 Task: Find connections with filter location Marienthal with filter topic #Jobvacancywith filter profile language German with filter current company LUXASIA with filter school Lingayas University, Faridabad with filter industry Robot Manufacturing with filter service category Executive Coaching with filter keywords title Assistant Golf Professional
Action: Mouse moved to (225, 315)
Screenshot: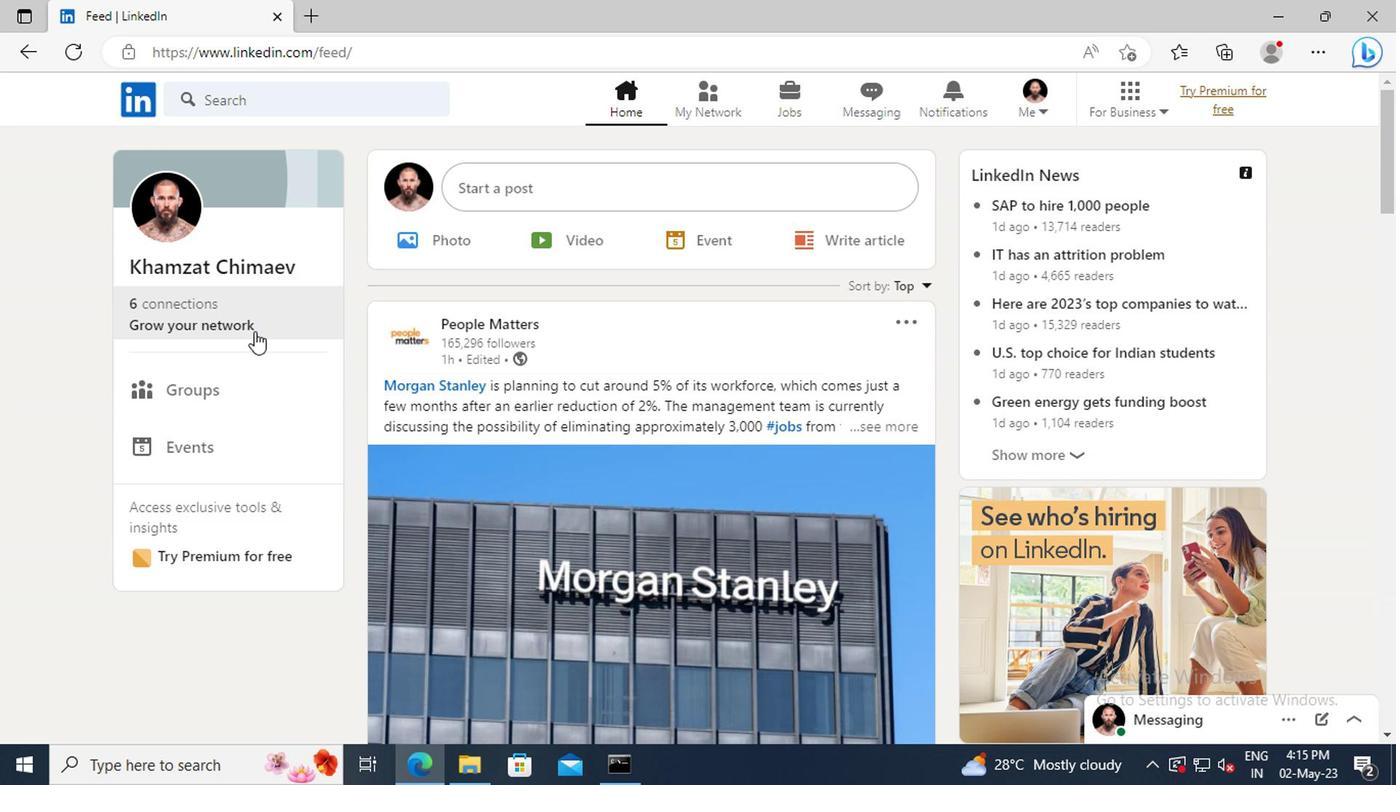 
Action: Mouse pressed left at (225, 315)
Screenshot: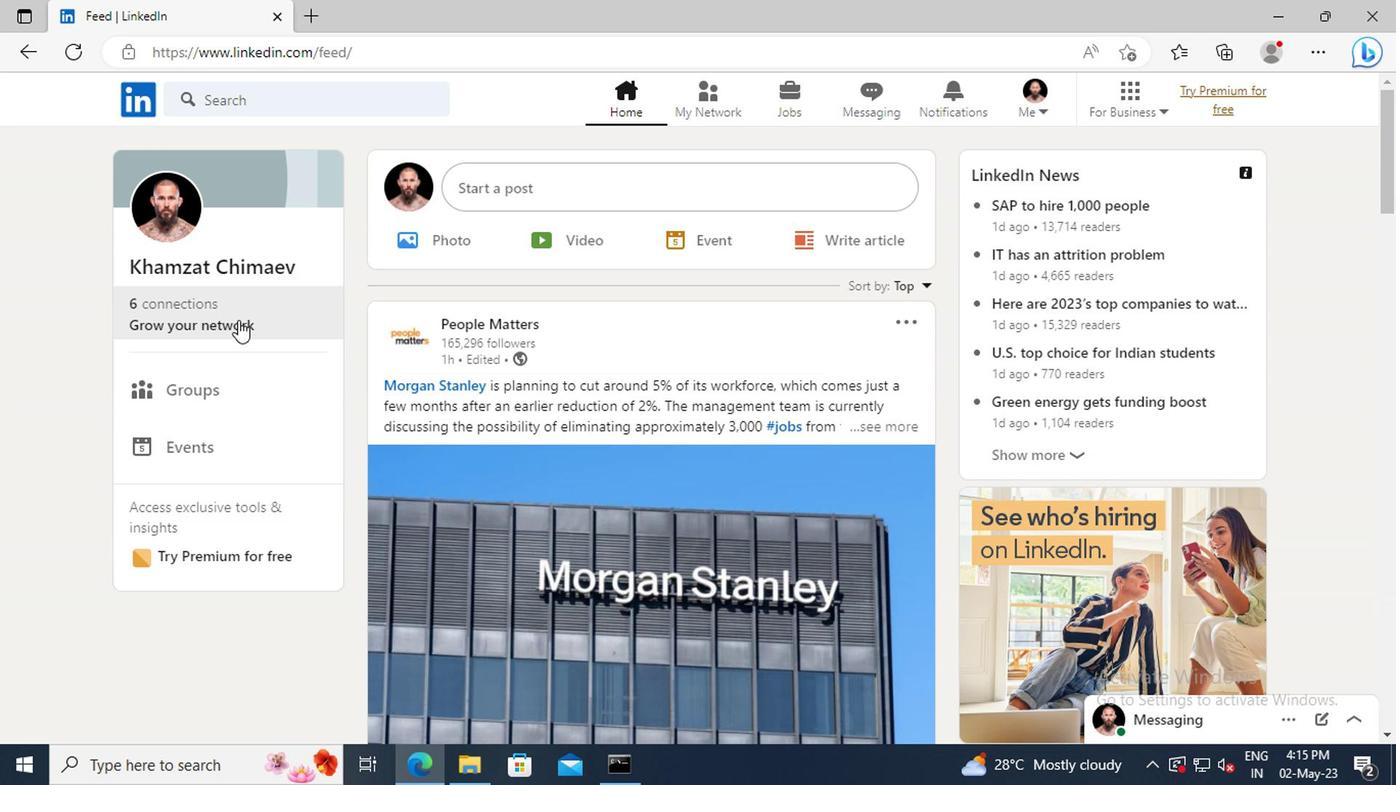 
Action: Mouse moved to (211, 215)
Screenshot: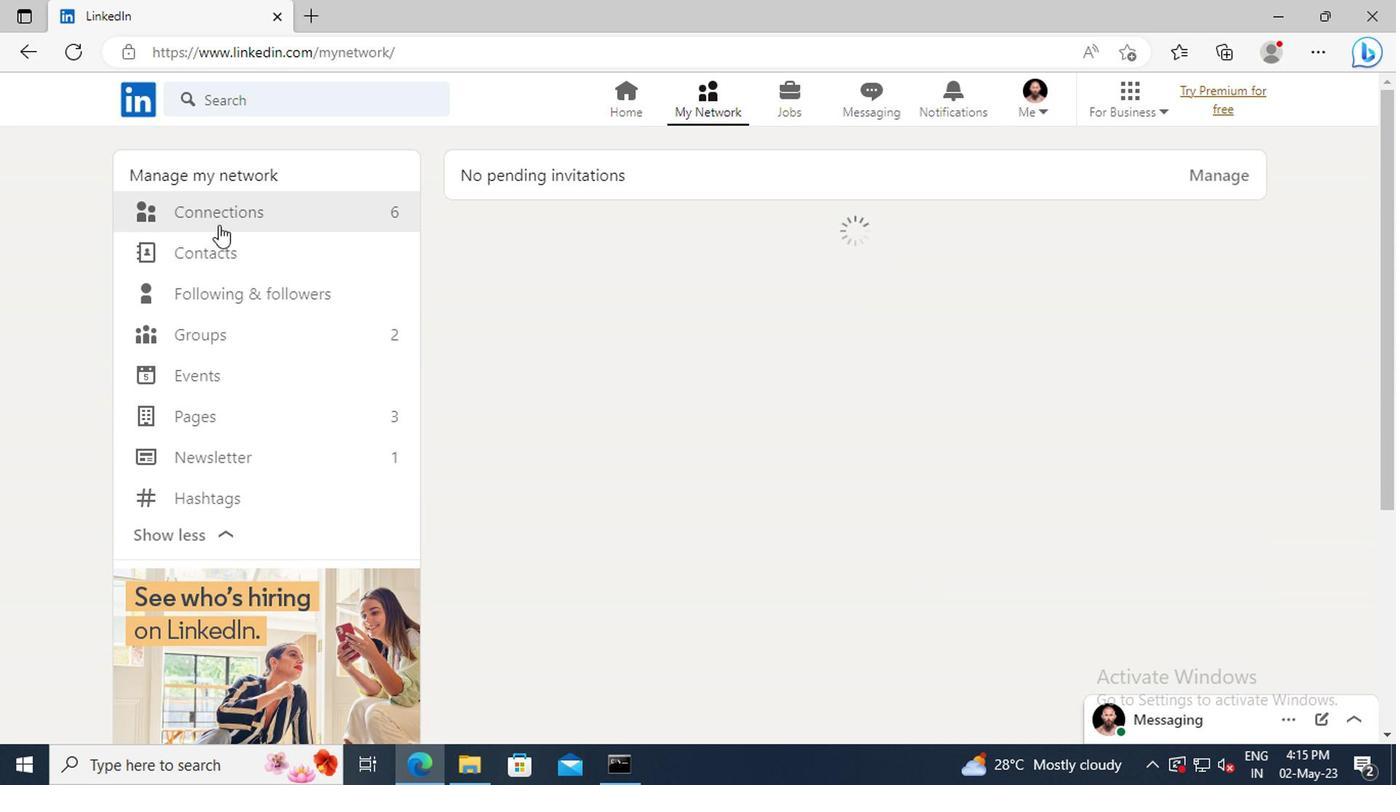 
Action: Mouse pressed left at (211, 215)
Screenshot: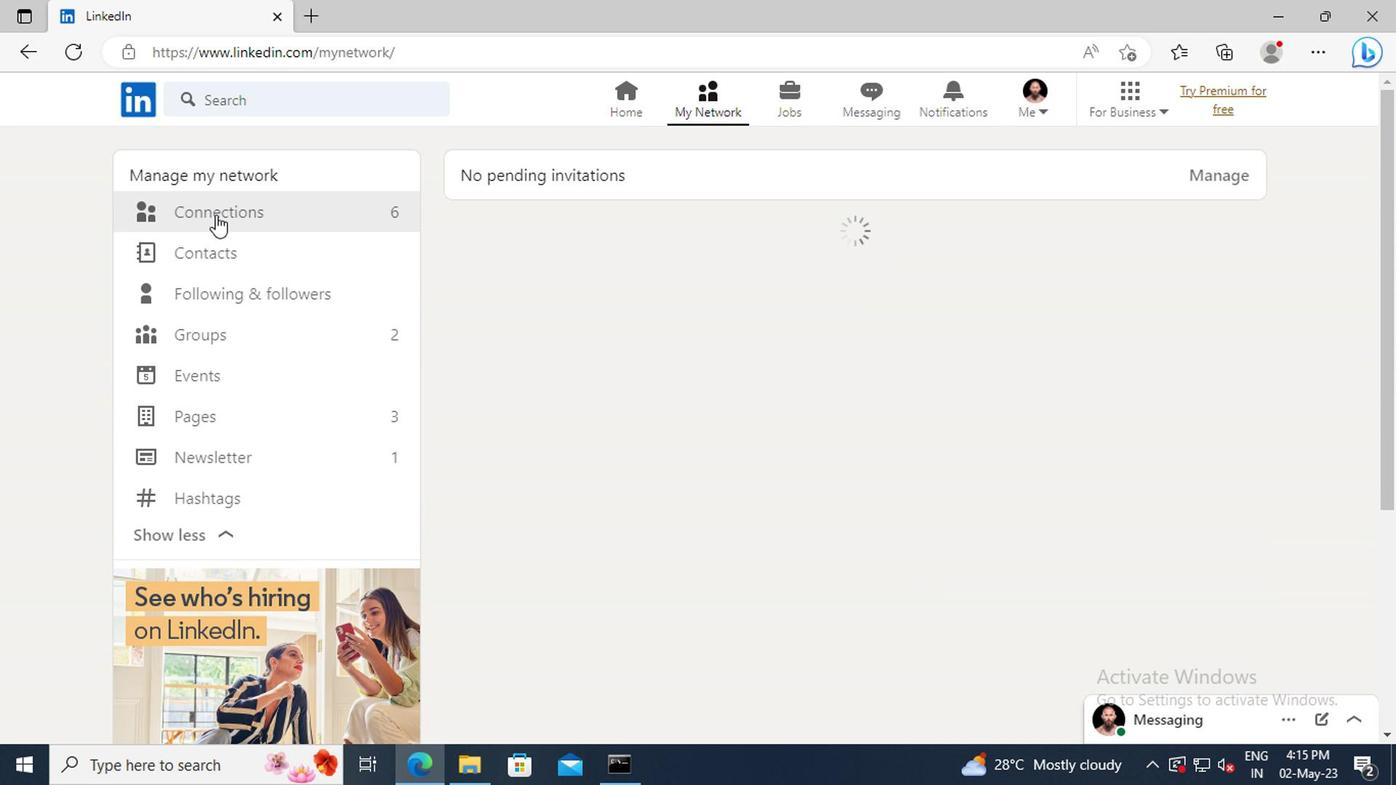 
Action: Mouse moved to (821, 223)
Screenshot: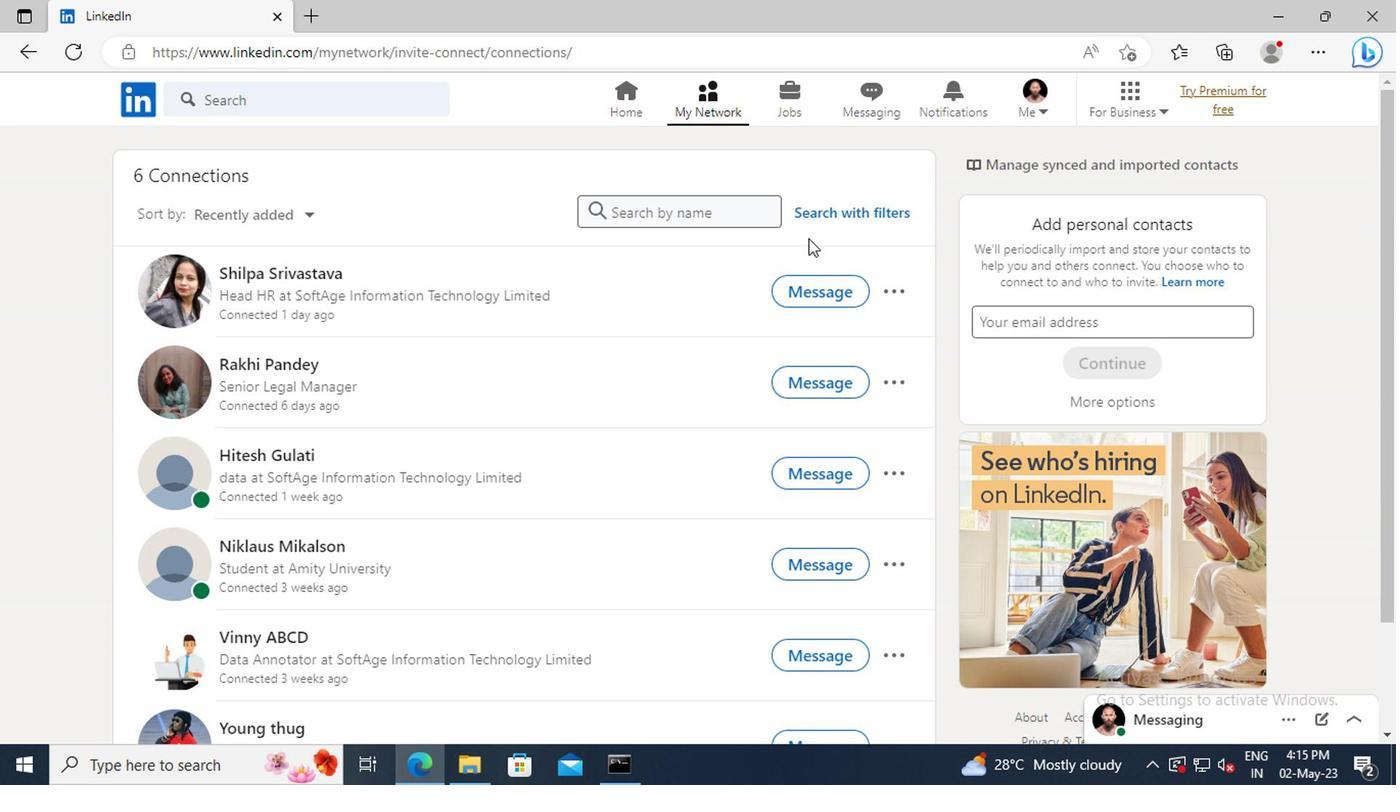 
Action: Mouse pressed left at (821, 223)
Screenshot: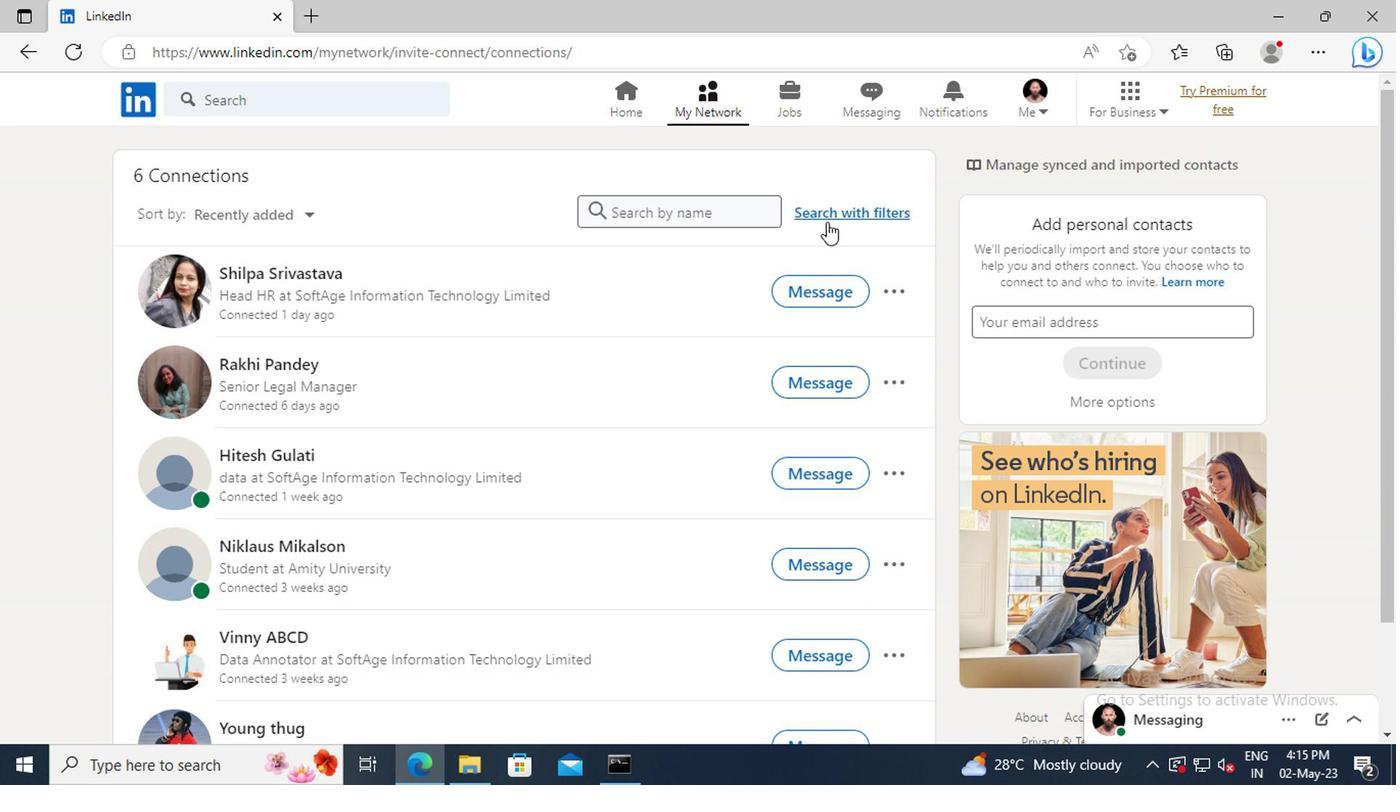 
Action: Mouse moved to (772, 165)
Screenshot: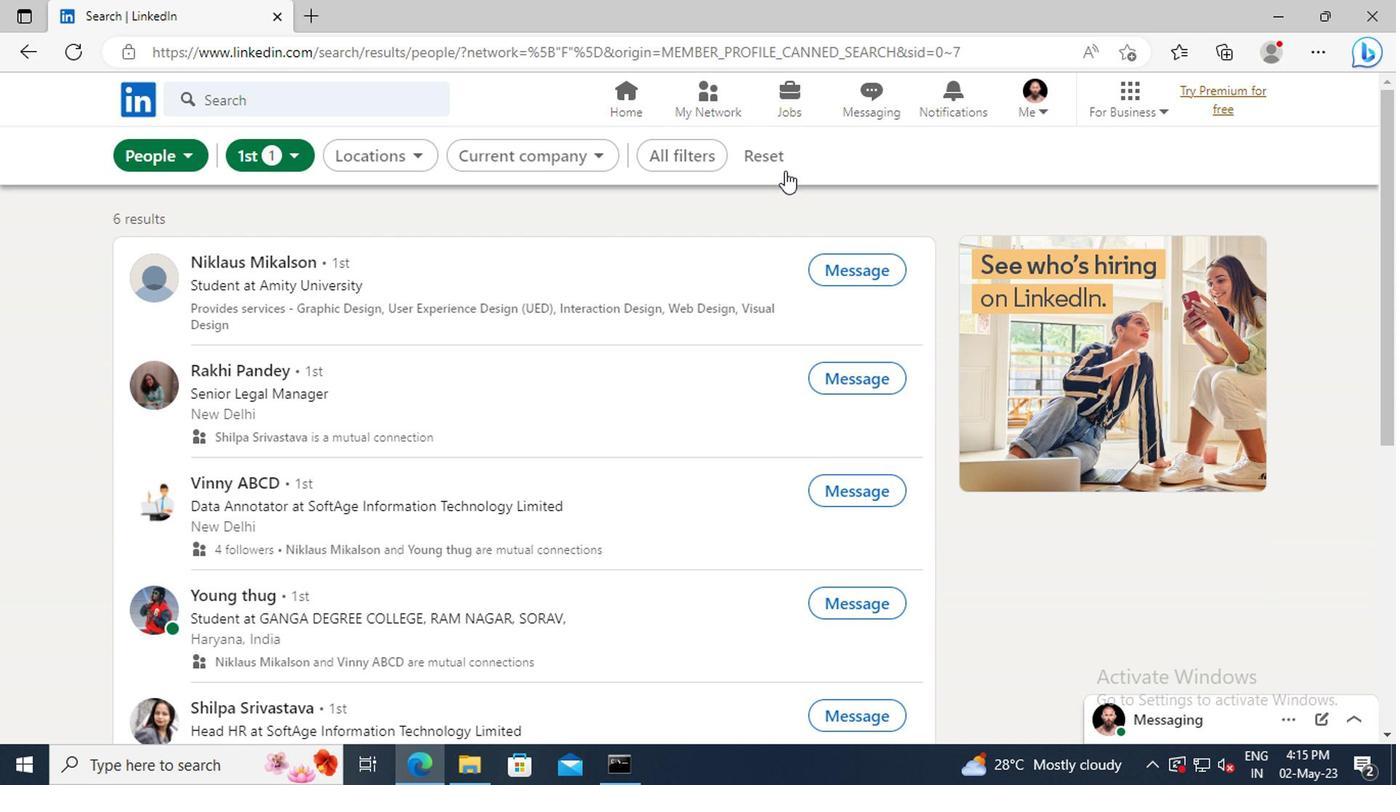 
Action: Mouse pressed left at (772, 165)
Screenshot: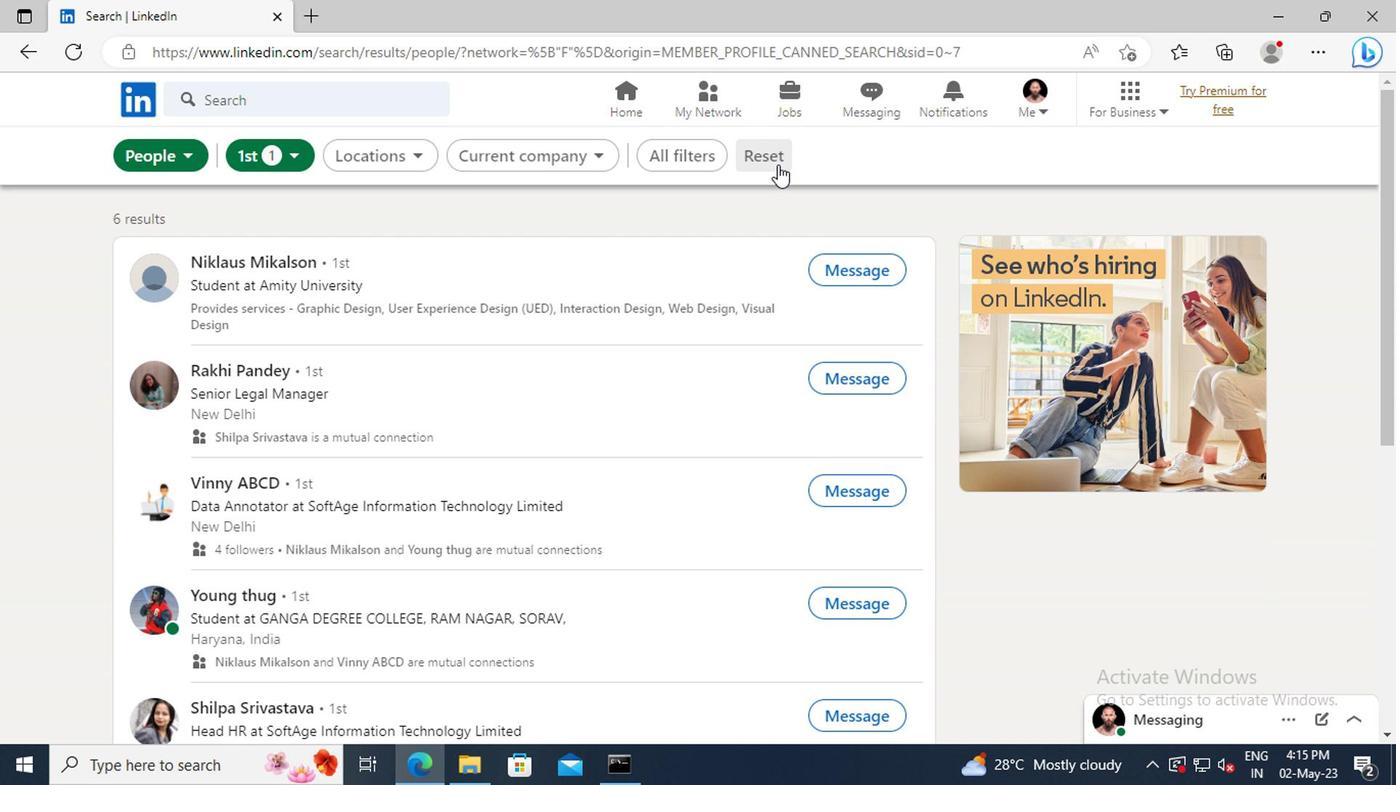 
Action: Mouse moved to (727, 160)
Screenshot: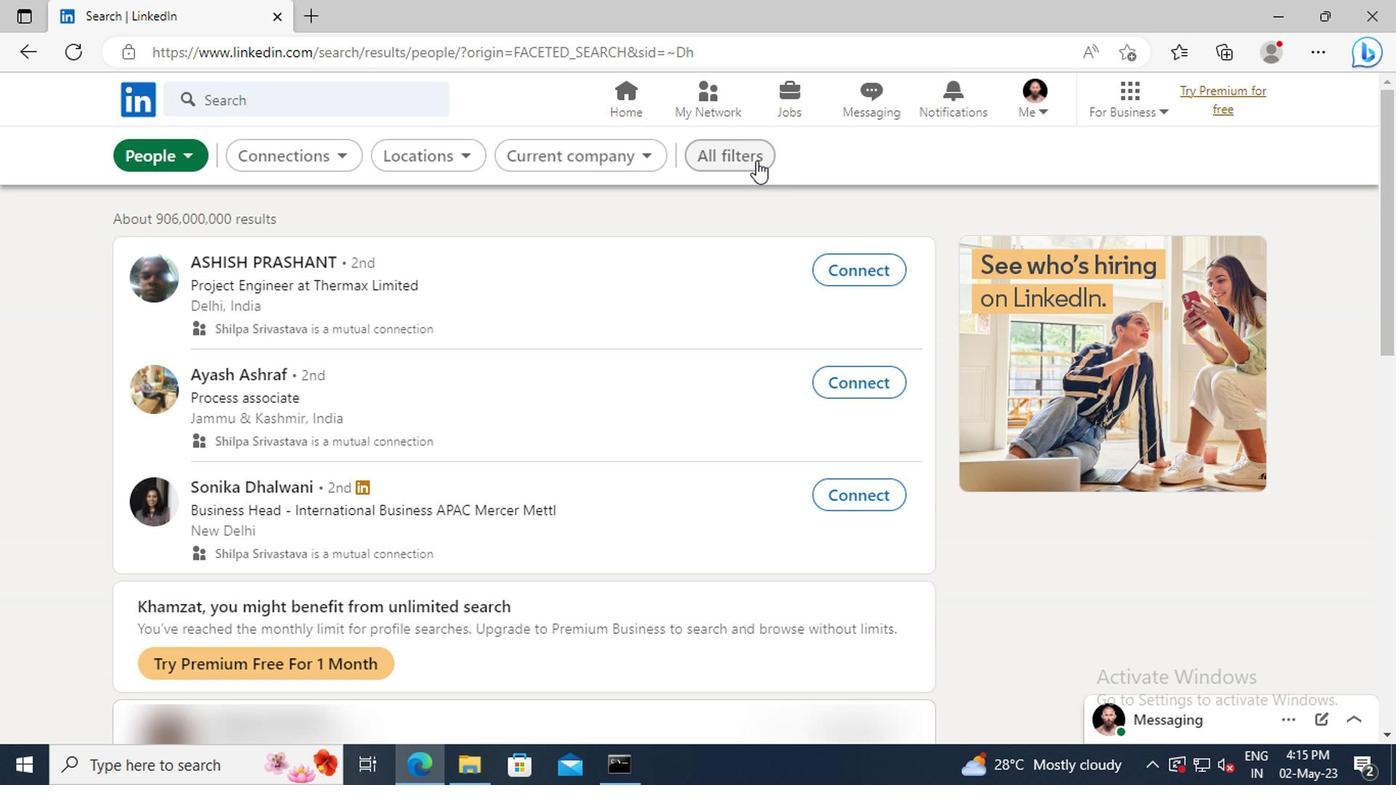 
Action: Mouse pressed left at (727, 160)
Screenshot: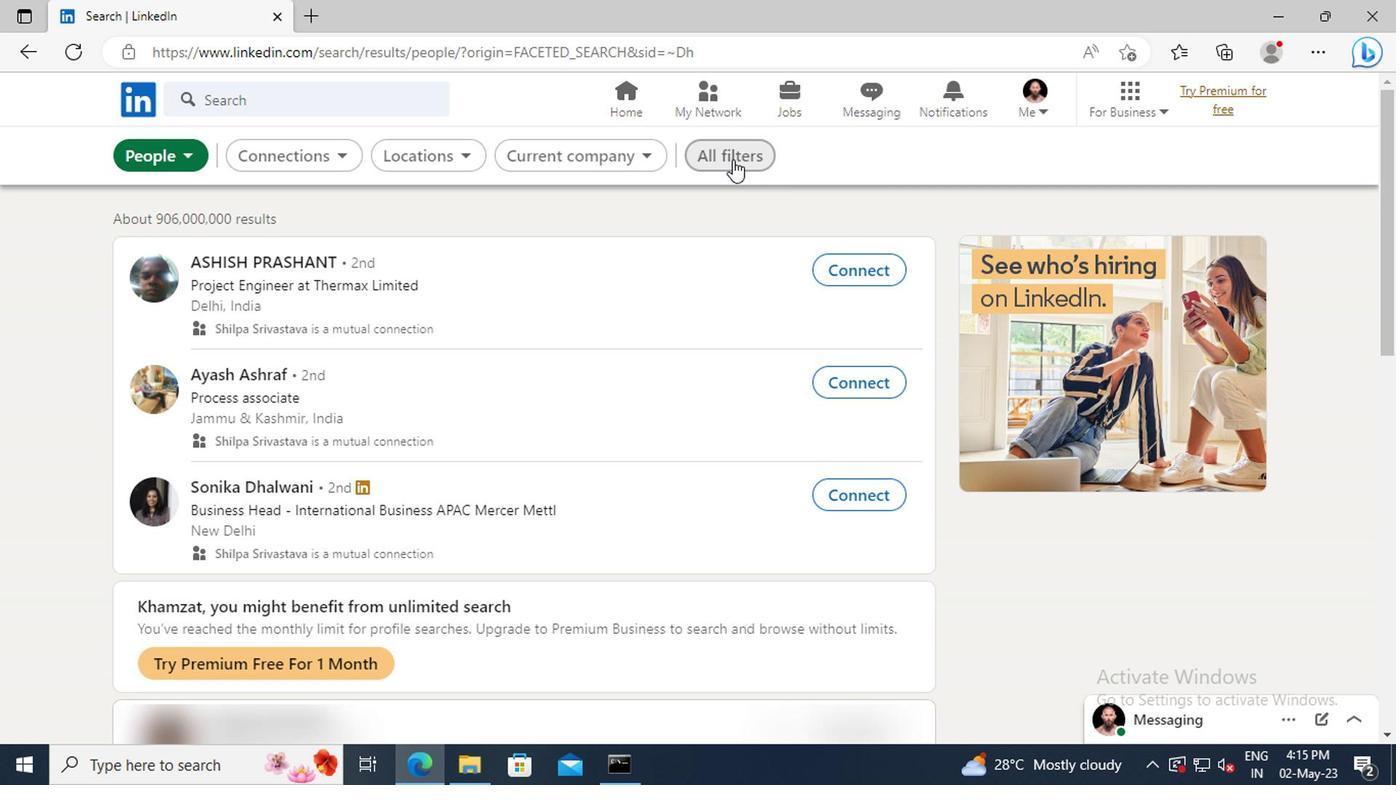 
Action: Mouse moved to (1134, 375)
Screenshot: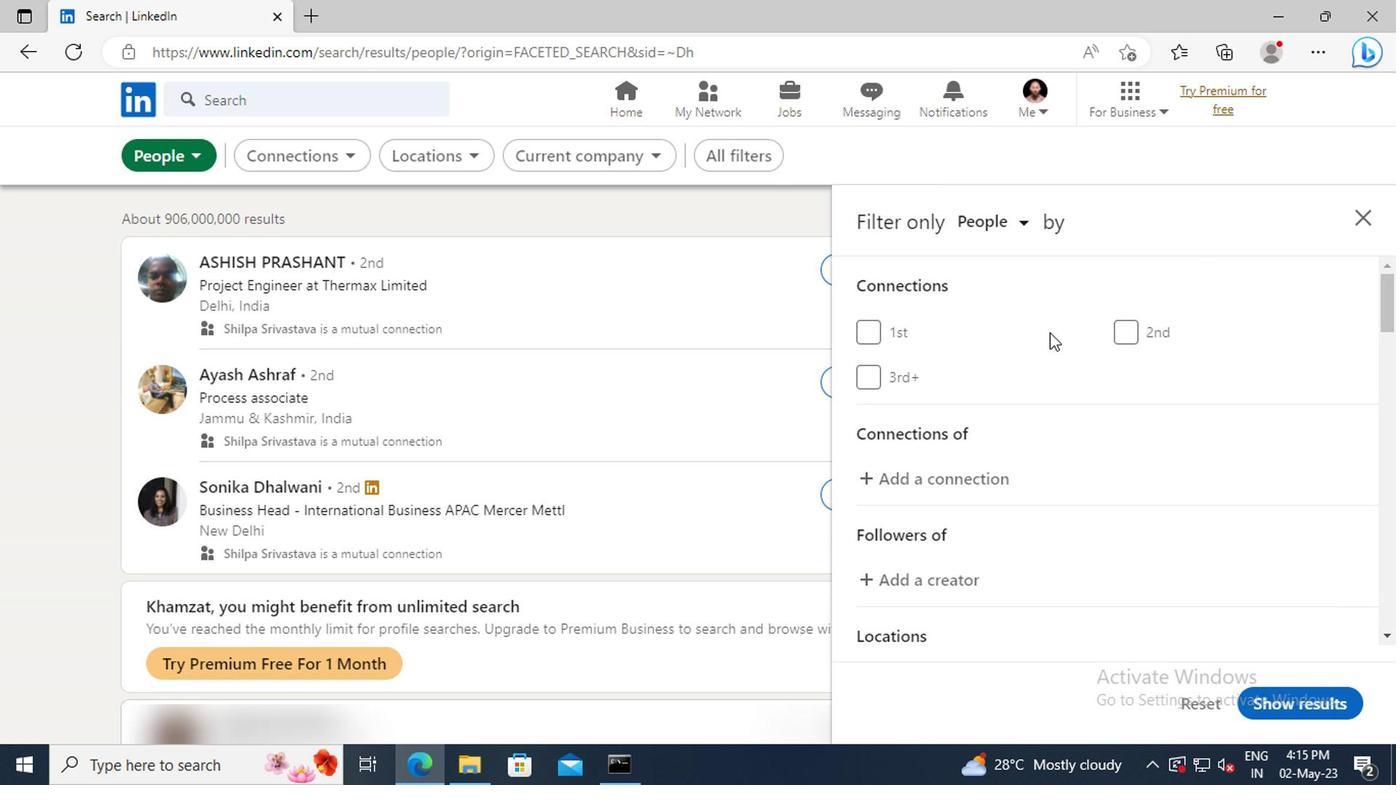 
Action: Mouse scrolled (1134, 374) with delta (0, -1)
Screenshot: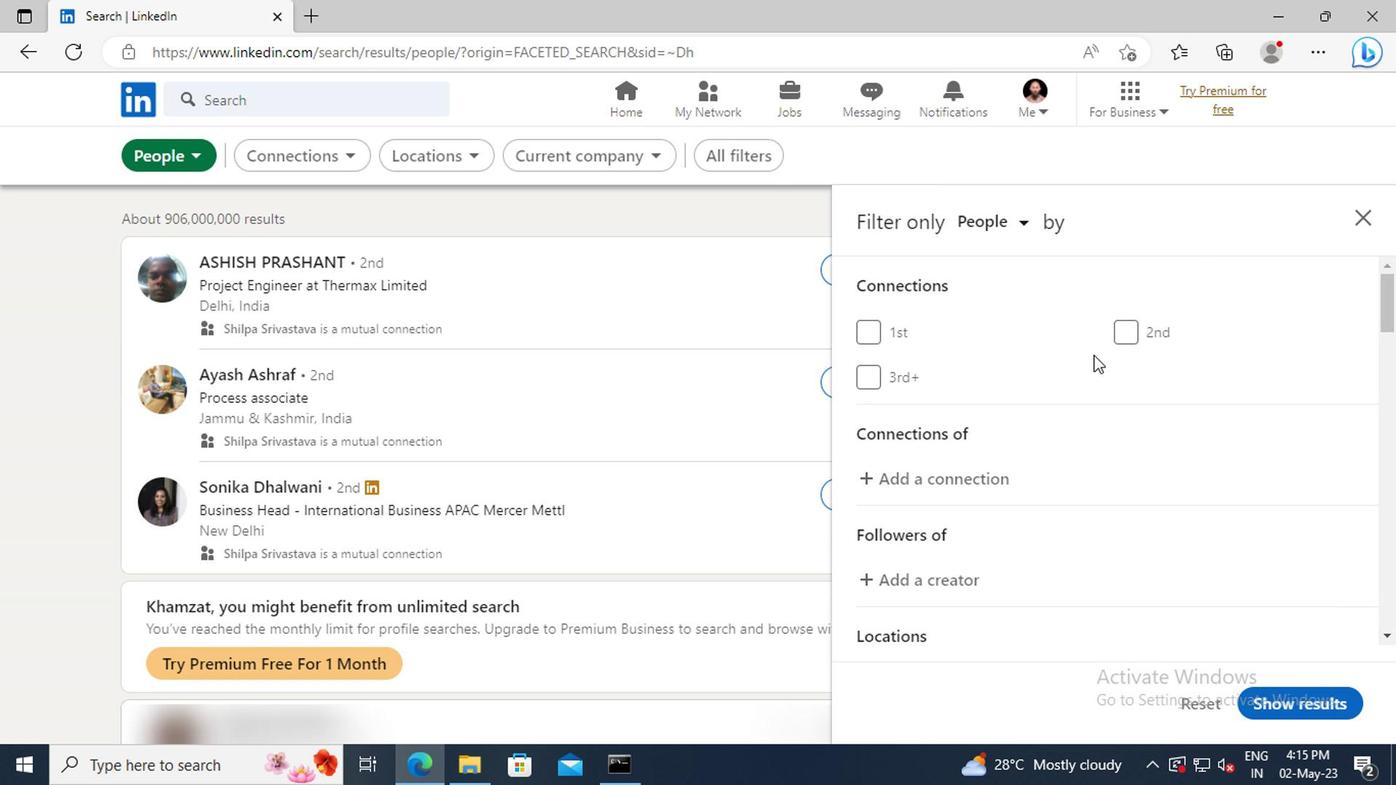 
Action: Mouse scrolled (1134, 374) with delta (0, -1)
Screenshot: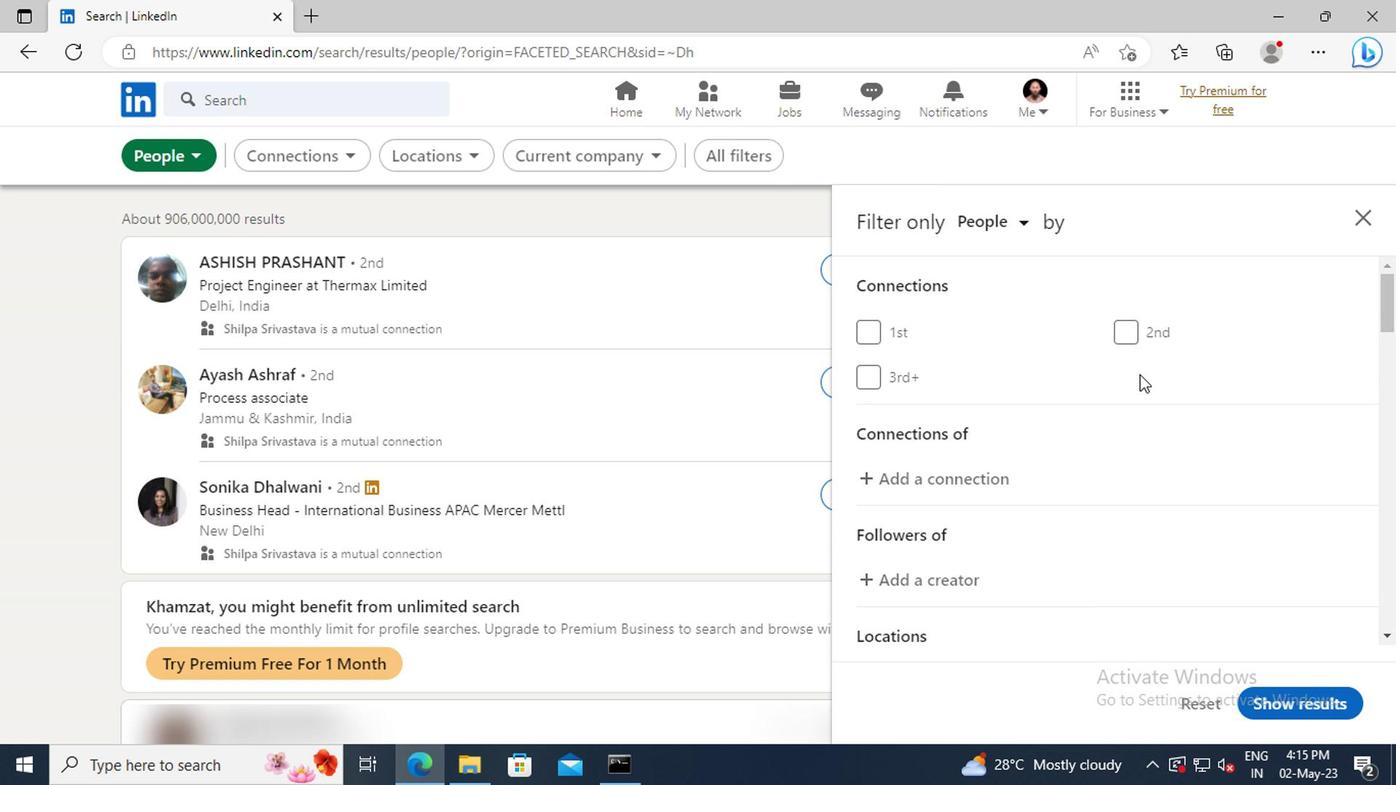 
Action: Mouse scrolled (1134, 374) with delta (0, -1)
Screenshot: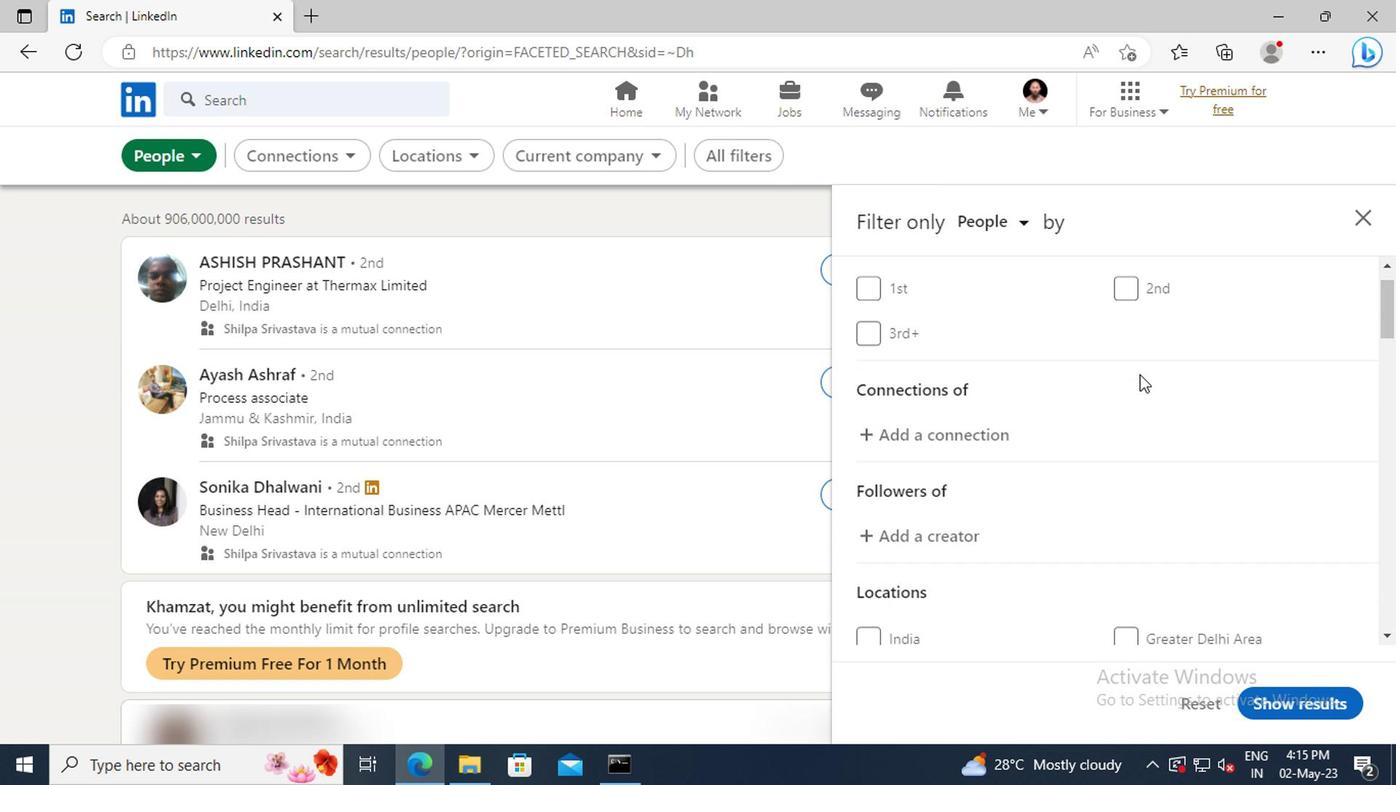 
Action: Mouse scrolled (1134, 374) with delta (0, -1)
Screenshot: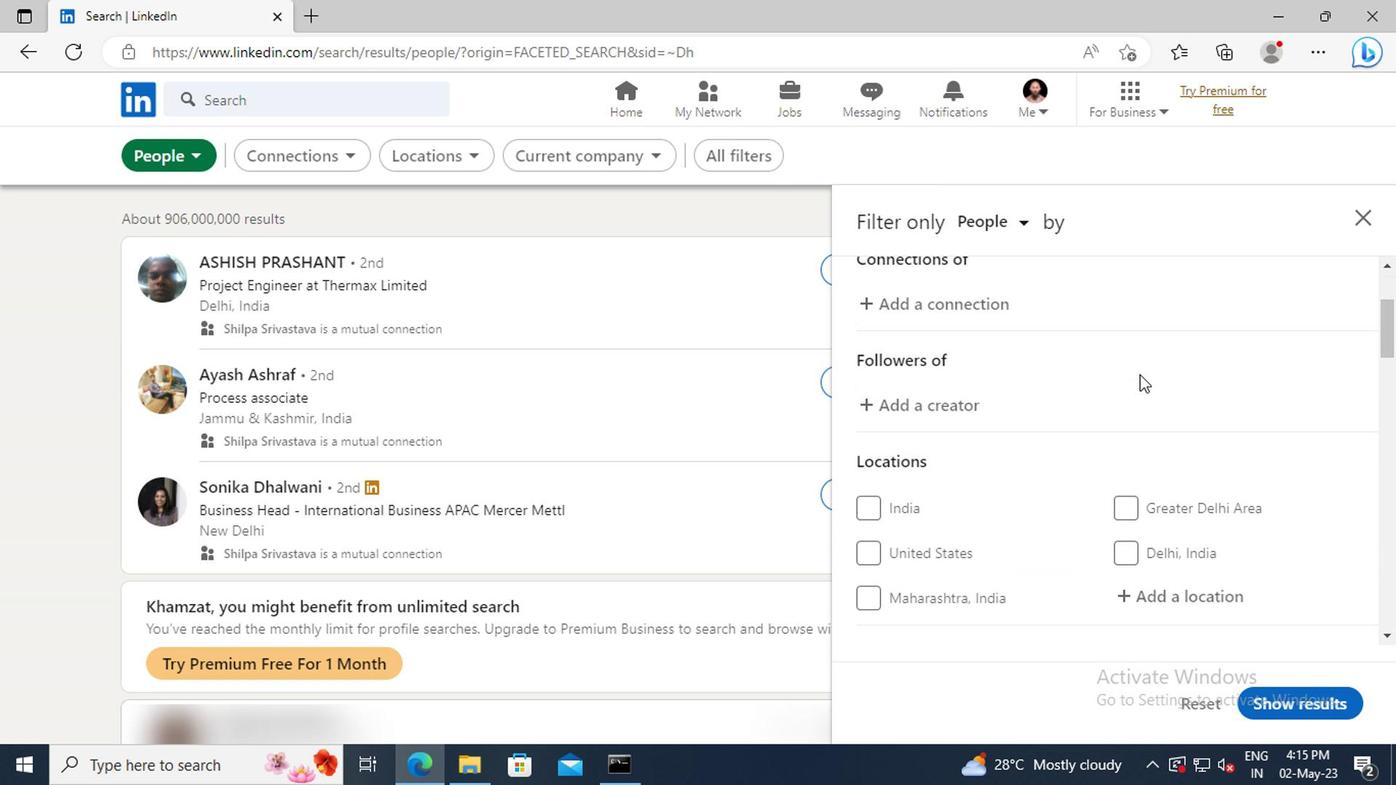 
Action: Mouse scrolled (1134, 374) with delta (0, -1)
Screenshot: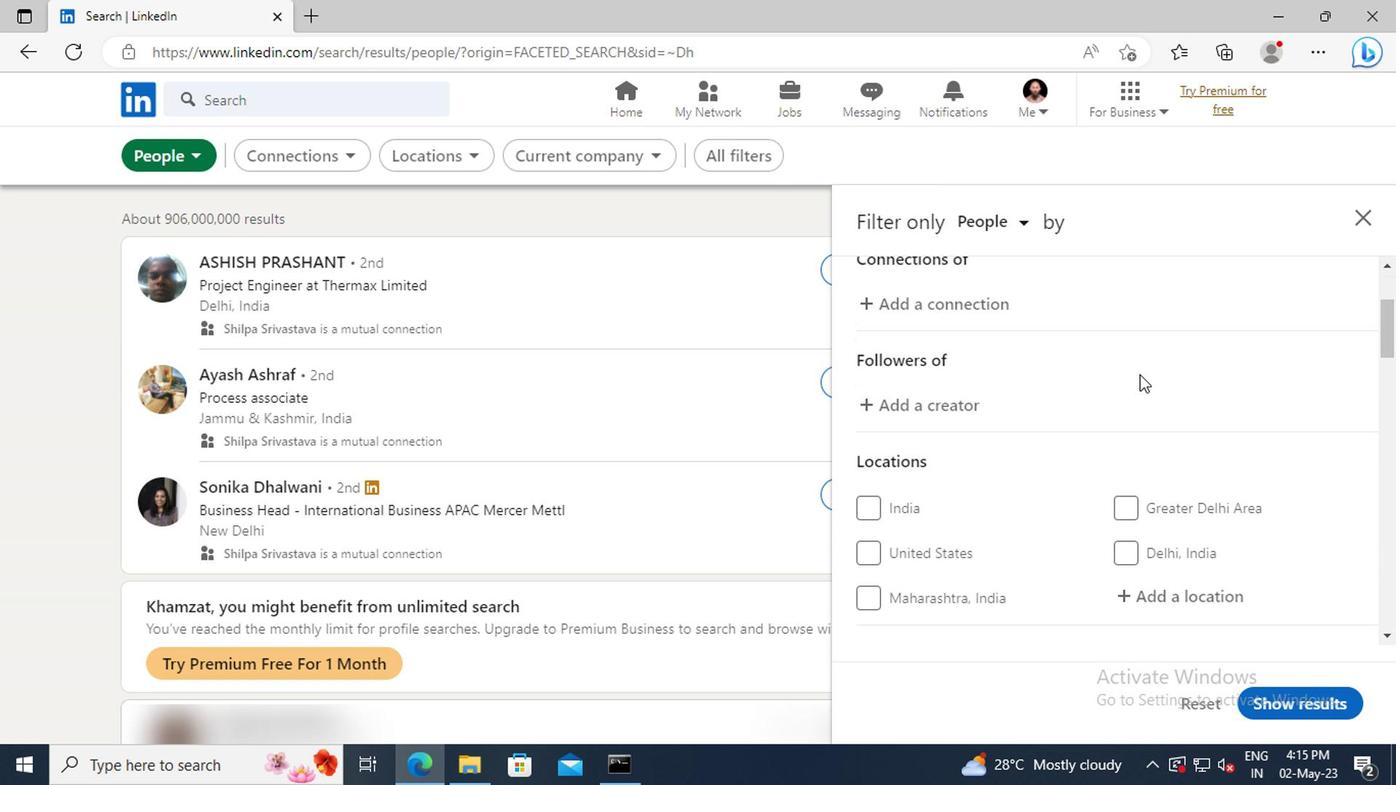 
Action: Mouse moved to (1144, 479)
Screenshot: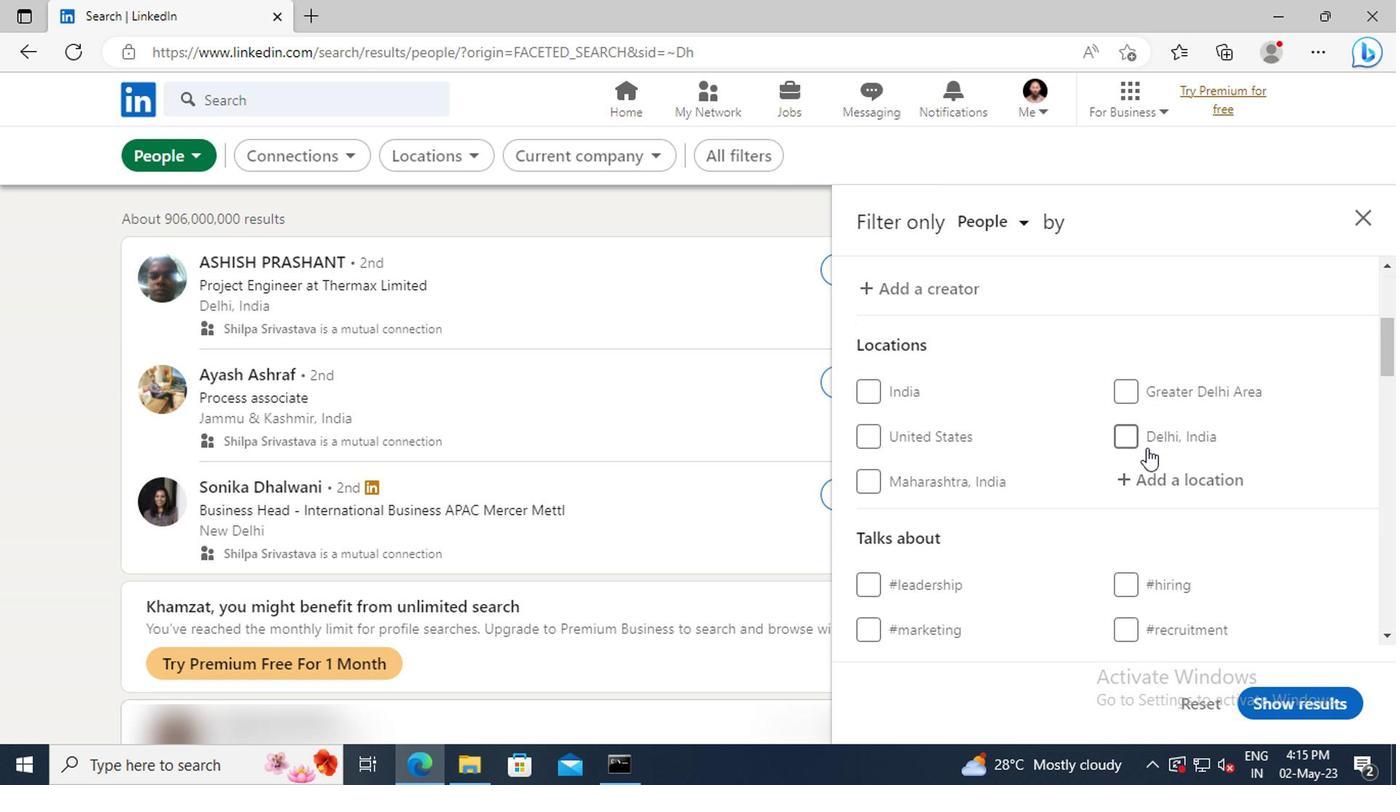 
Action: Mouse pressed left at (1144, 479)
Screenshot: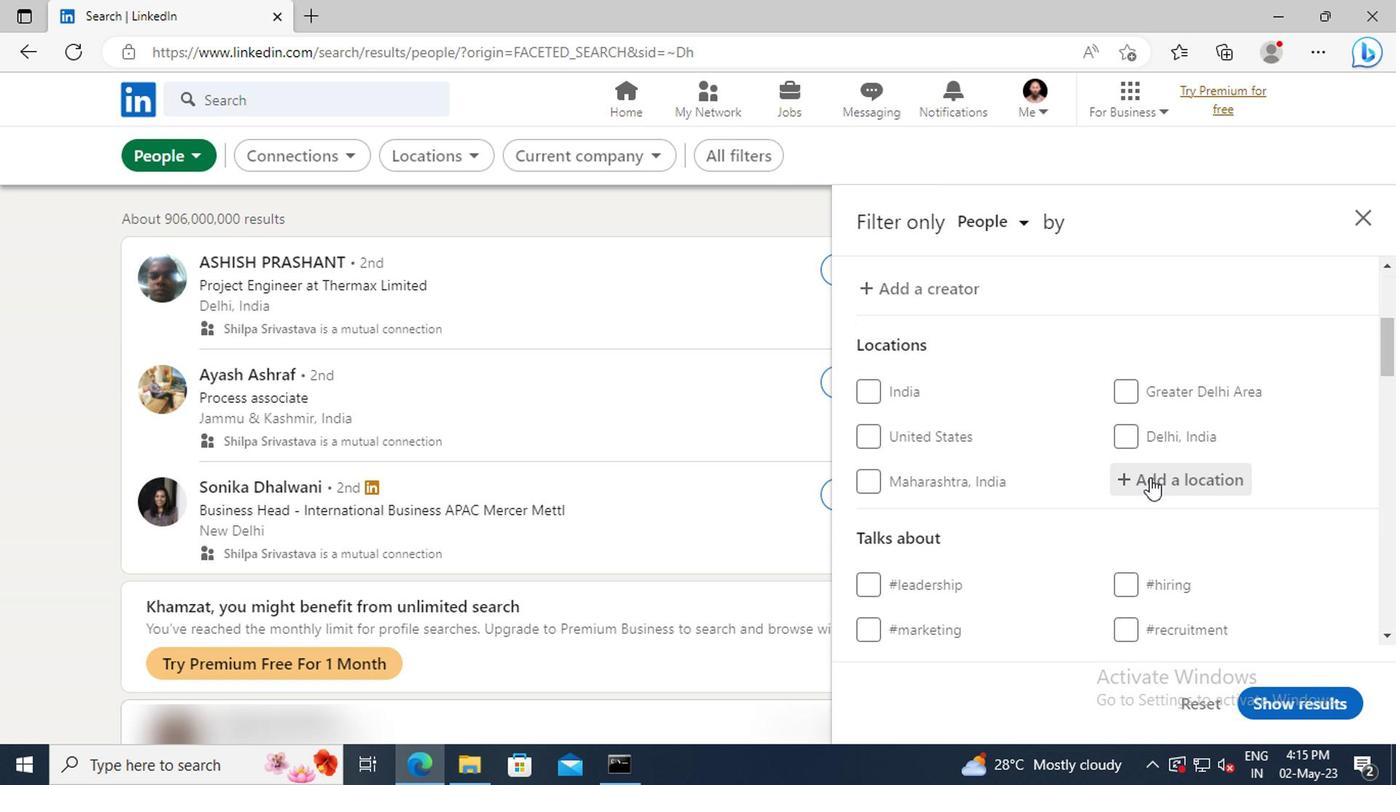 
Action: Key pressed <Key.shift>MARIENTH
Screenshot: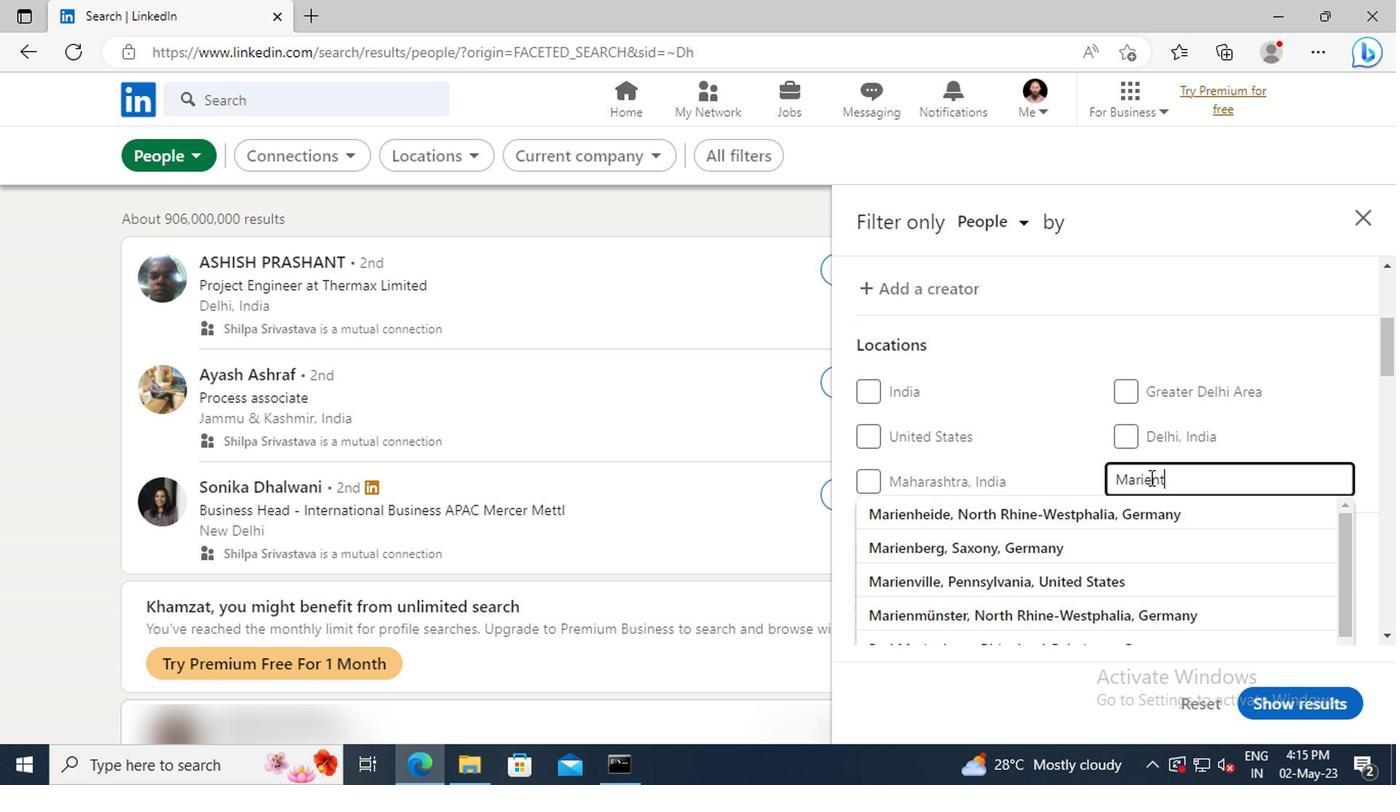
Action: Mouse moved to (1161, 499)
Screenshot: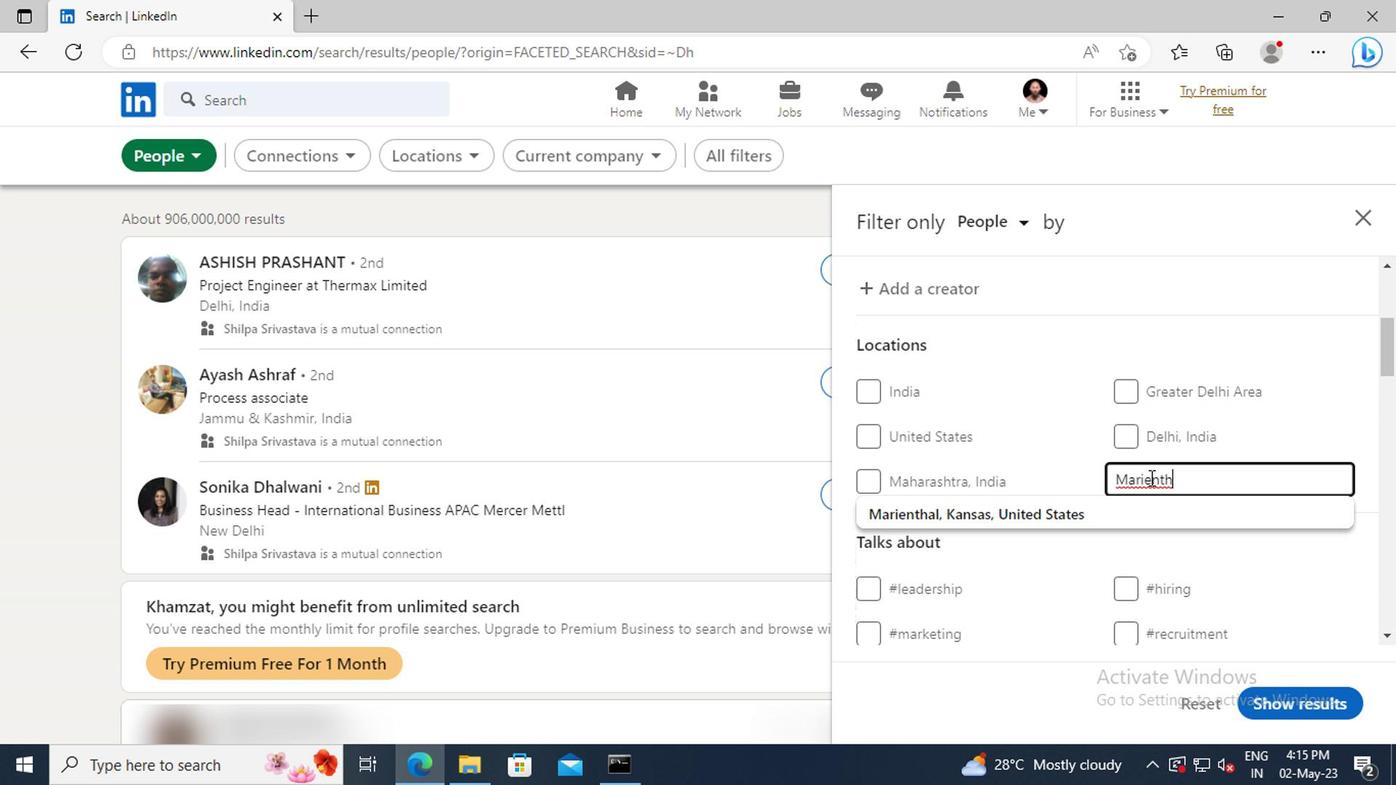 
Action: Mouse pressed left at (1161, 499)
Screenshot: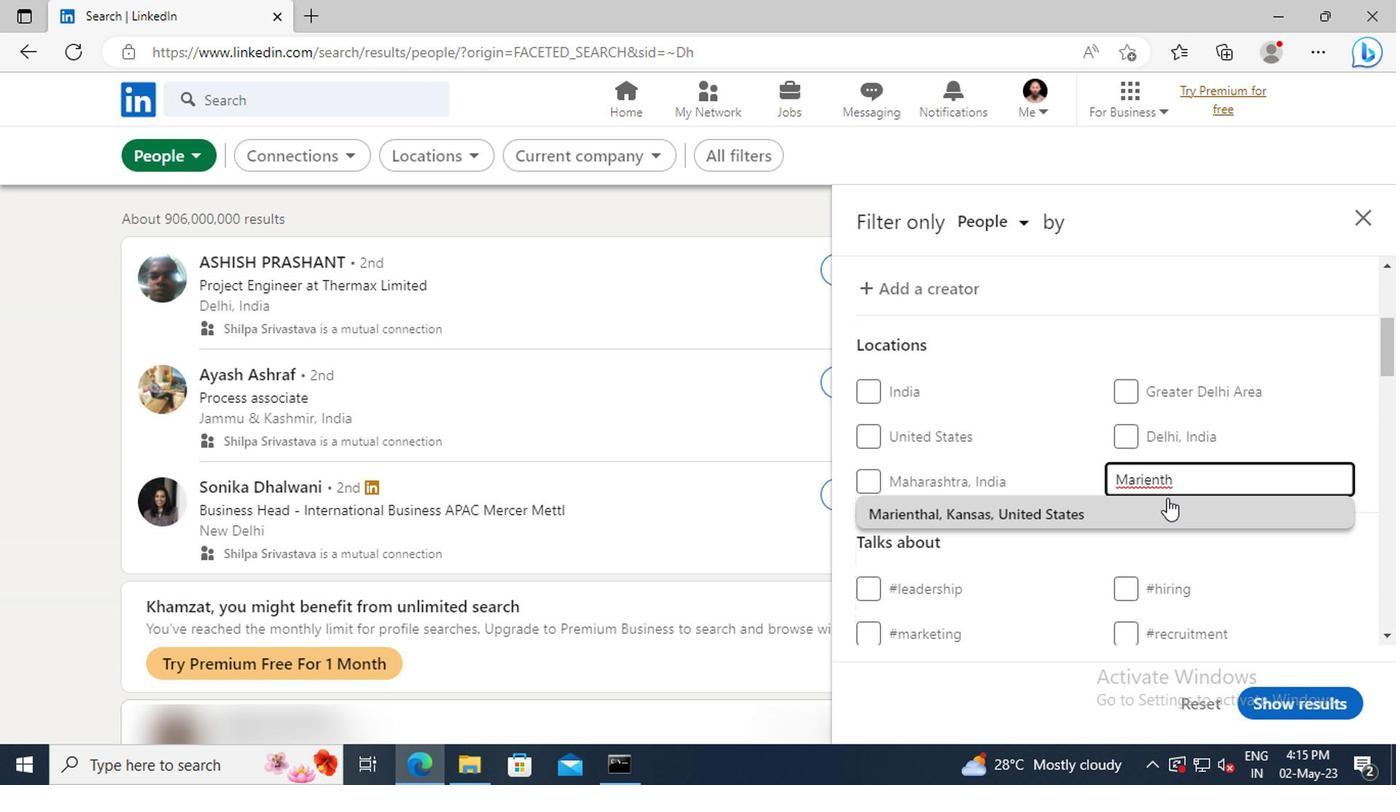 
Action: Mouse scrolled (1161, 498) with delta (0, -1)
Screenshot: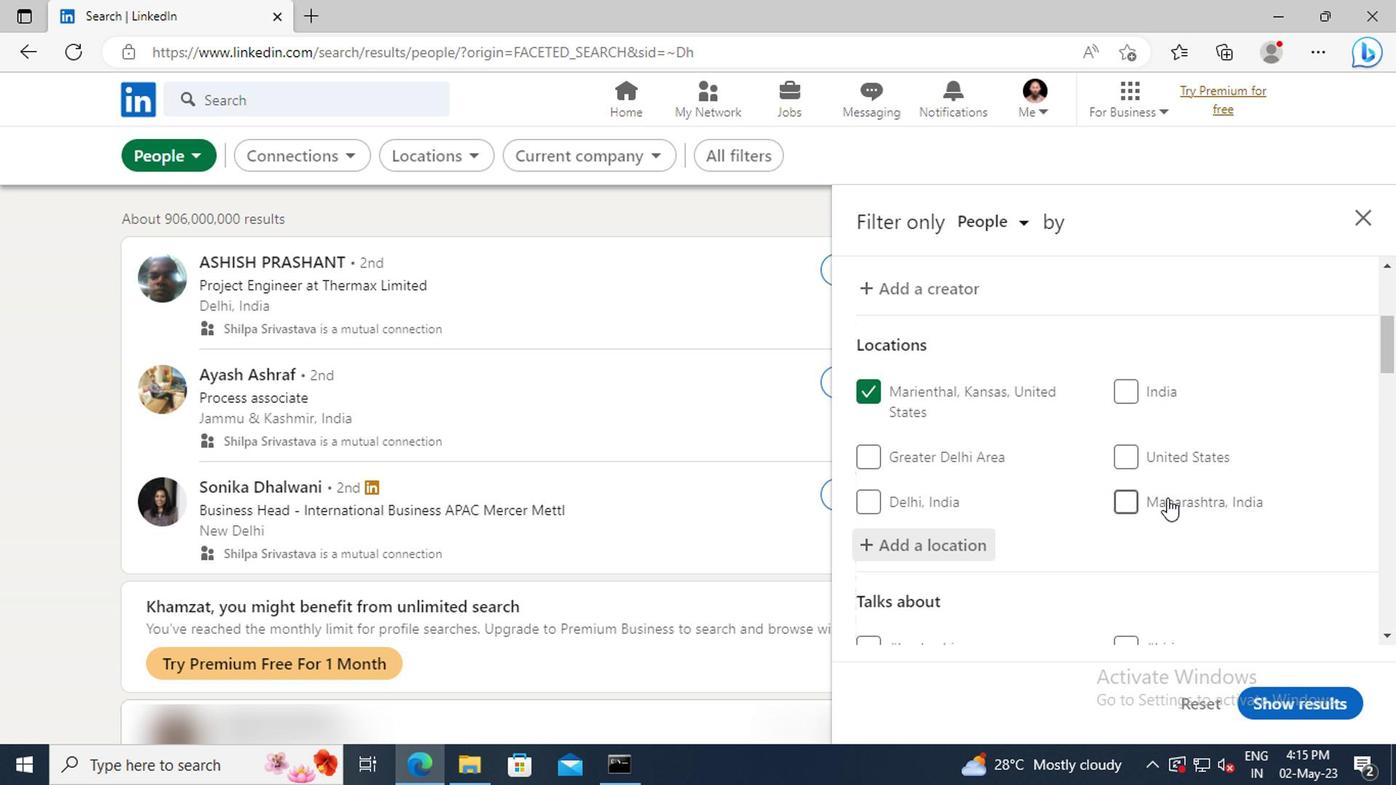 
Action: Mouse scrolled (1161, 498) with delta (0, -1)
Screenshot: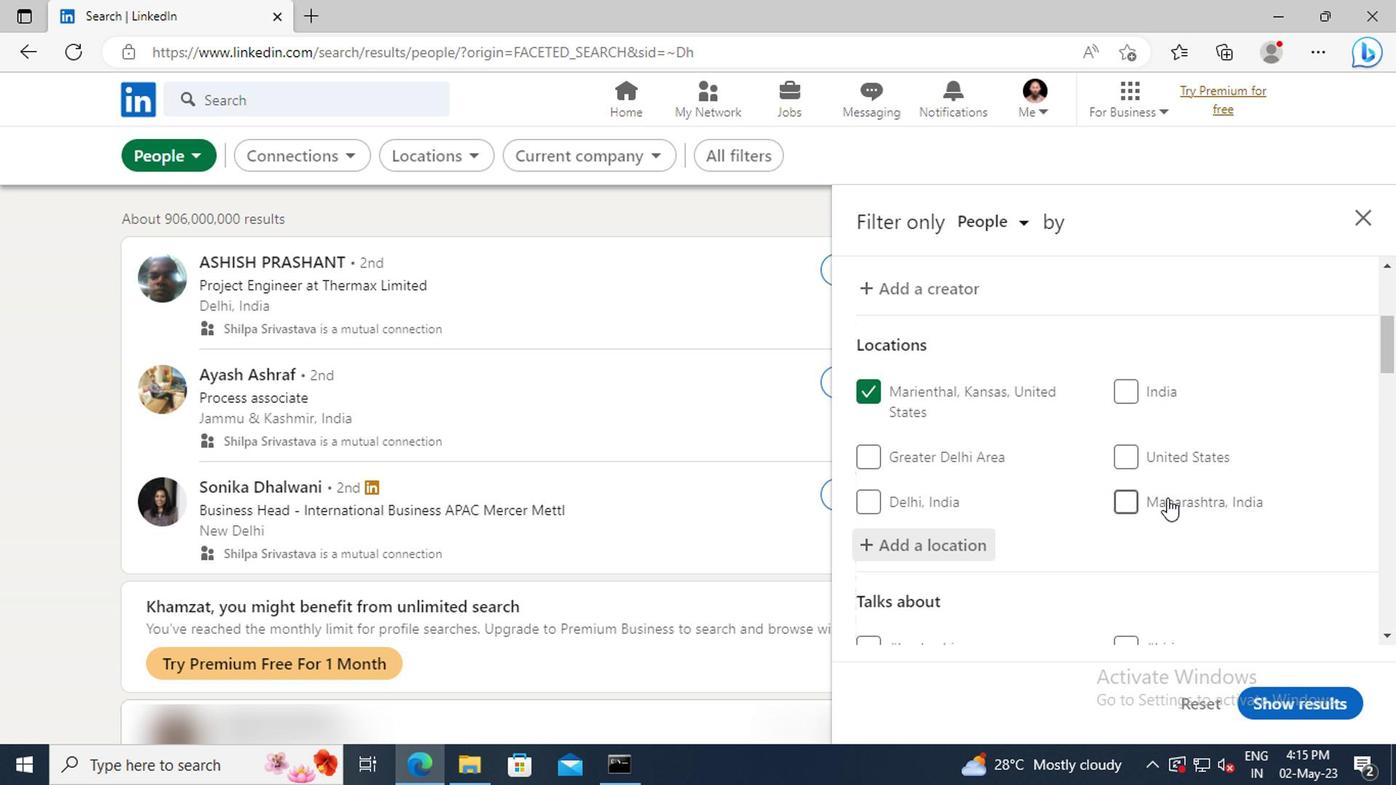 
Action: Mouse moved to (1153, 475)
Screenshot: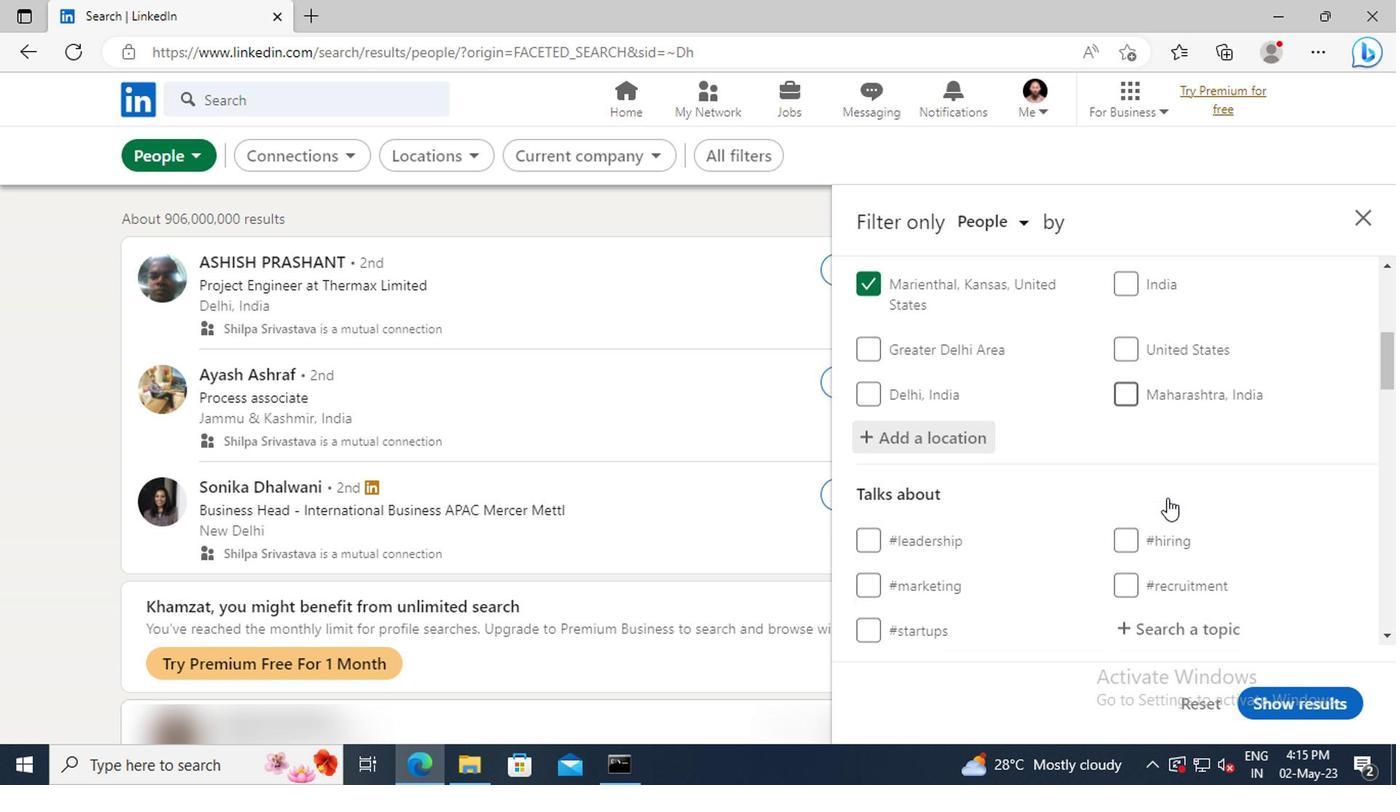 
Action: Mouse scrolled (1153, 474) with delta (0, 0)
Screenshot: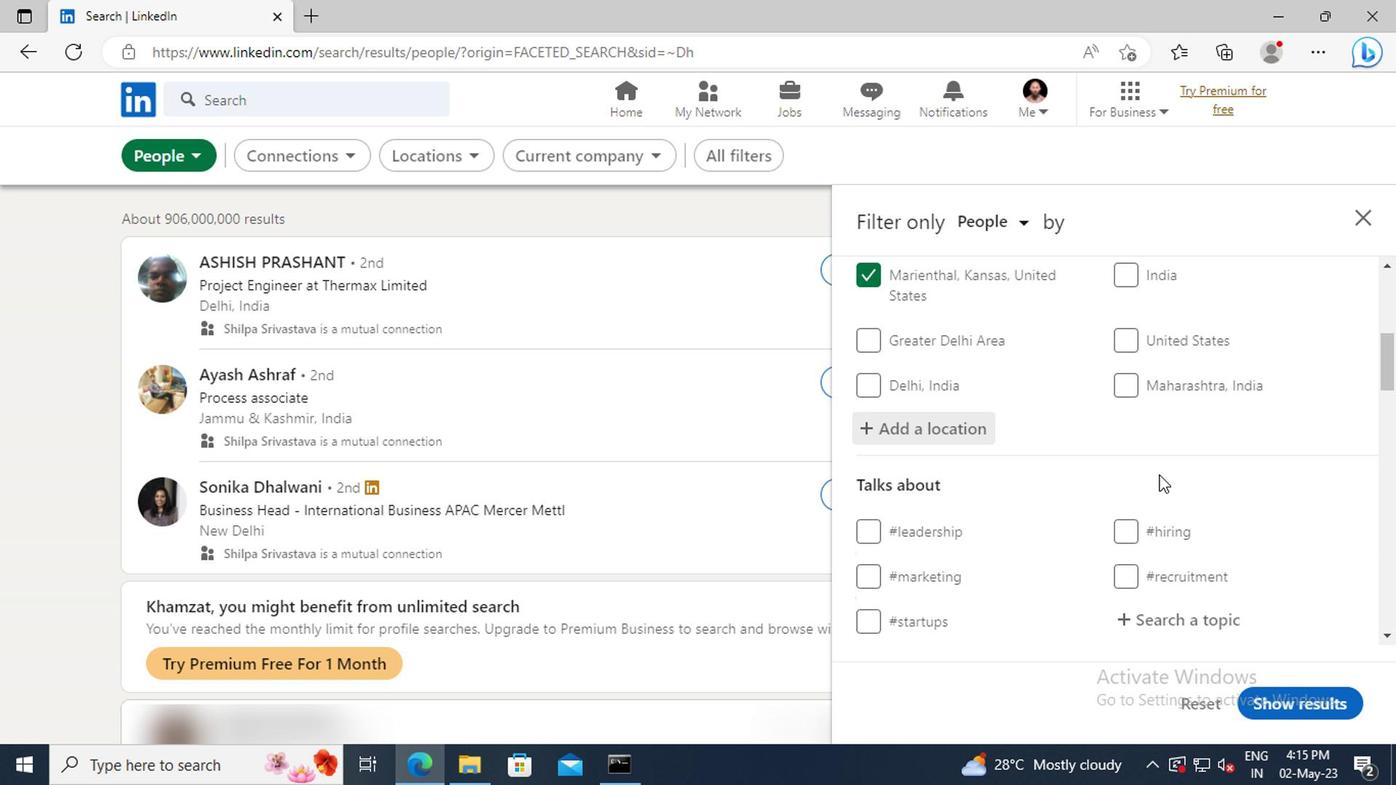 
Action: Mouse scrolled (1153, 474) with delta (0, 0)
Screenshot: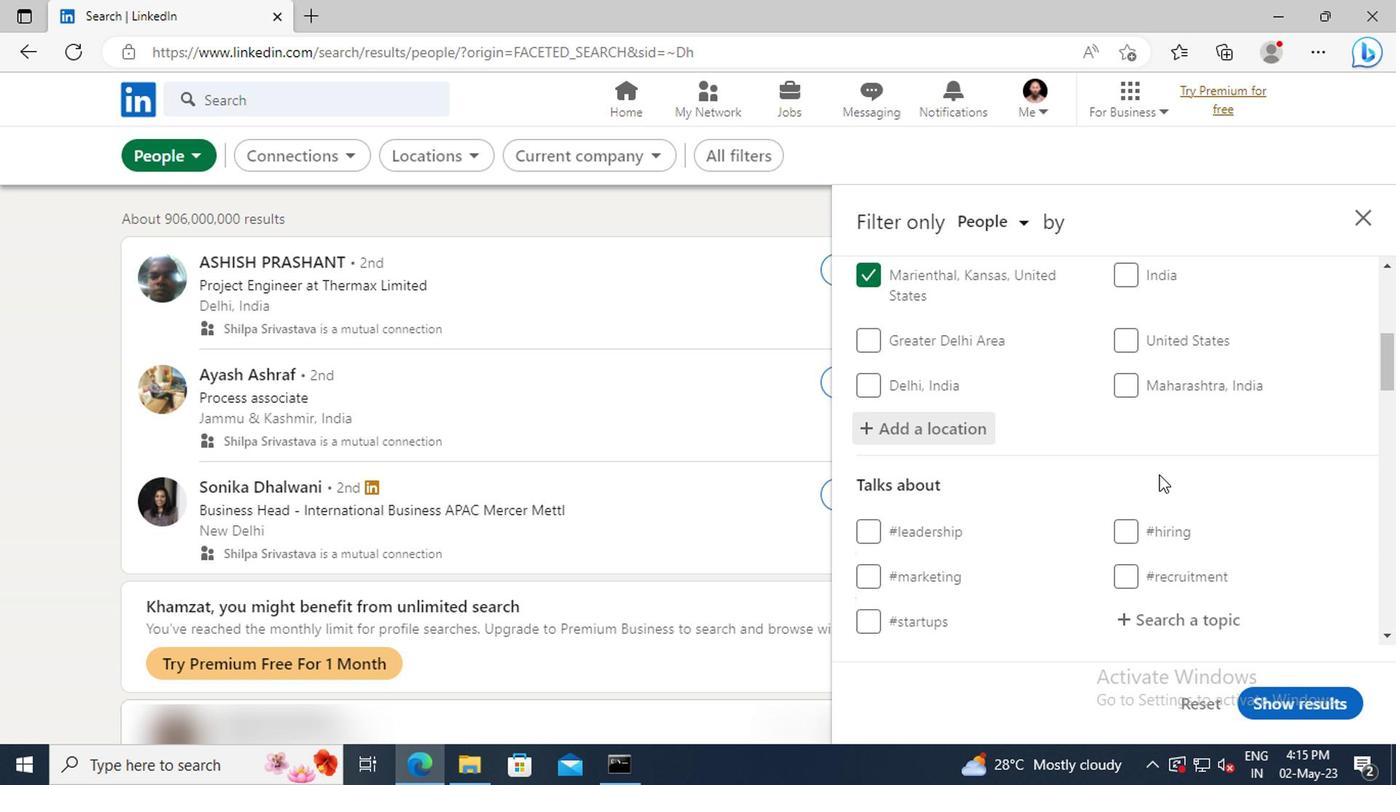 
Action: Mouse moved to (1155, 510)
Screenshot: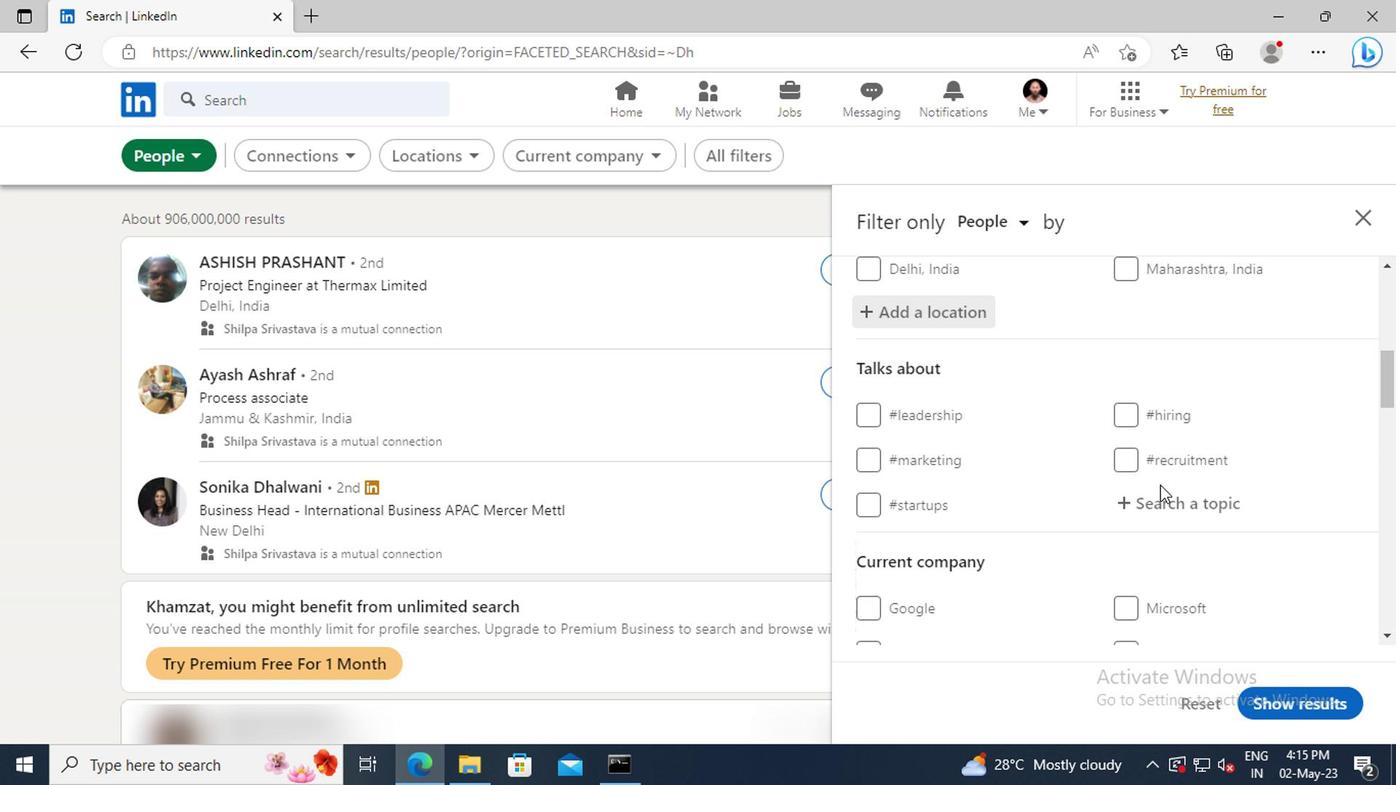 
Action: Mouse pressed left at (1155, 510)
Screenshot: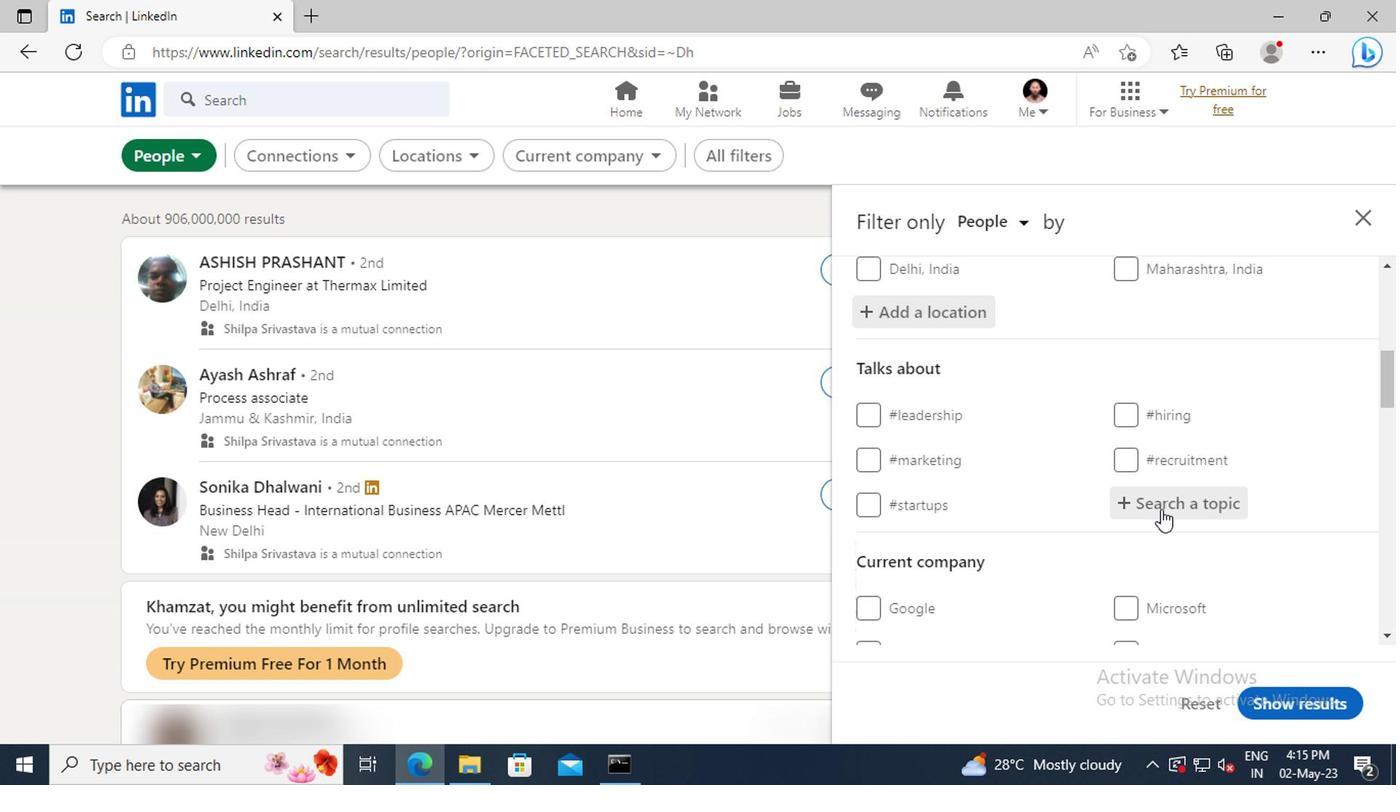 
Action: Key pressed <Key.shift>JOBVAC
Screenshot: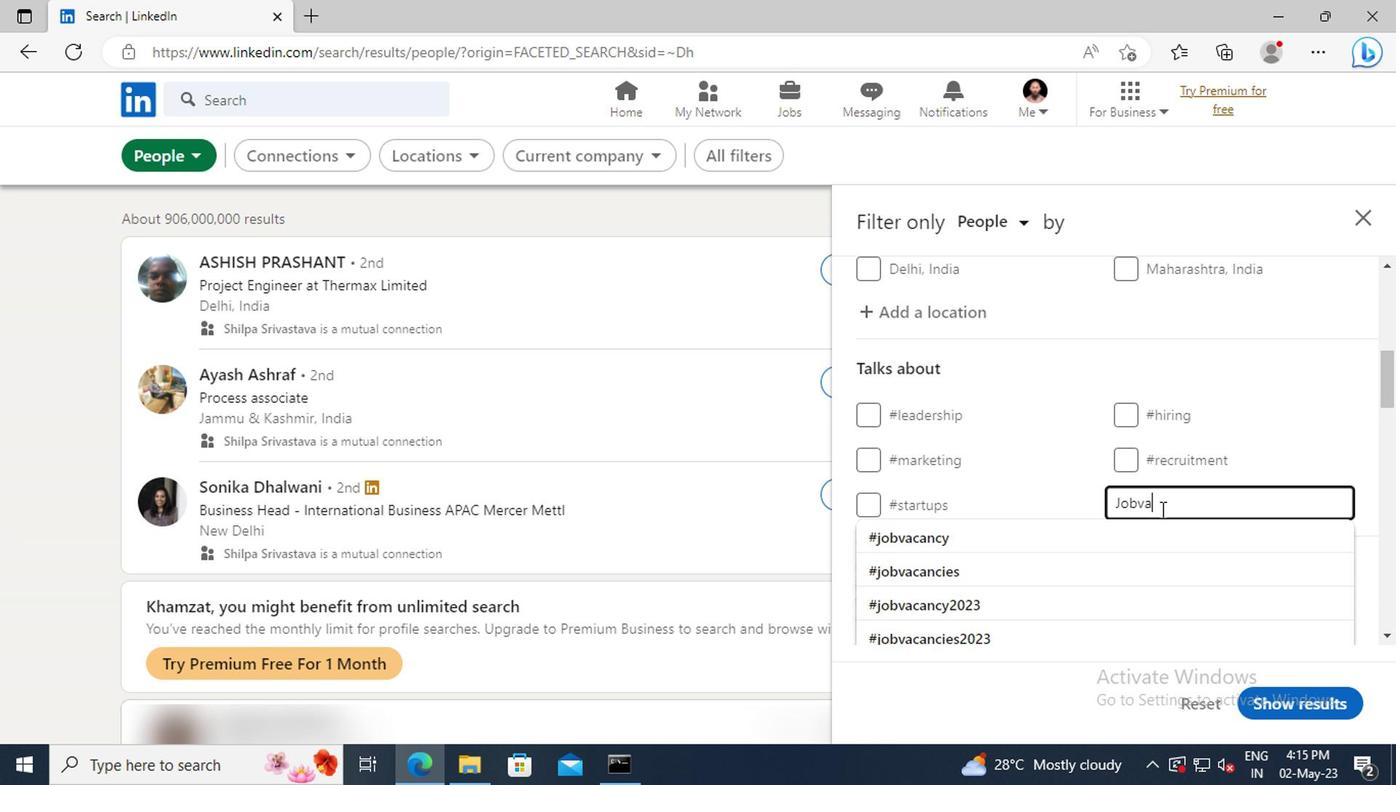 
Action: Mouse moved to (1155, 530)
Screenshot: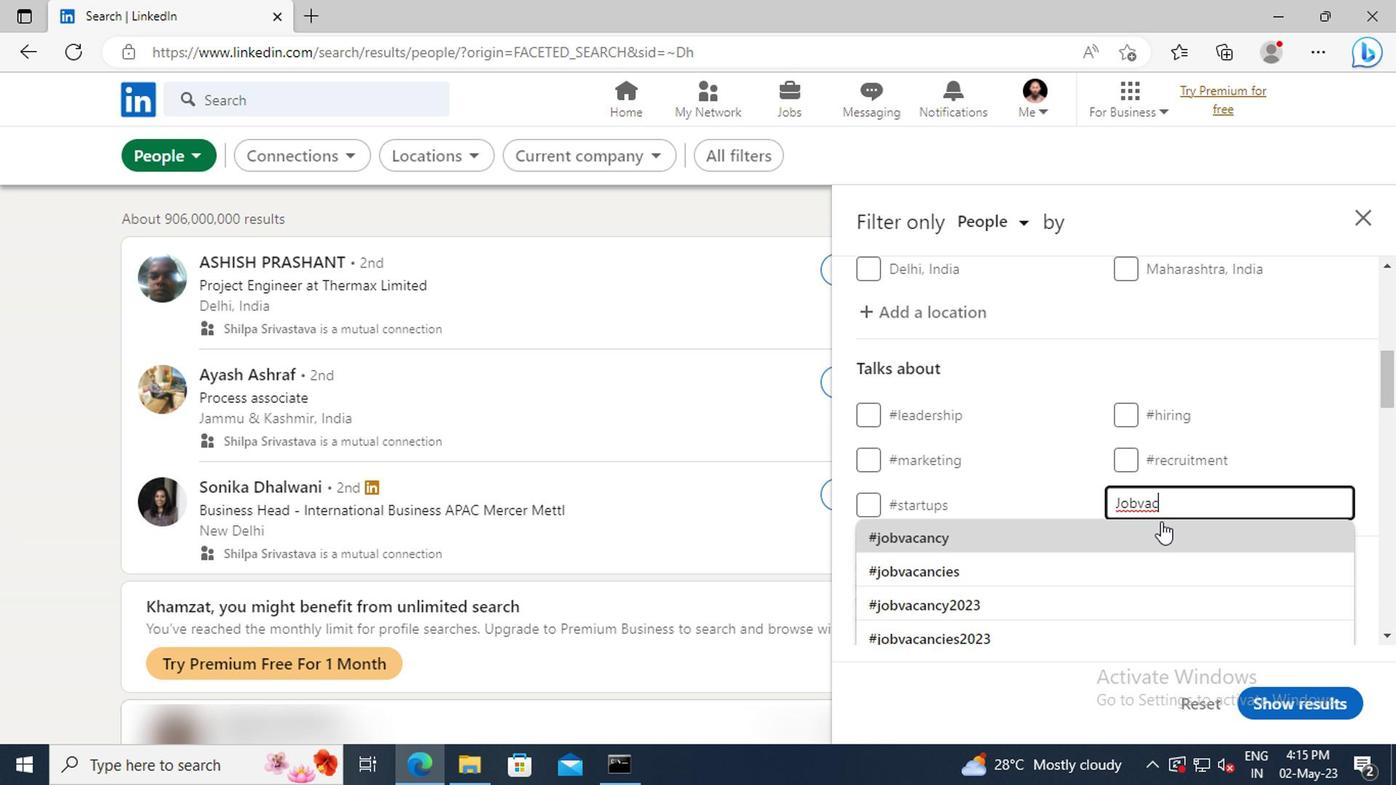 
Action: Mouse pressed left at (1155, 530)
Screenshot: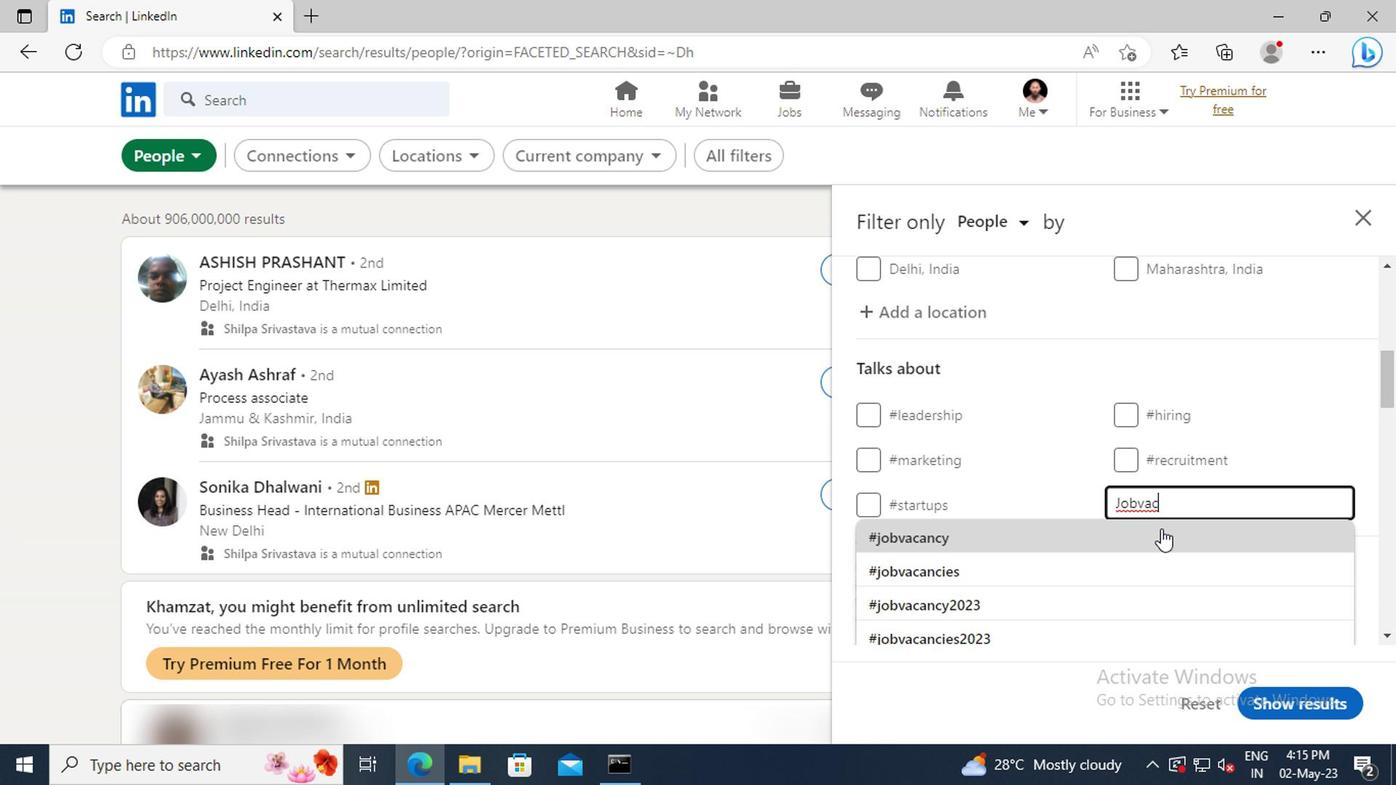 
Action: Mouse scrolled (1155, 530) with delta (0, 0)
Screenshot: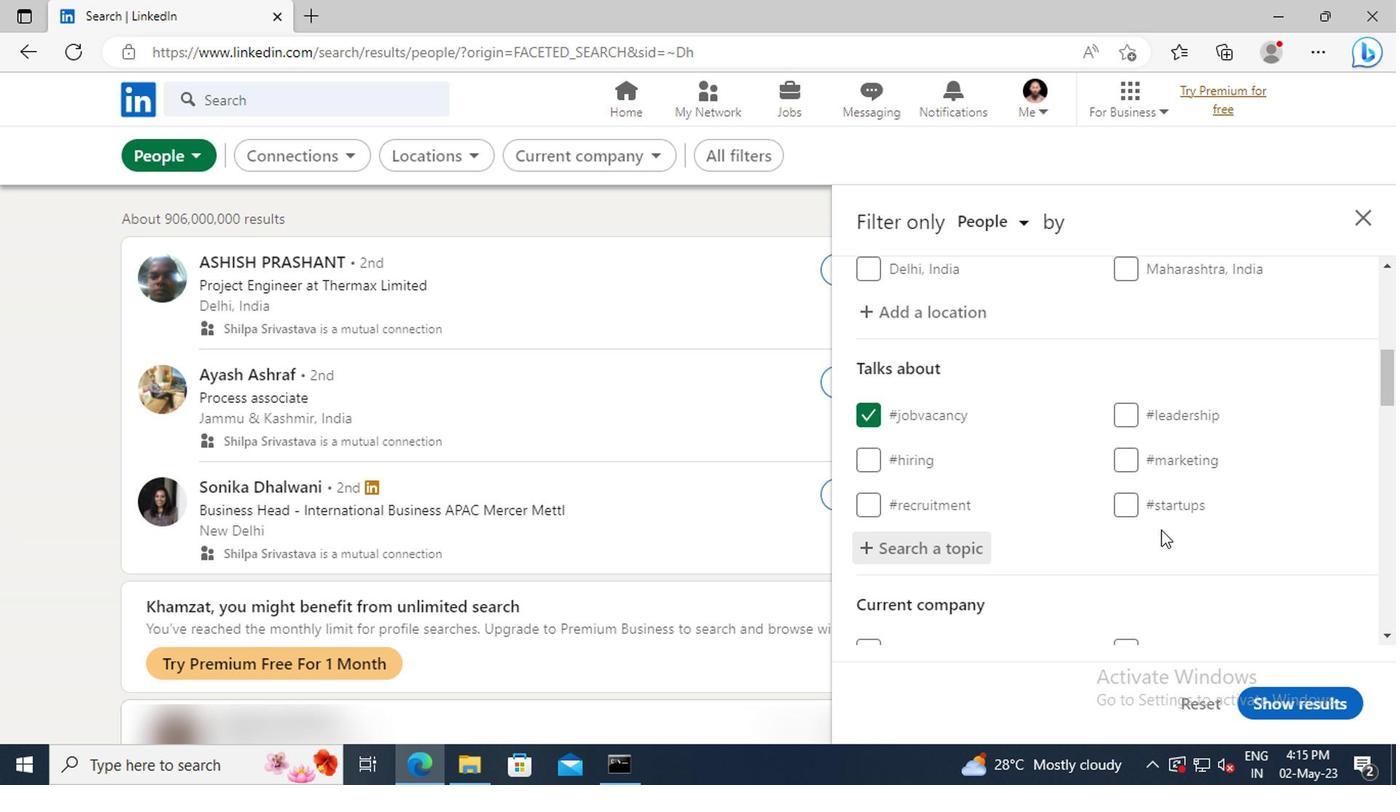 
Action: Mouse scrolled (1155, 530) with delta (0, 0)
Screenshot: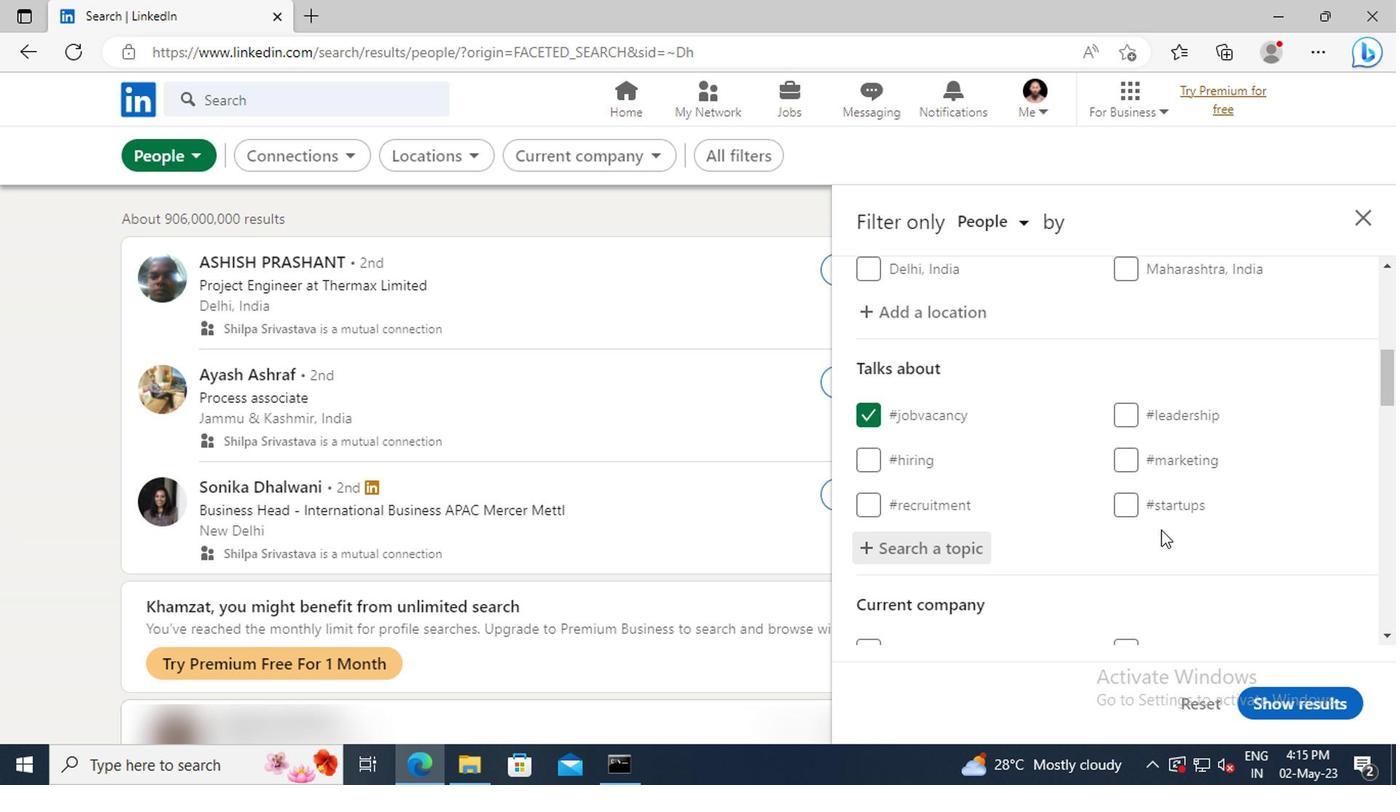 
Action: Mouse scrolled (1155, 530) with delta (0, 0)
Screenshot: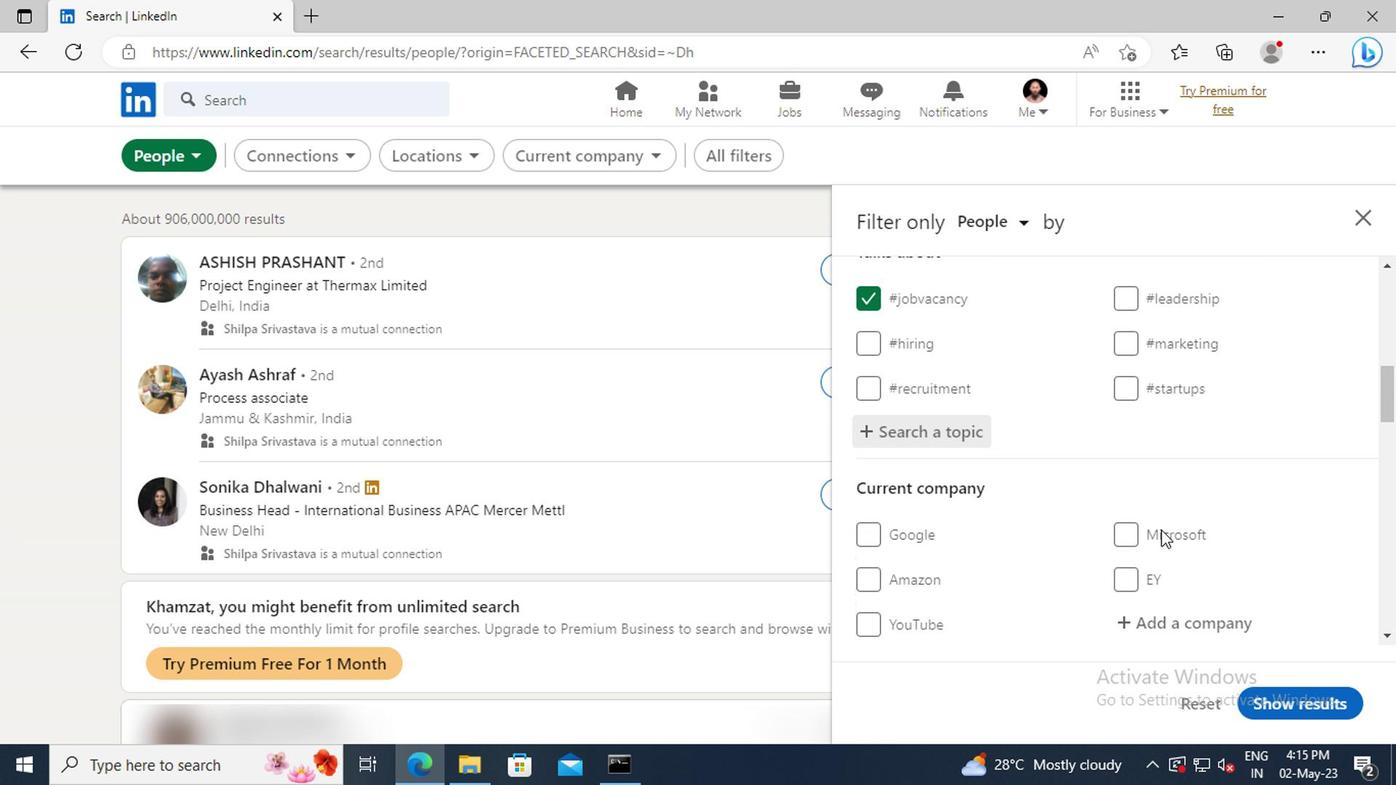 
Action: Mouse scrolled (1155, 530) with delta (0, 0)
Screenshot: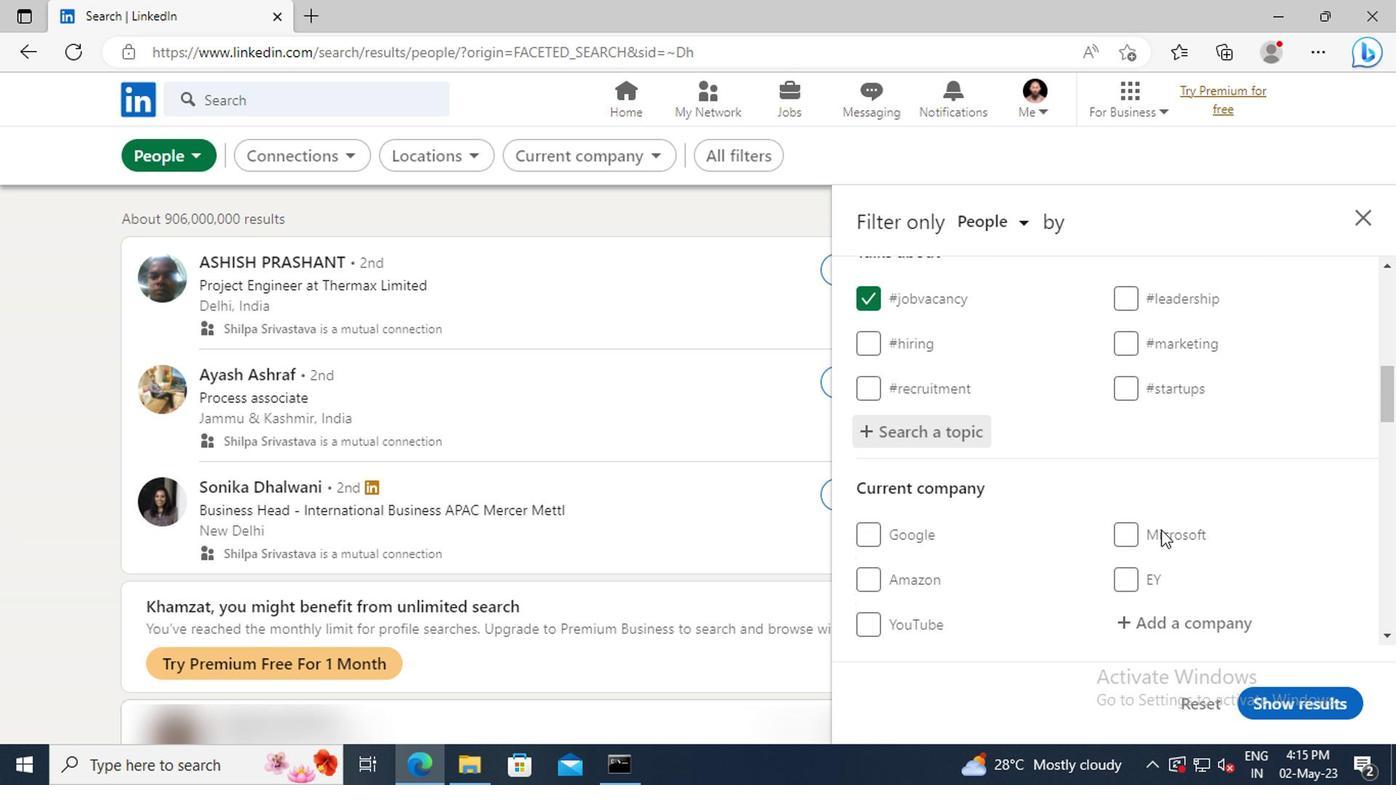 
Action: Mouse scrolled (1155, 530) with delta (0, 0)
Screenshot: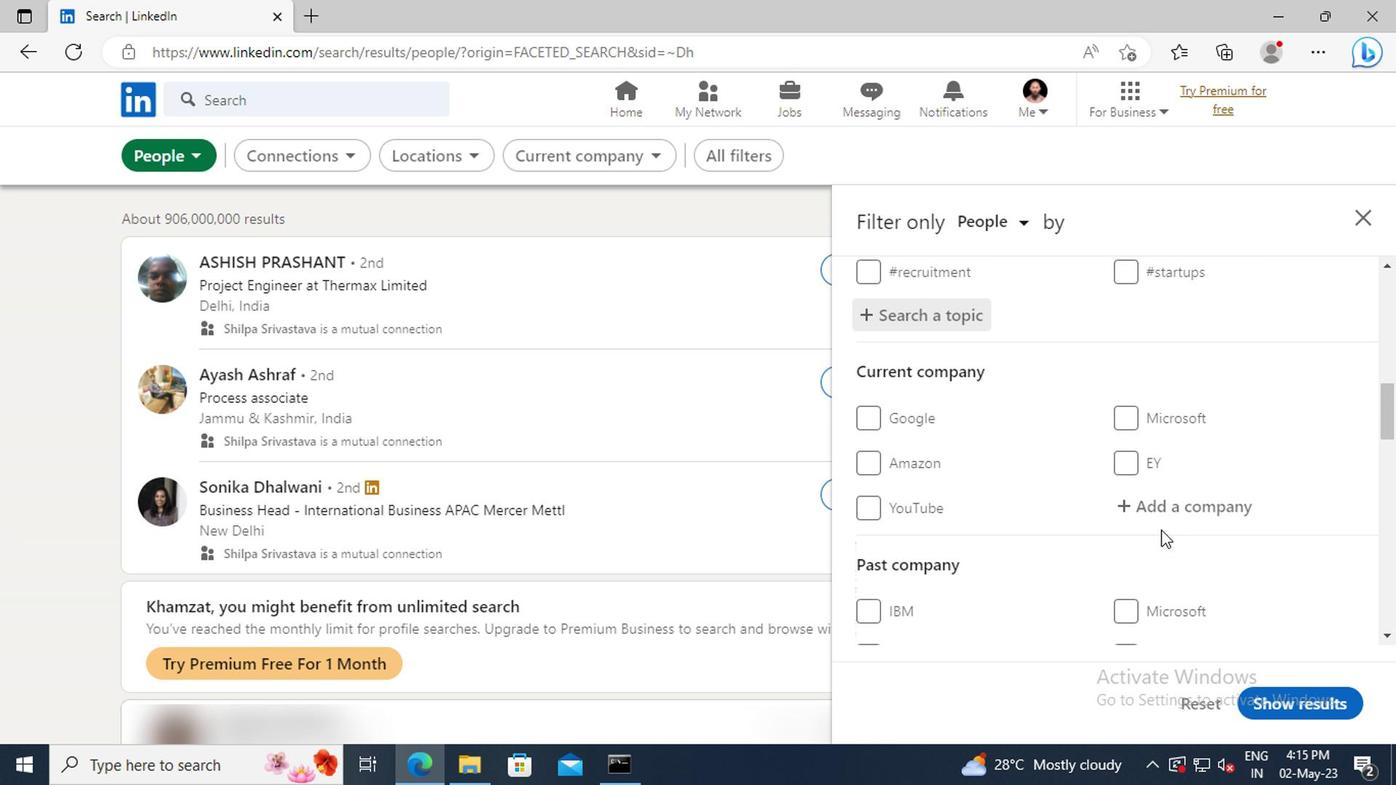 
Action: Mouse scrolled (1155, 530) with delta (0, 0)
Screenshot: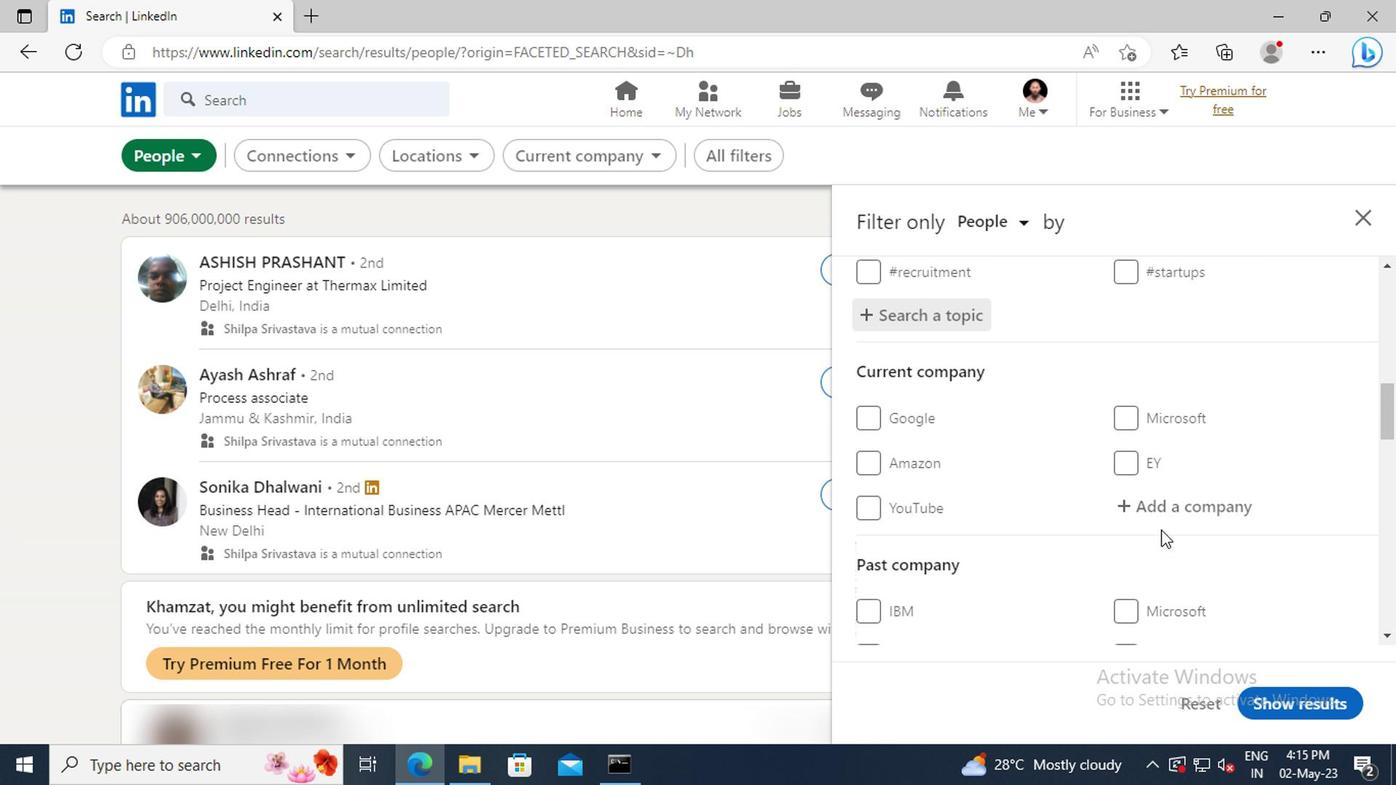 
Action: Mouse scrolled (1155, 530) with delta (0, 0)
Screenshot: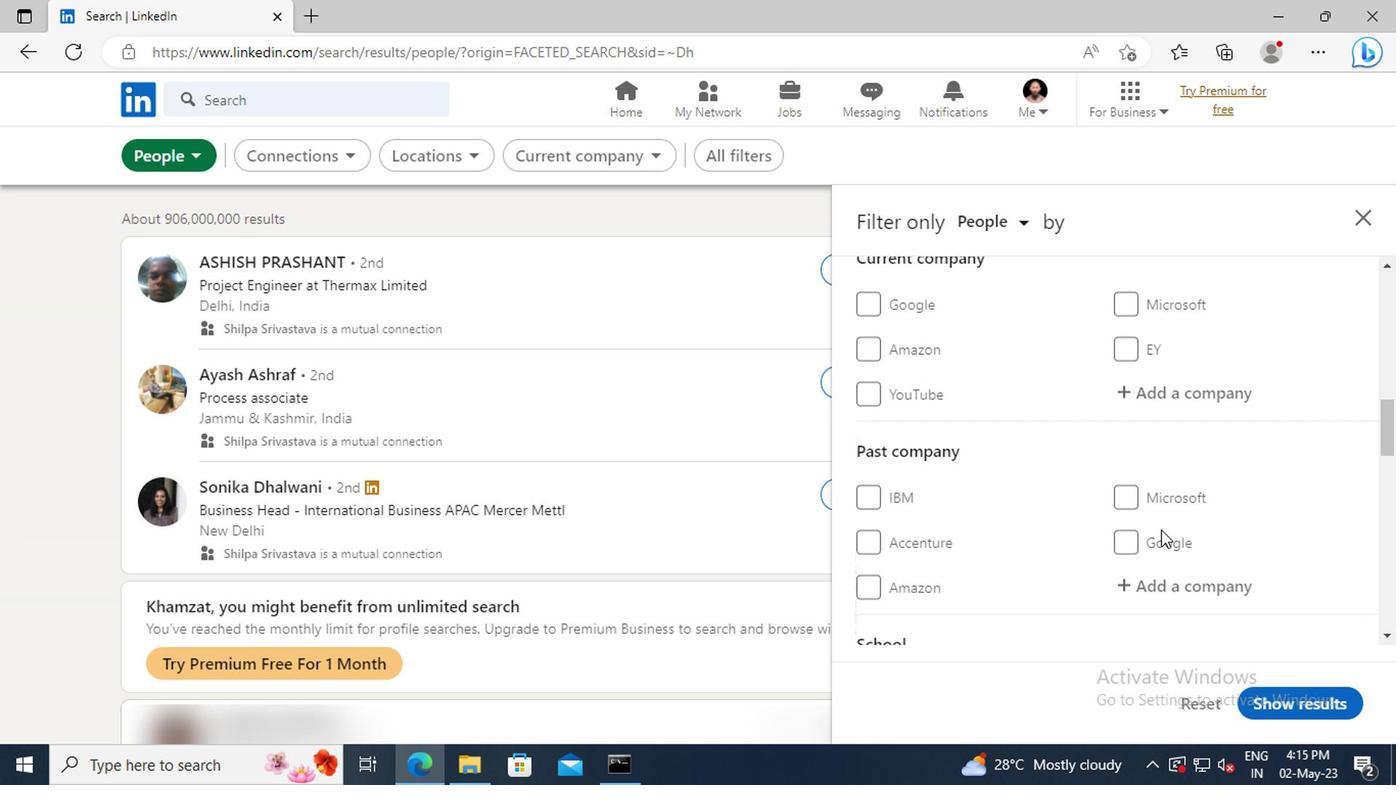 
Action: Mouse scrolled (1155, 530) with delta (0, 0)
Screenshot: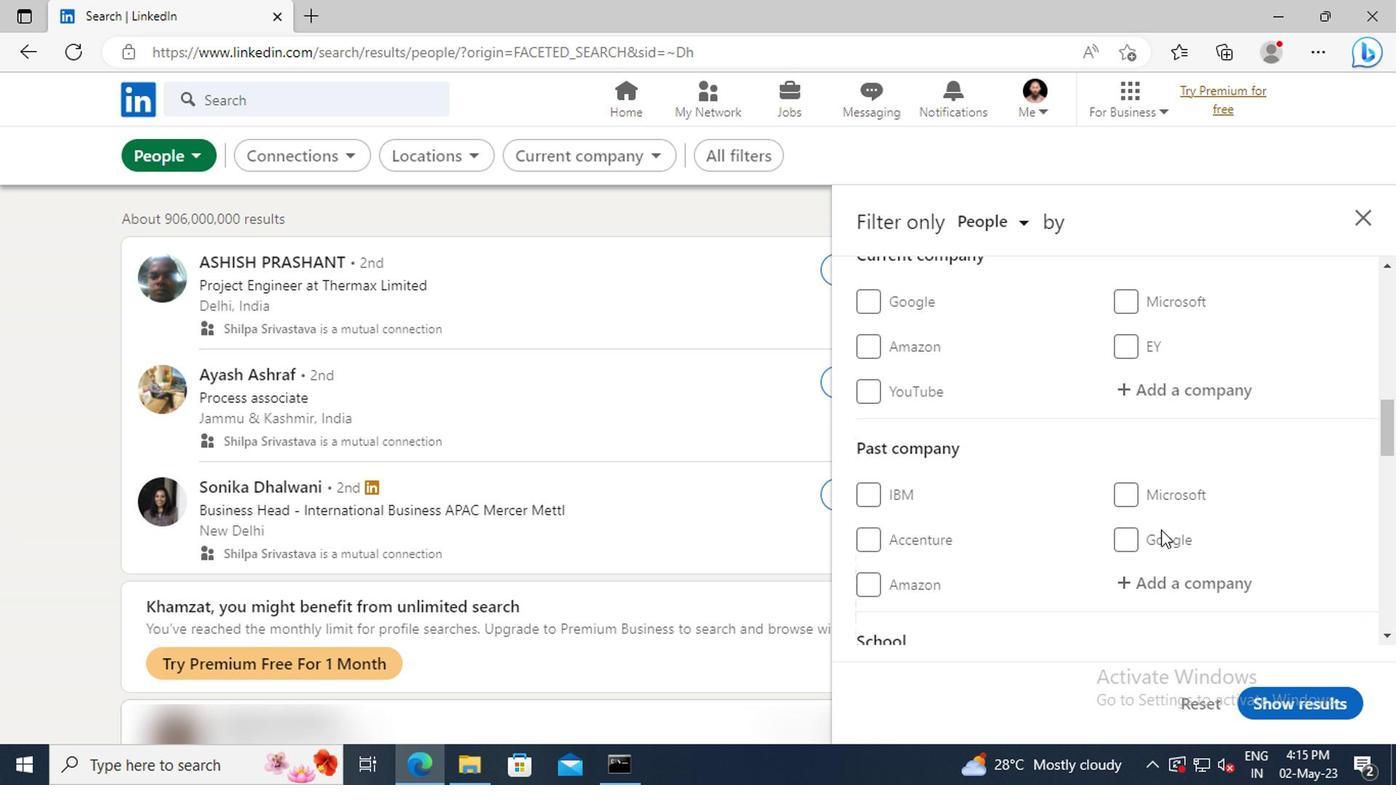
Action: Mouse scrolled (1155, 530) with delta (0, 0)
Screenshot: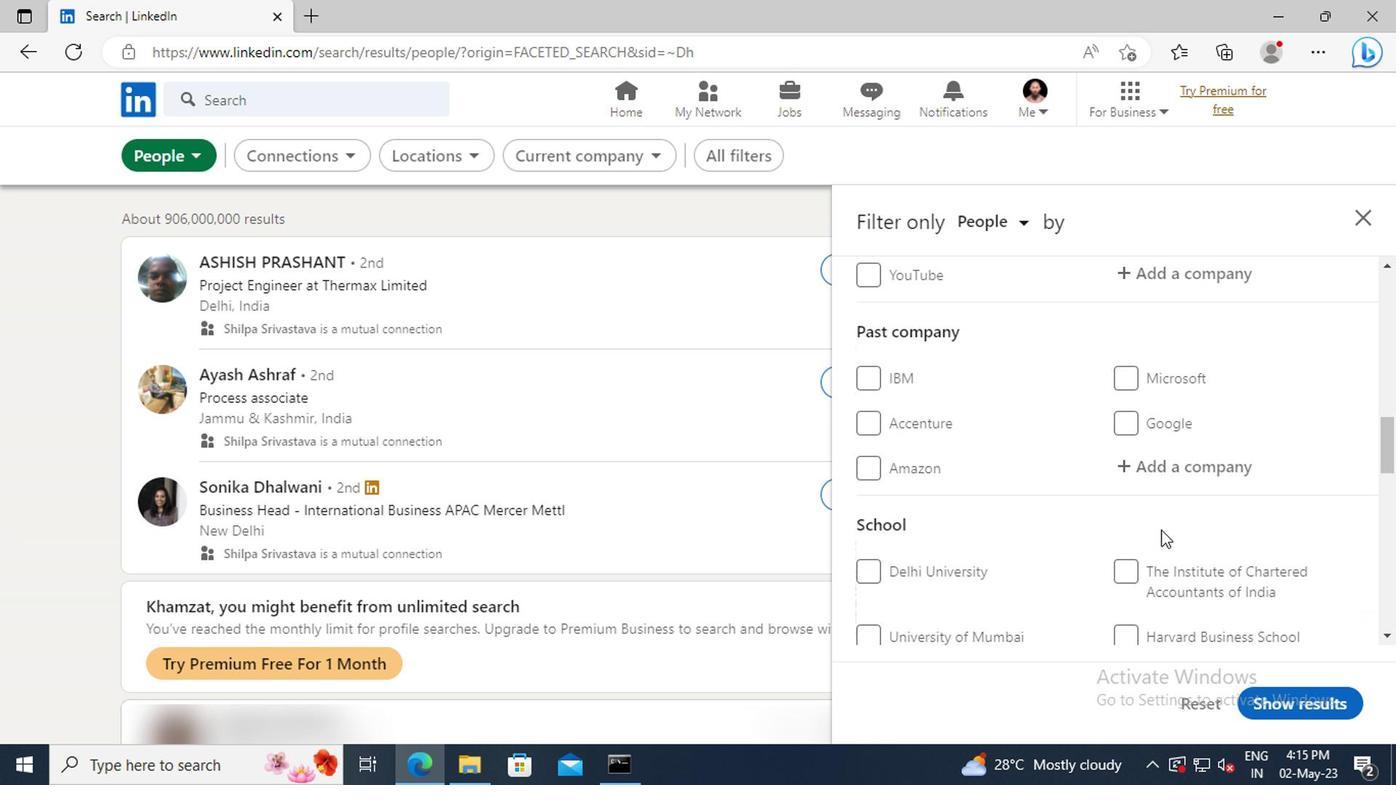 
Action: Mouse scrolled (1155, 530) with delta (0, 0)
Screenshot: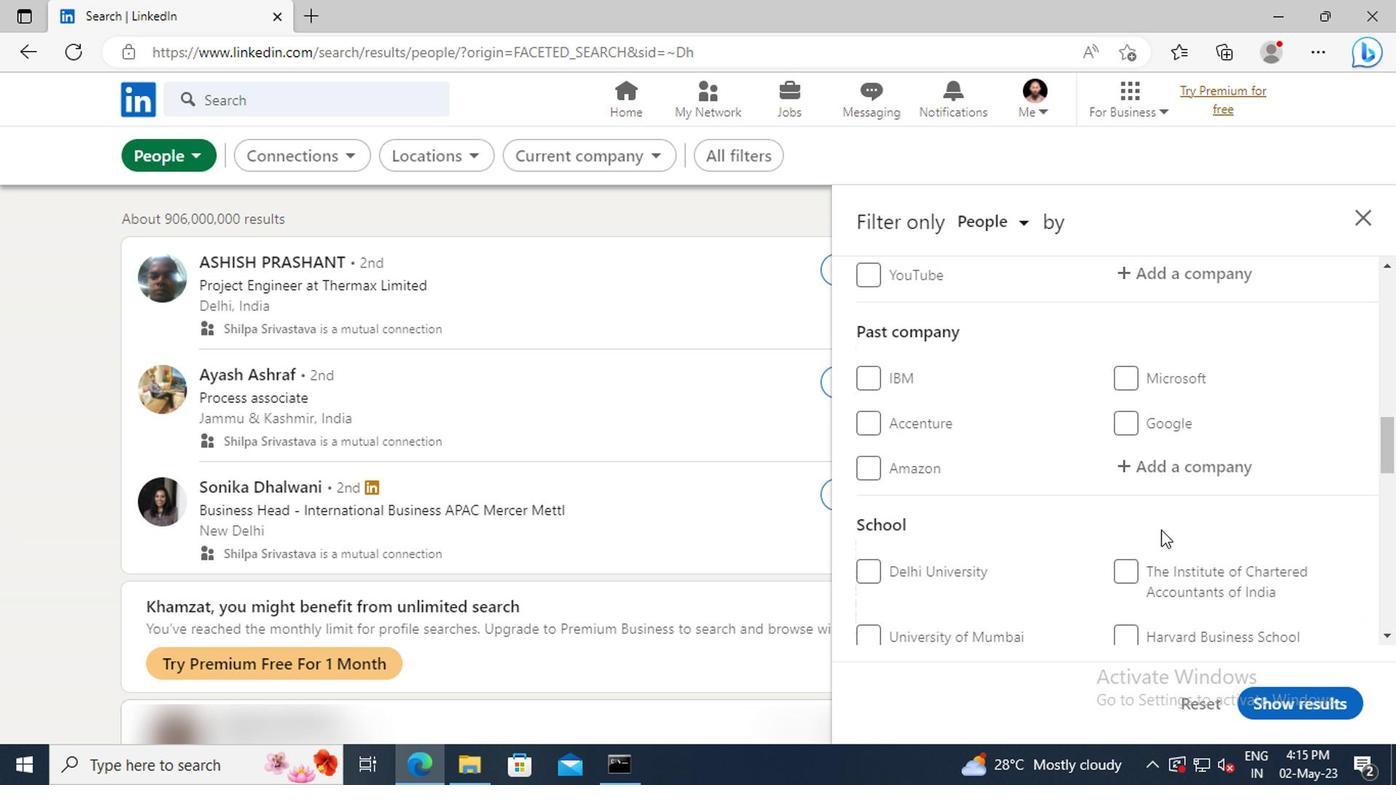 
Action: Mouse scrolled (1155, 530) with delta (0, 0)
Screenshot: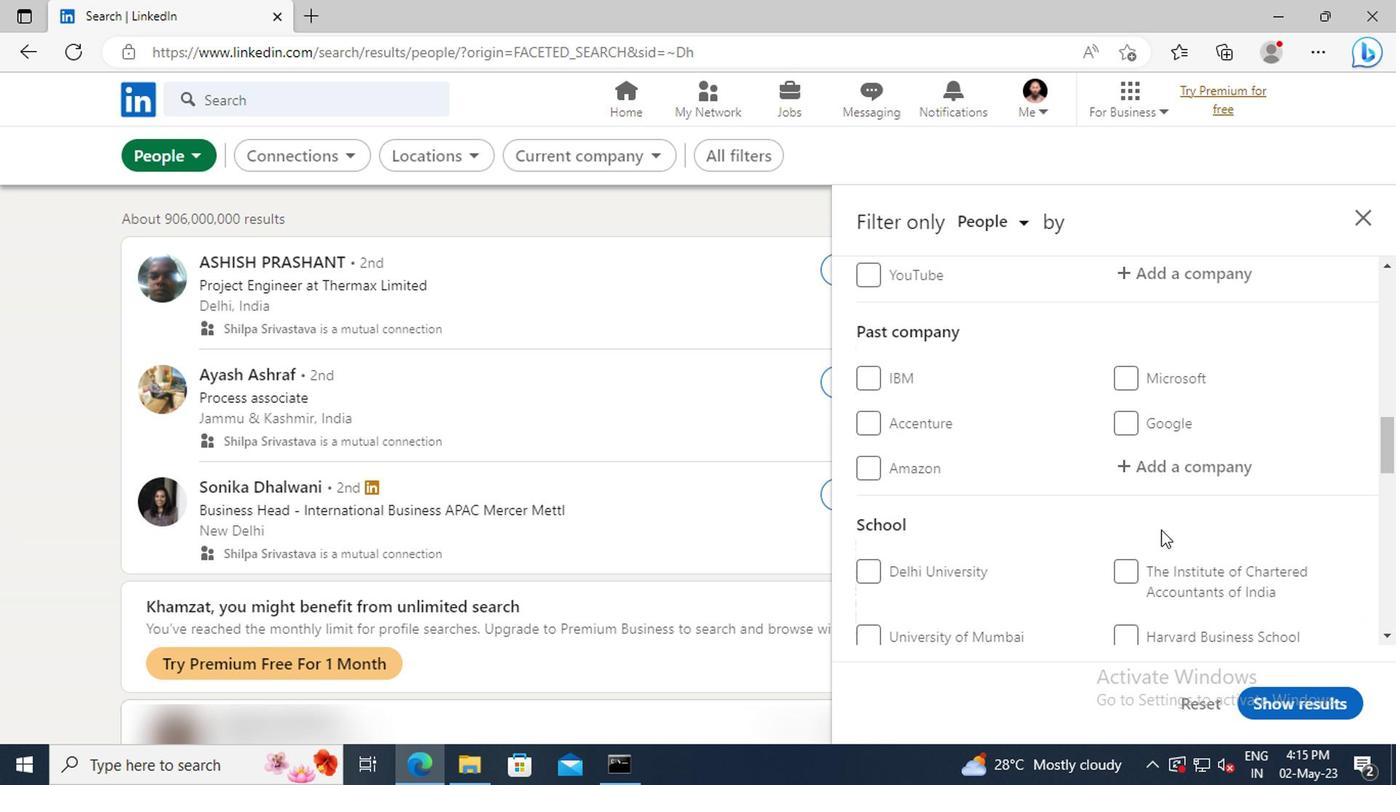 
Action: Mouse scrolled (1155, 530) with delta (0, 0)
Screenshot: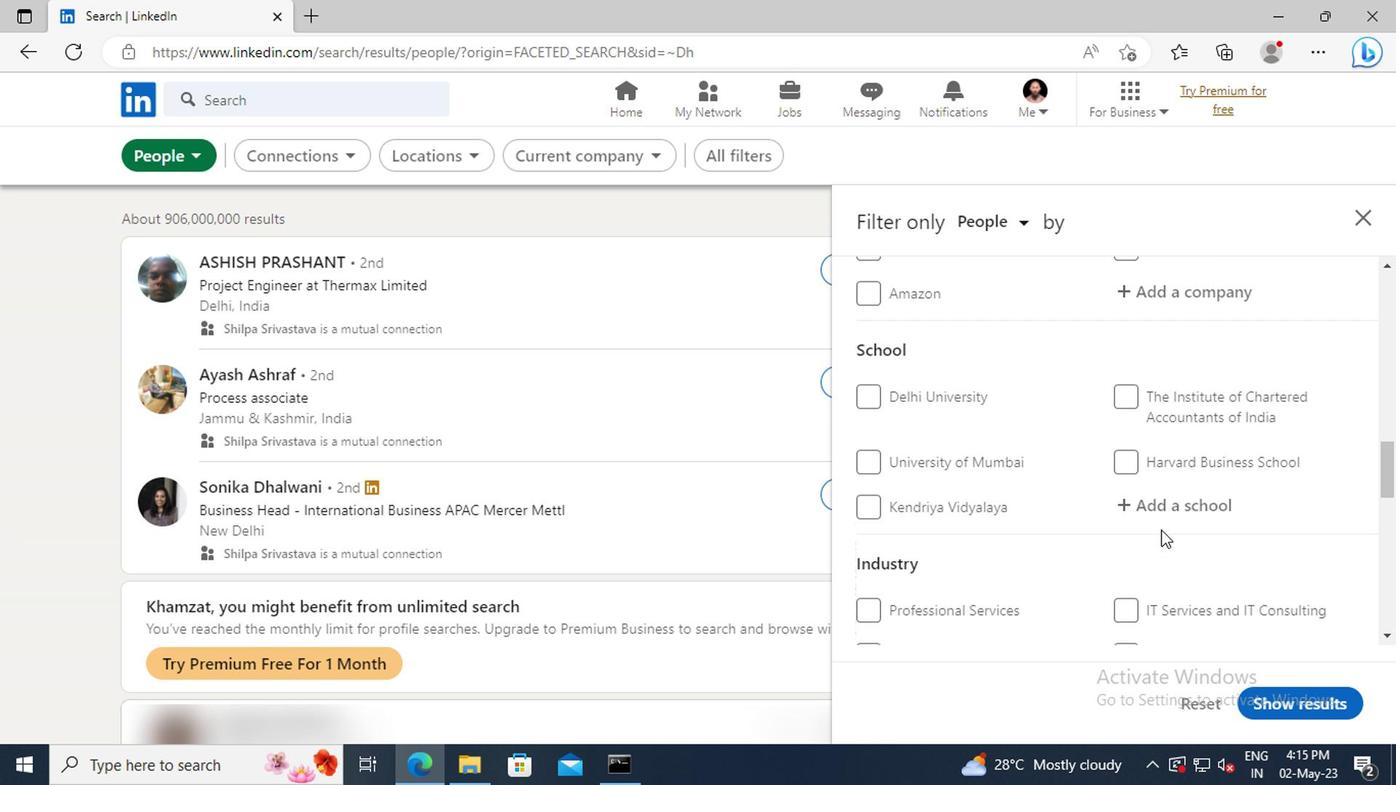 
Action: Mouse scrolled (1155, 530) with delta (0, 0)
Screenshot: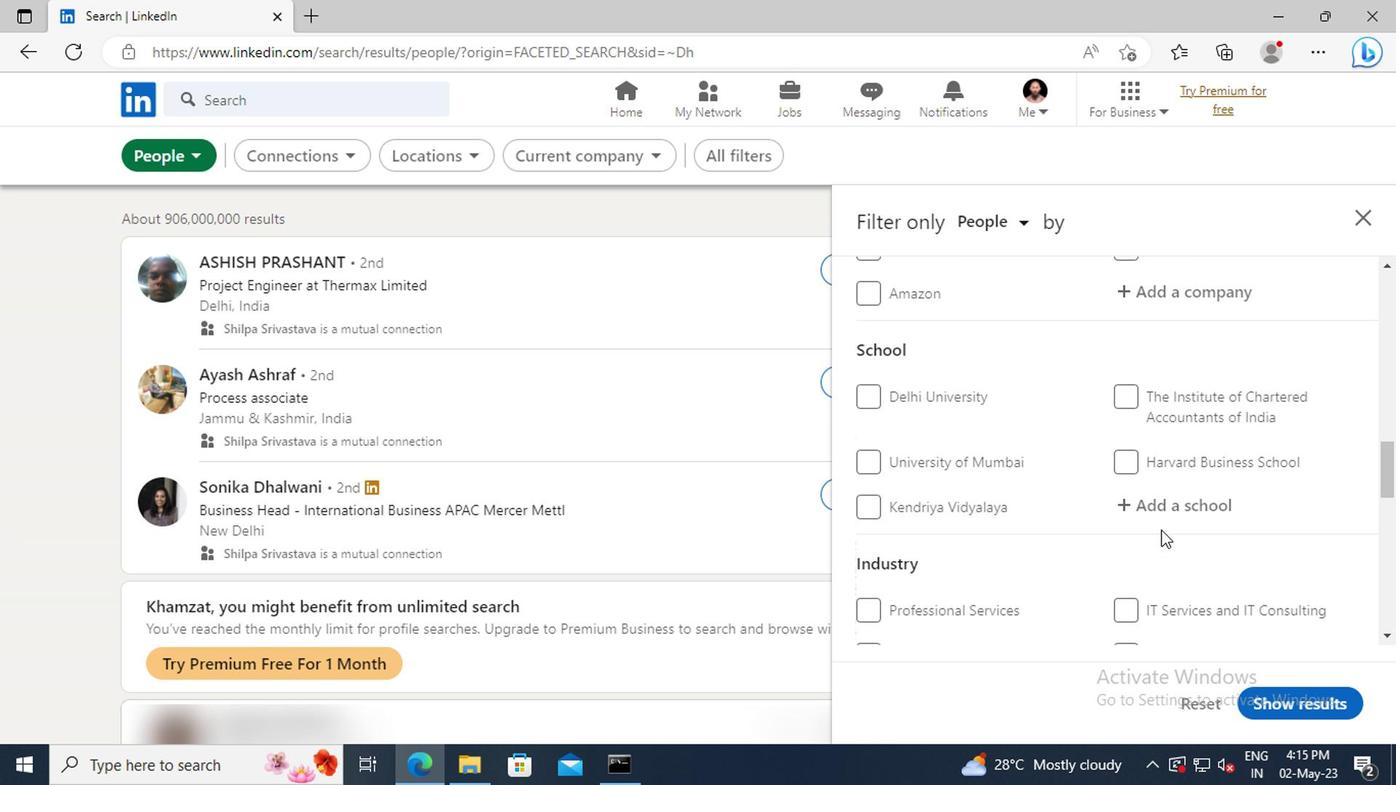
Action: Mouse scrolled (1155, 530) with delta (0, 0)
Screenshot: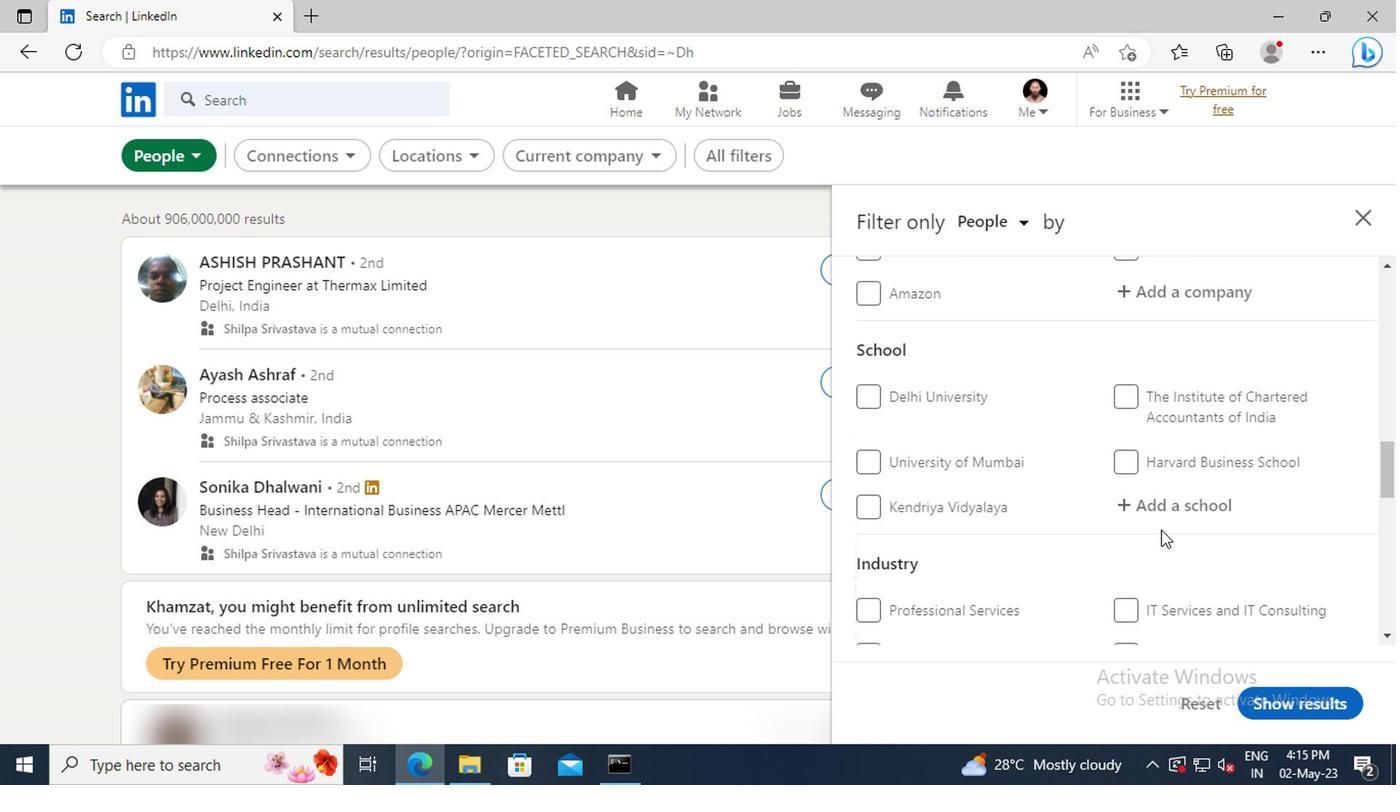 
Action: Mouse scrolled (1155, 530) with delta (0, 0)
Screenshot: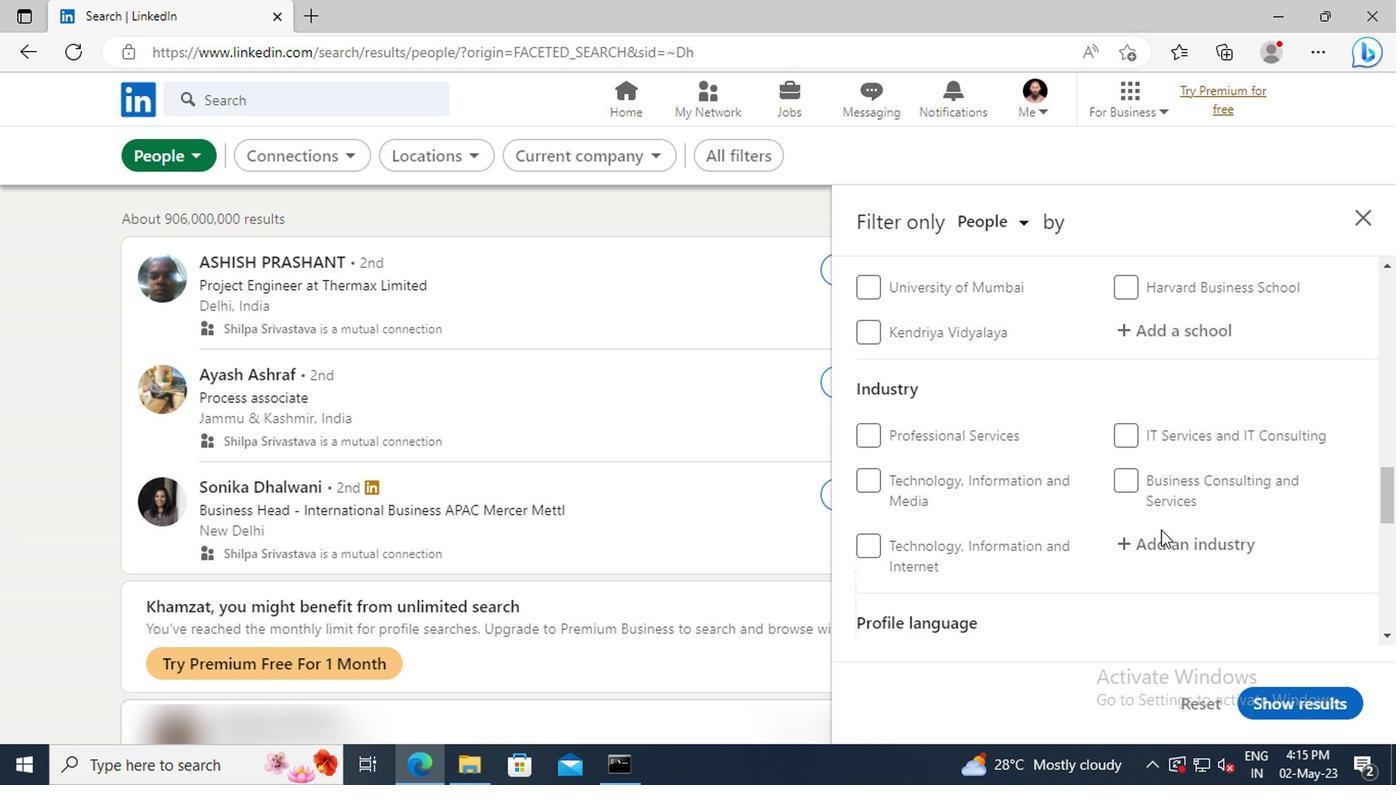 
Action: Mouse scrolled (1155, 530) with delta (0, 0)
Screenshot: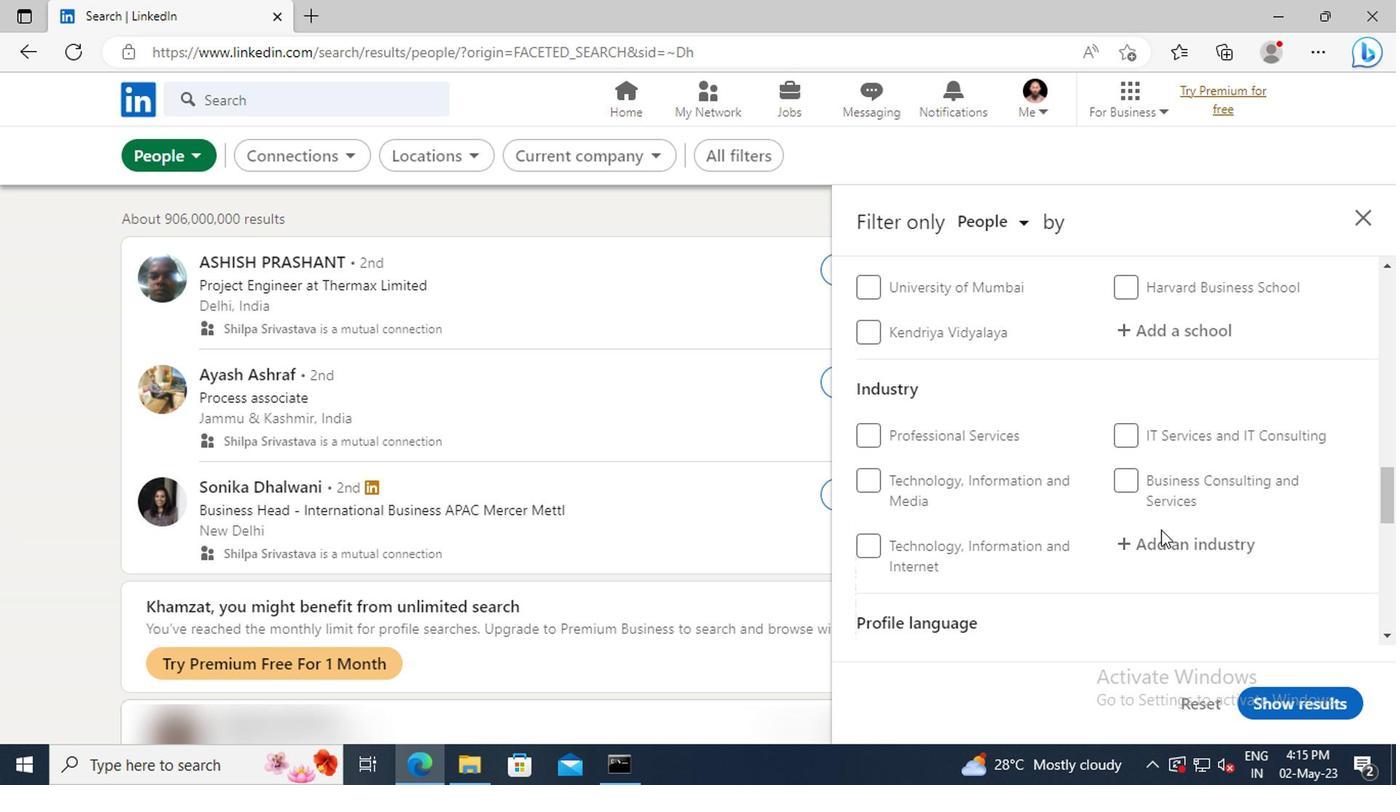 
Action: Mouse scrolled (1155, 530) with delta (0, 0)
Screenshot: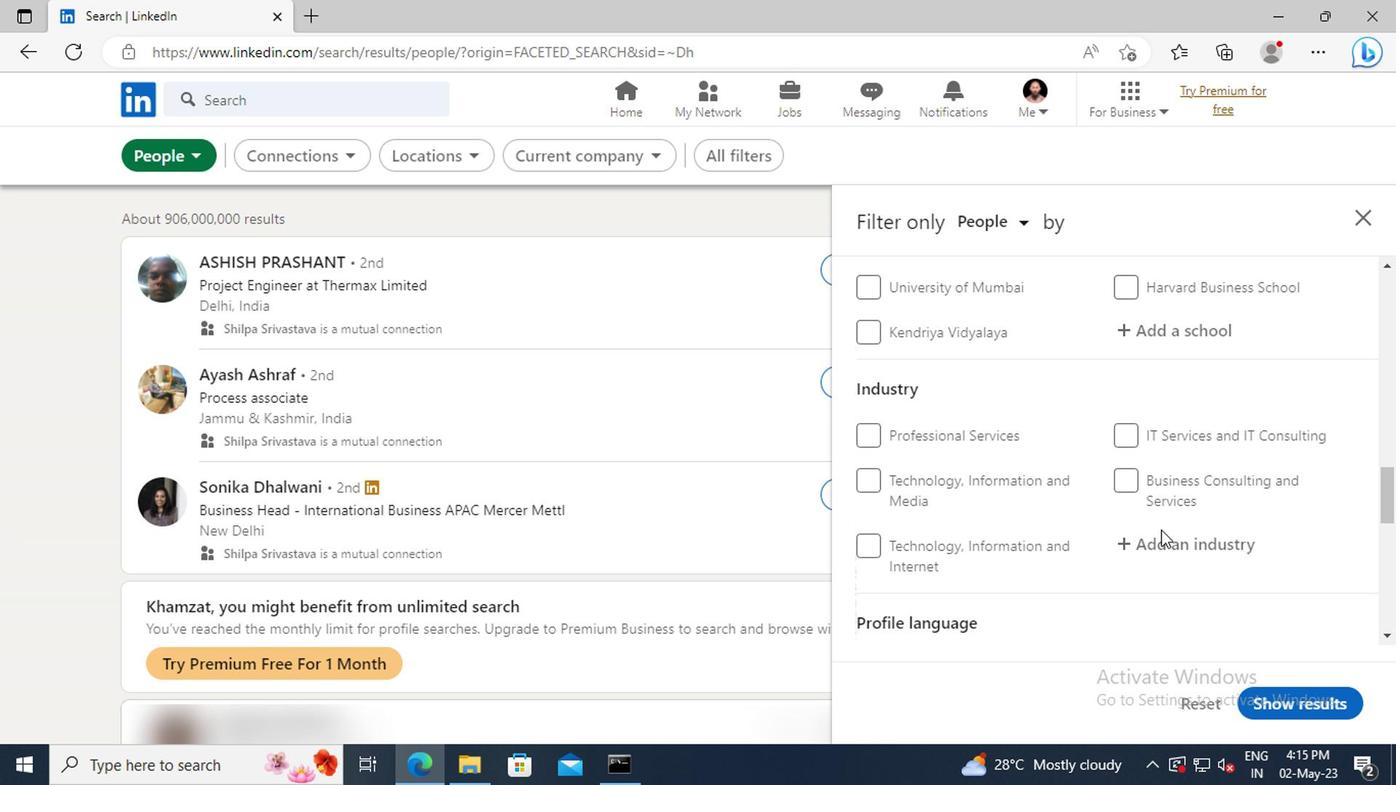 
Action: Mouse moved to (867, 588)
Screenshot: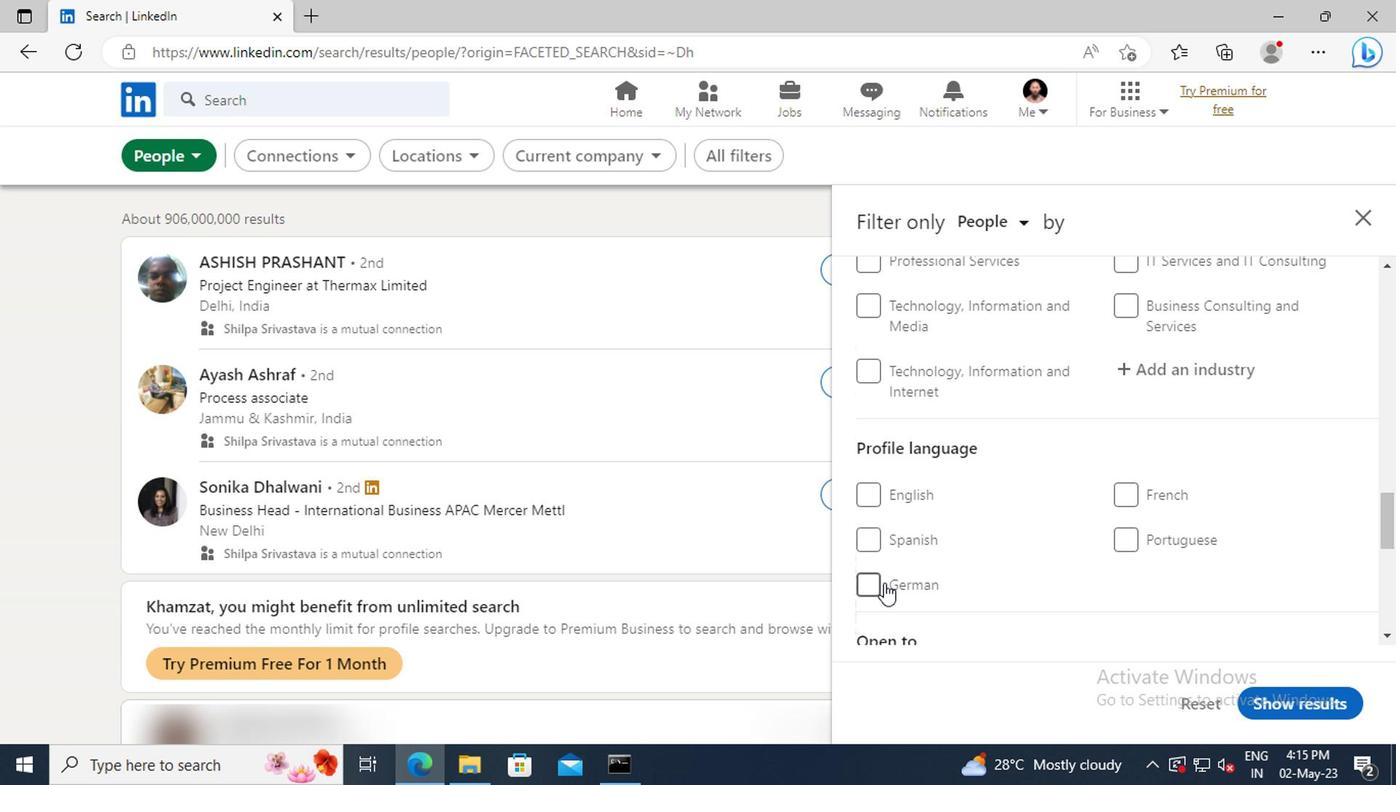 
Action: Mouse pressed left at (867, 588)
Screenshot: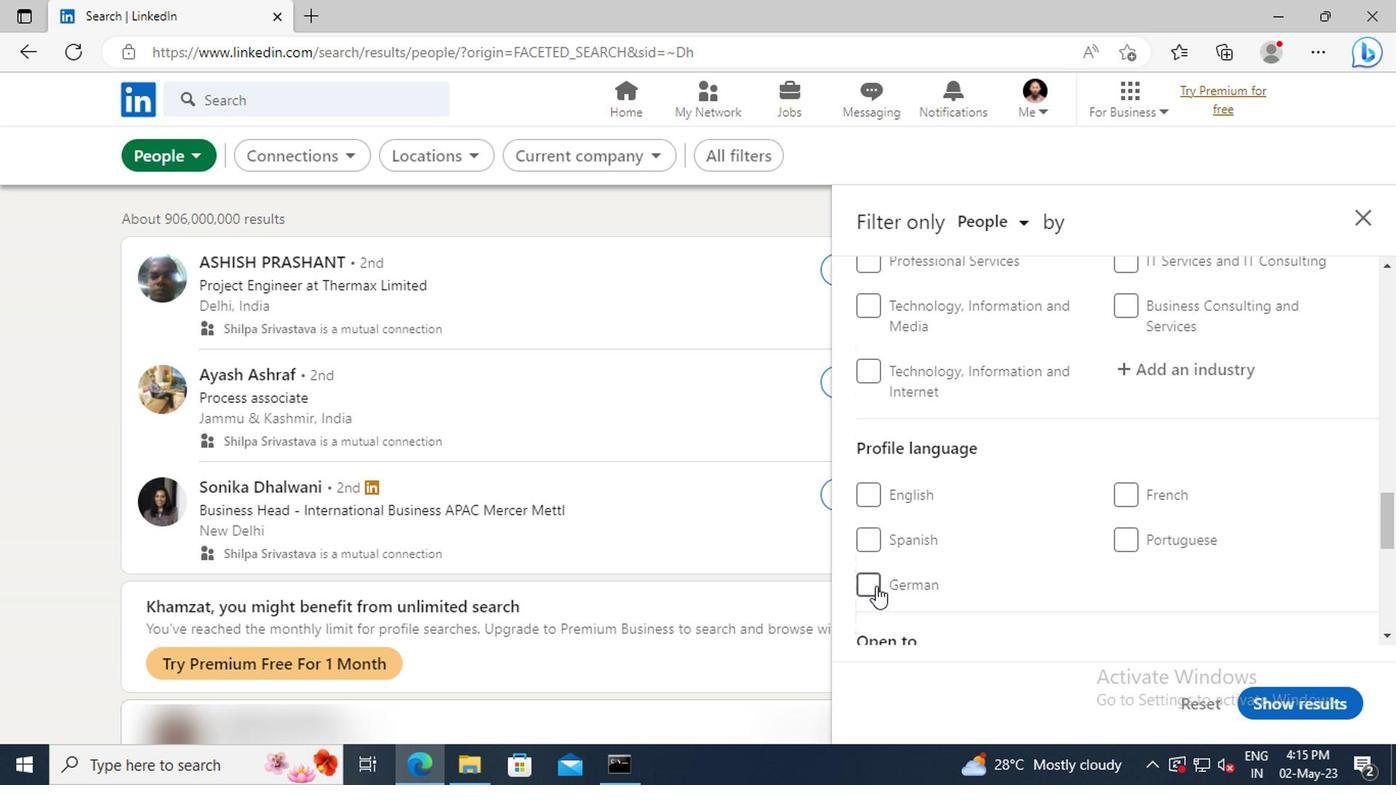 
Action: Mouse moved to (1137, 534)
Screenshot: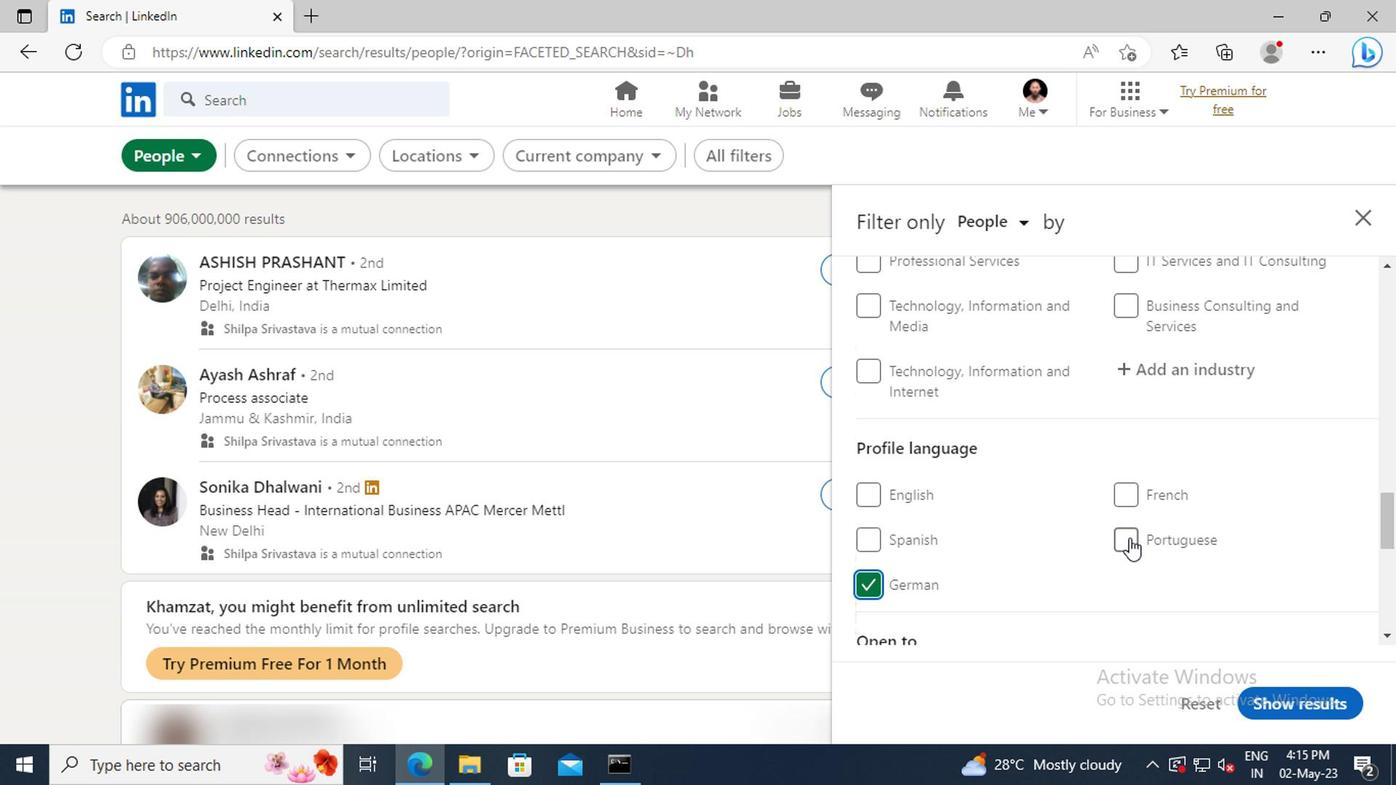
Action: Mouse scrolled (1137, 535) with delta (0, 0)
Screenshot: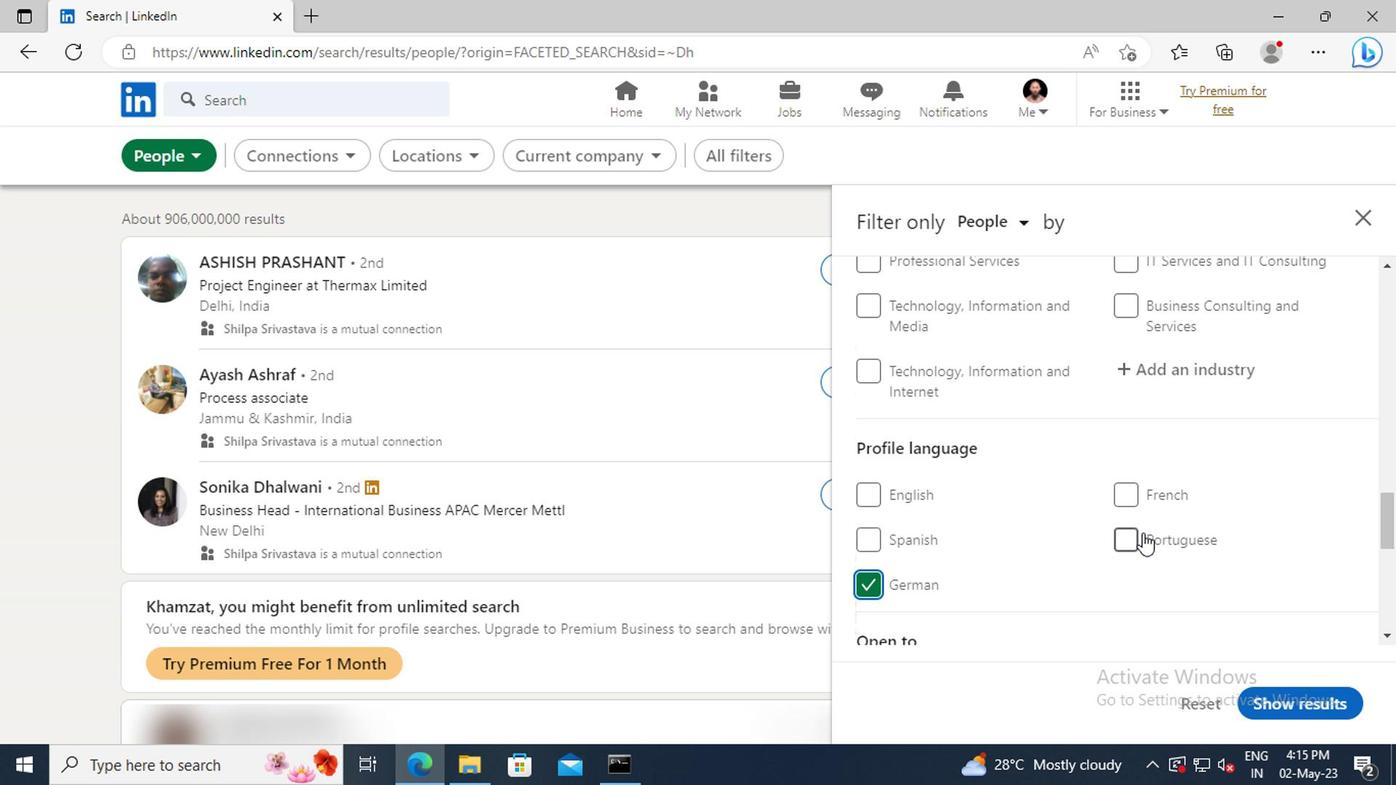 
Action: Mouse scrolled (1137, 535) with delta (0, 0)
Screenshot: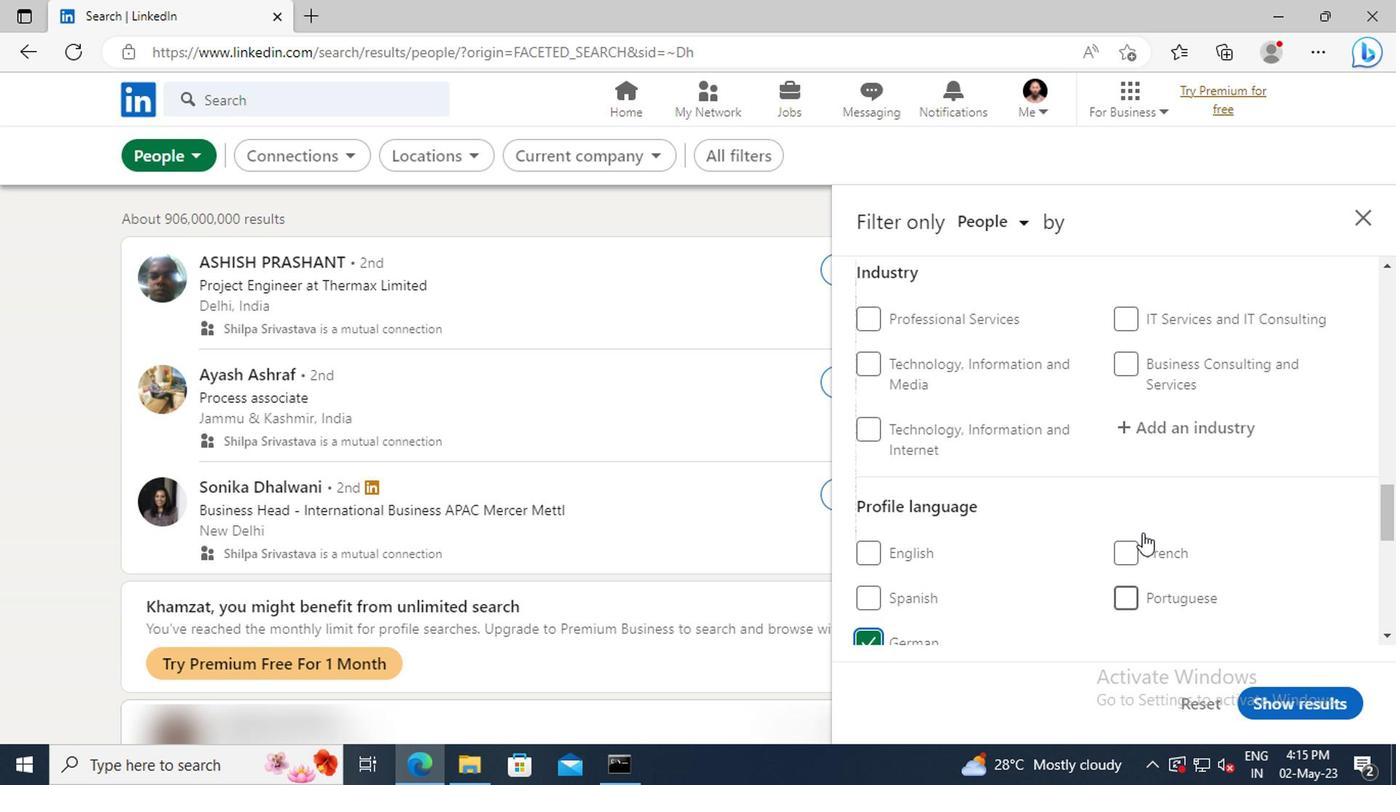 
Action: Mouse scrolled (1137, 535) with delta (0, 0)
Screenshot: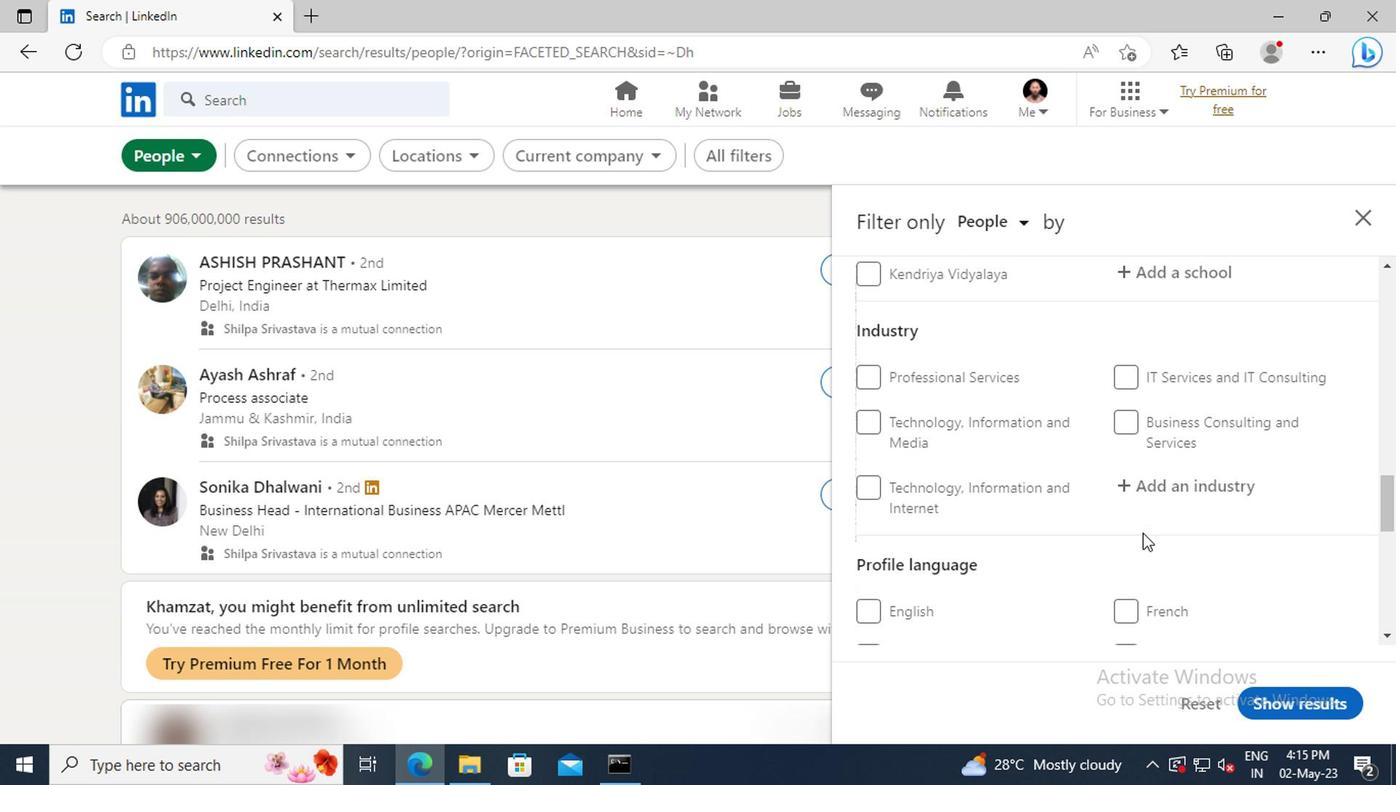 
Action: Mouse scrolled (1137, 535) with delta (0, 0)
Screenshot: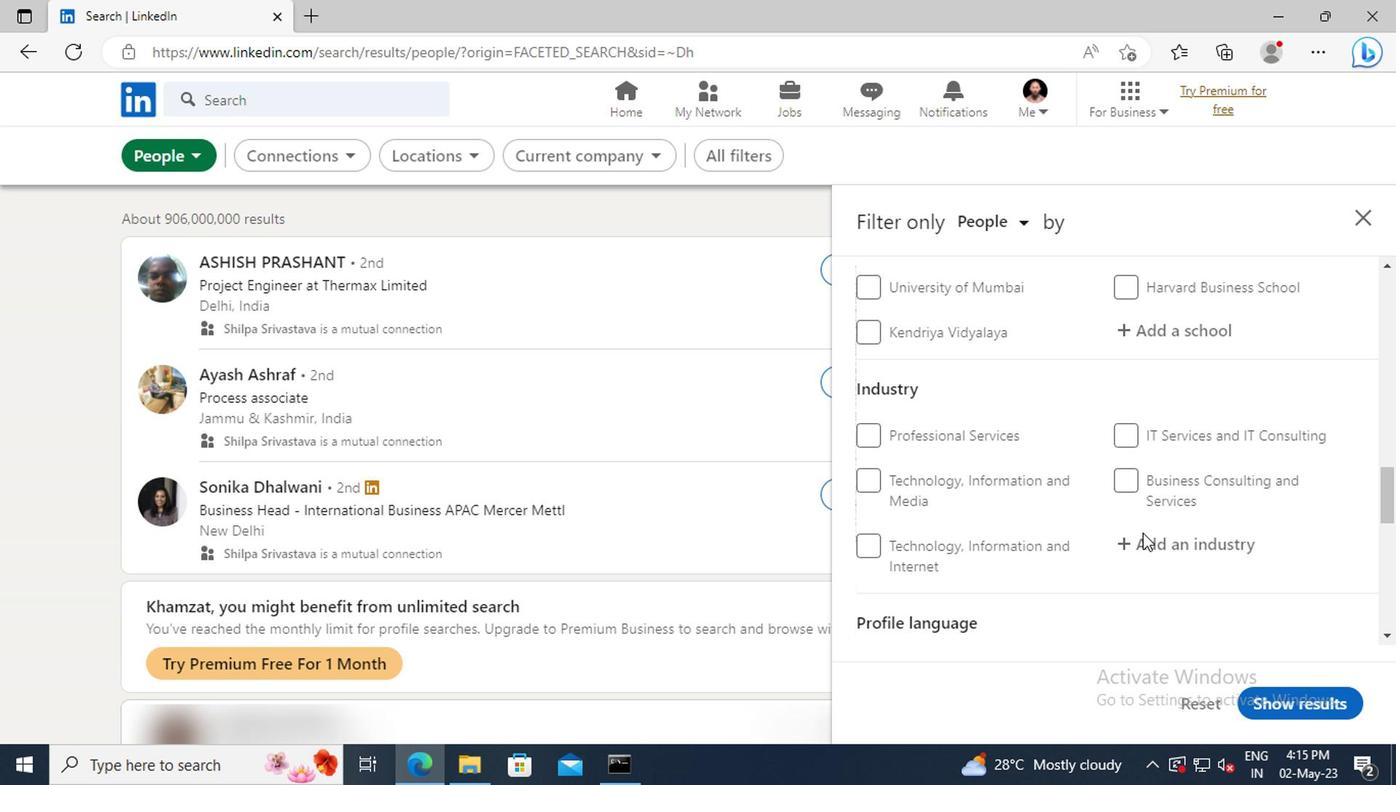 
Action: Mouse scrolled (1137, 535) with delta (0, 0)
Screenshot: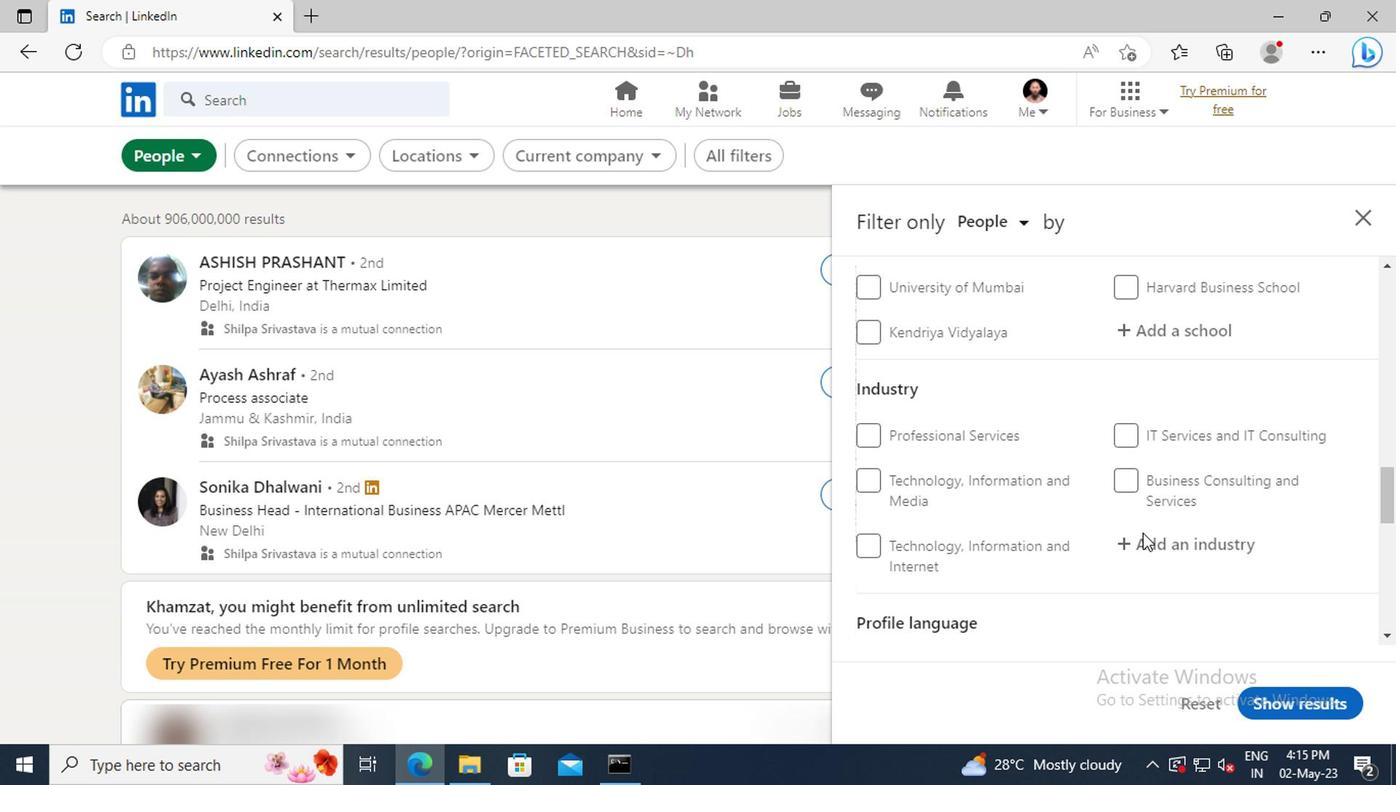 
Action: Mouse scrolled (1137, 535) with delta (0, 0)
Screenshot: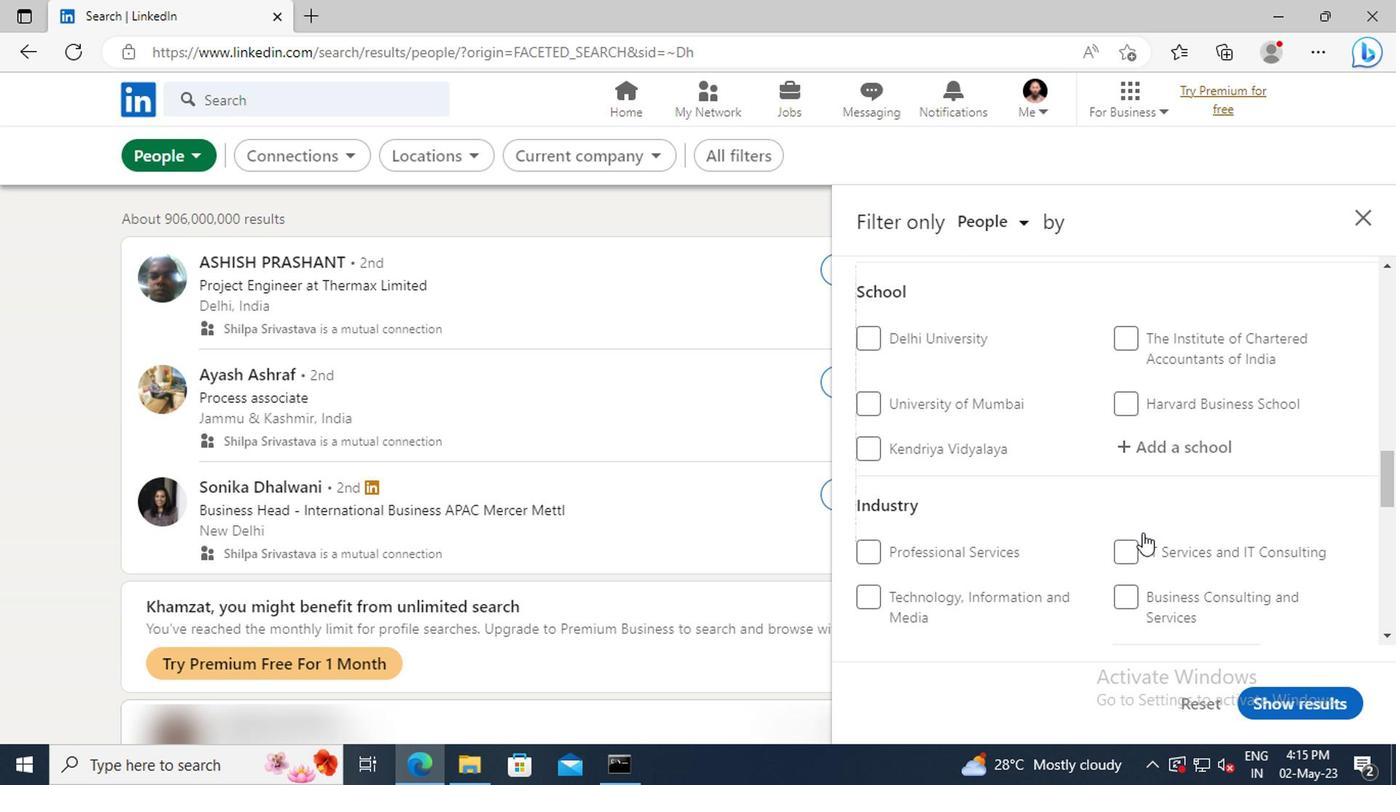 
Action: Mouse scrolled (1137, 535) with delta (0, 0)
Screenshot: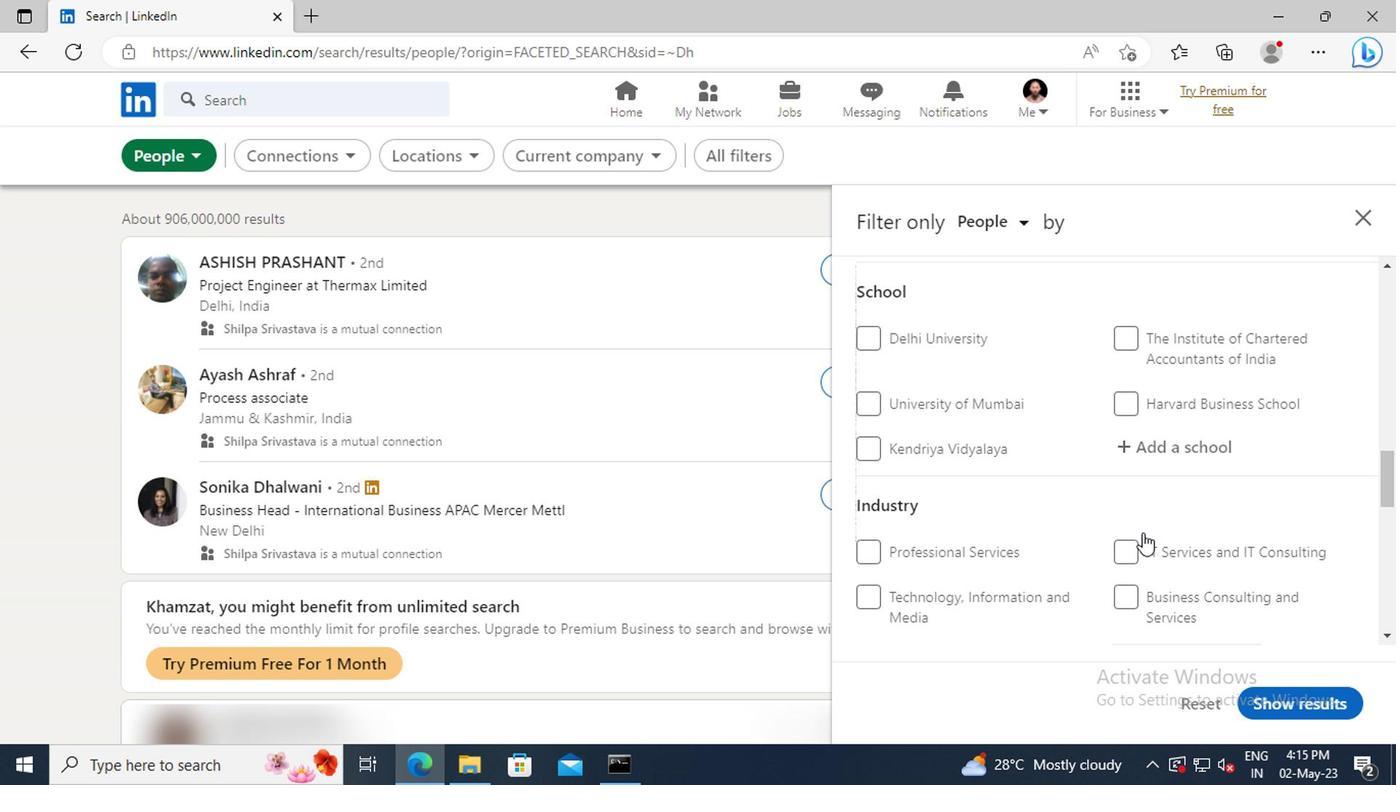 
Action: Mouse scrolled (1137, 535) with delta (0, 0)
Screenshot: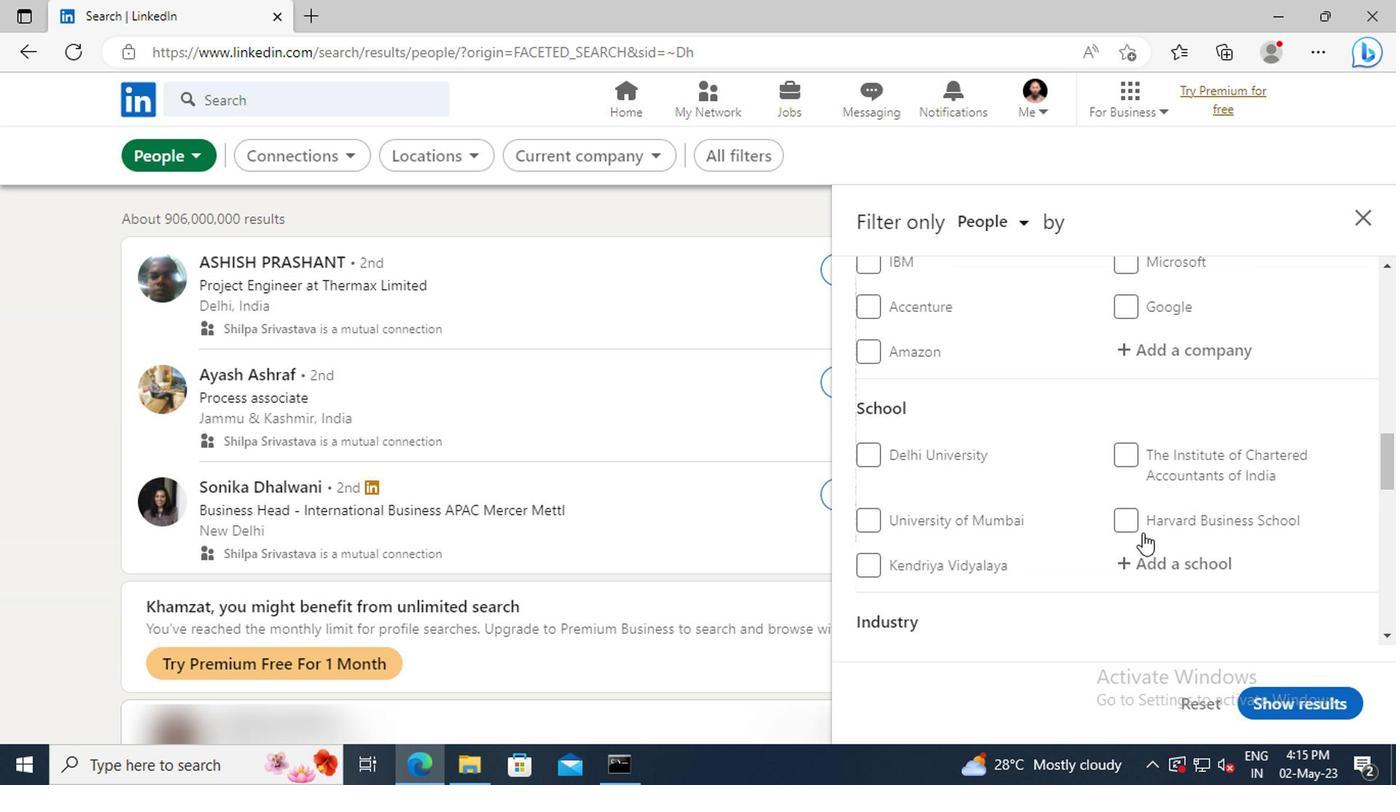 
Action: Mouse scrolled (1137, 535) with delta (0, 0)
Screenshot: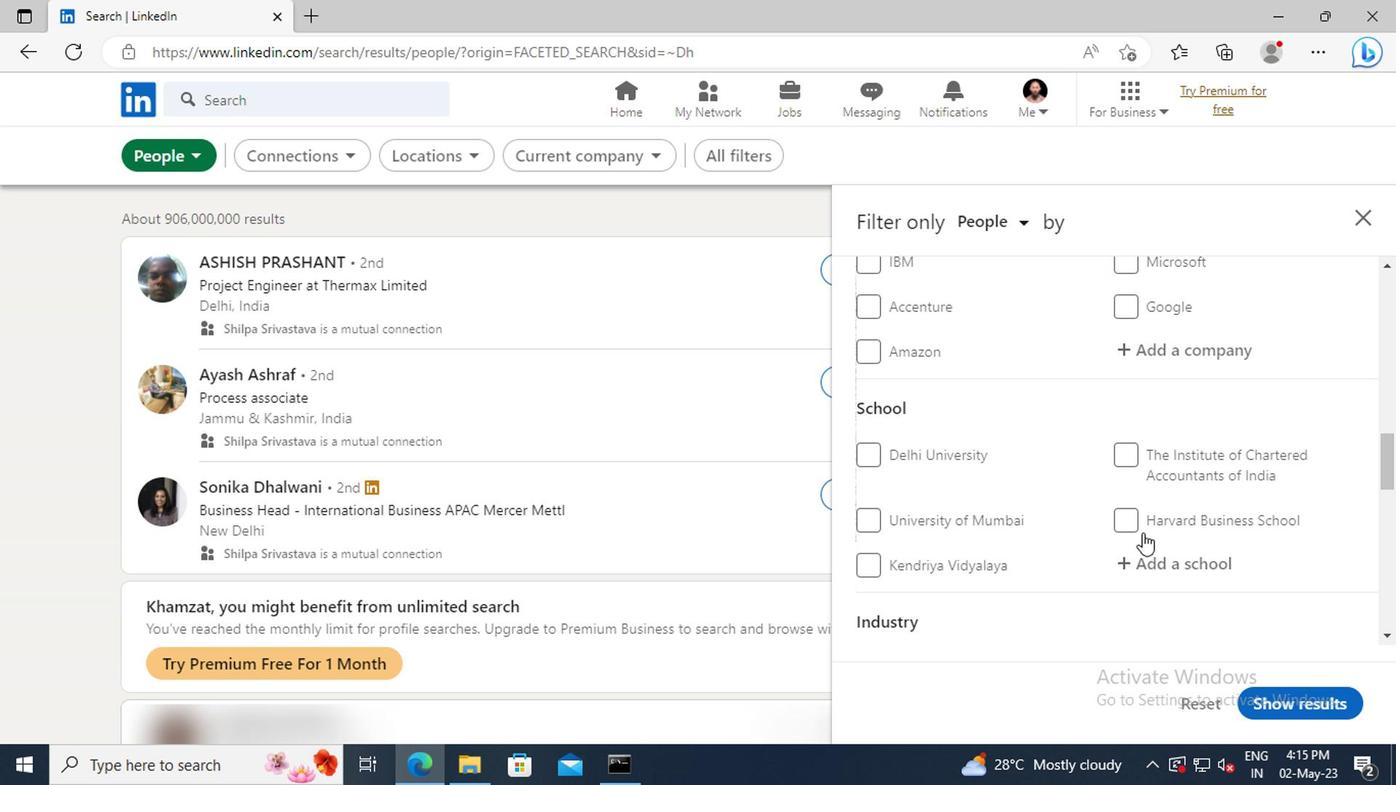 
Action: Mouse scrolled (1137, 535) with delta (0, 0)
Screenshot: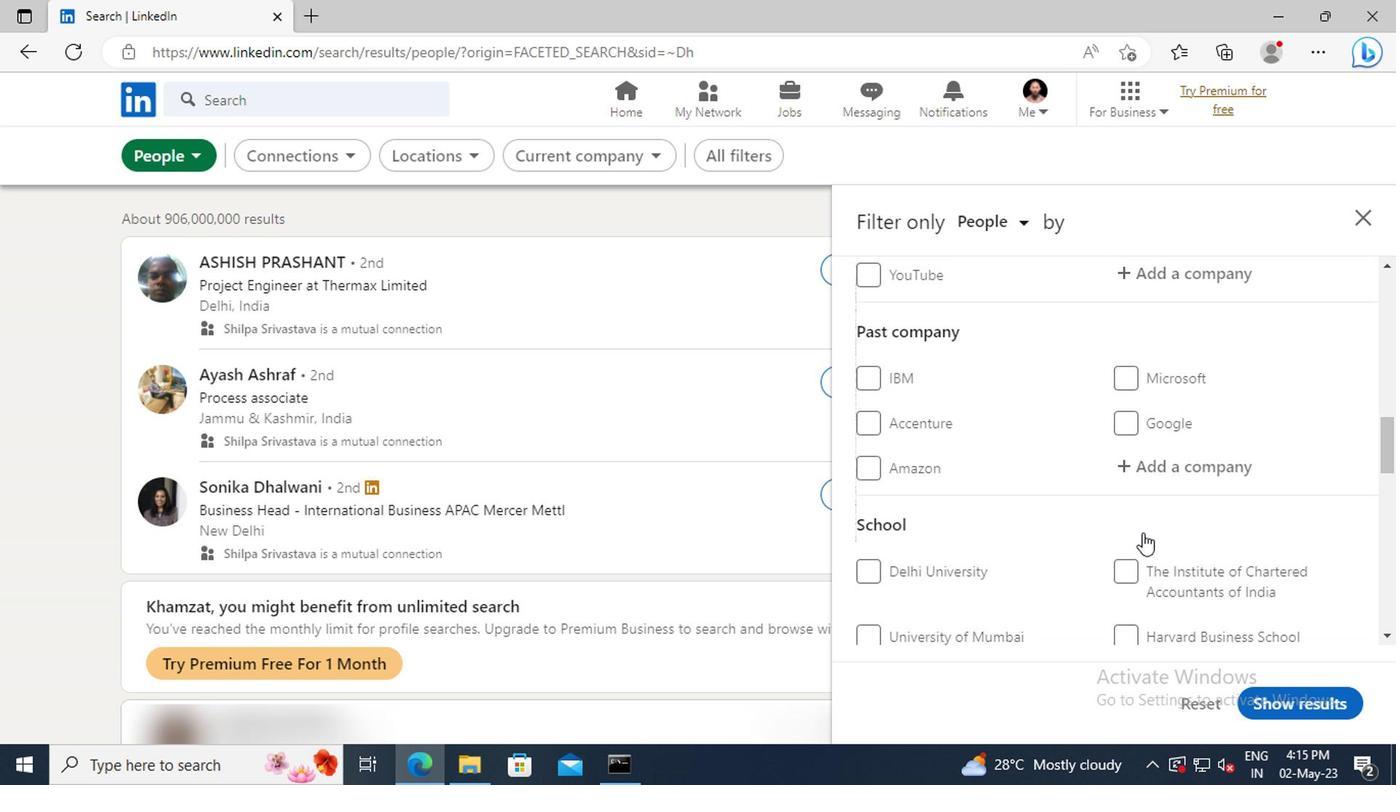 
Action: Mouse scrolled (1137, 535) with delta (0, 0)
Screenshot: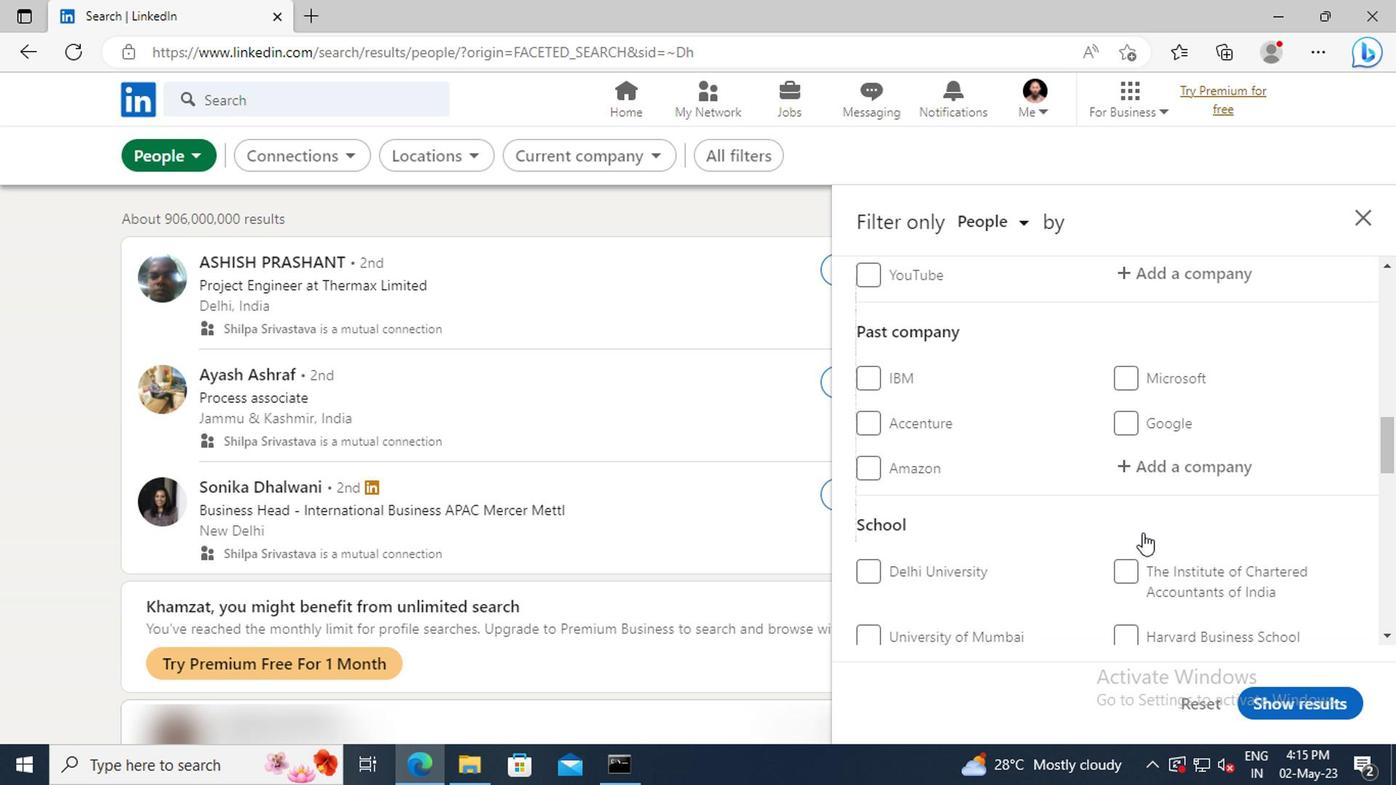 
Action: Mouse scrolled (1137, 535) with delta (0, 0)
Screenshot: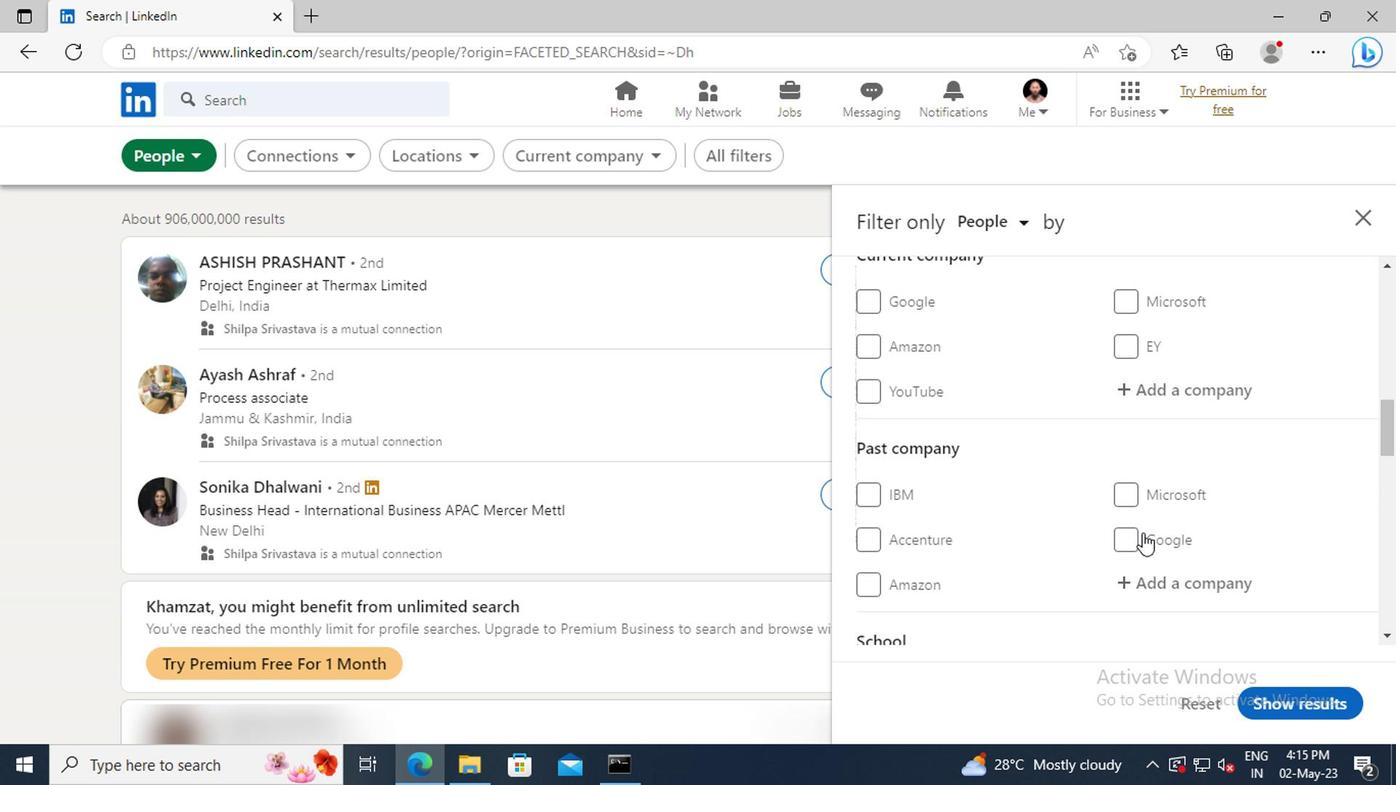 
Action: Mouse moved to (1137, 452)
Screenshot: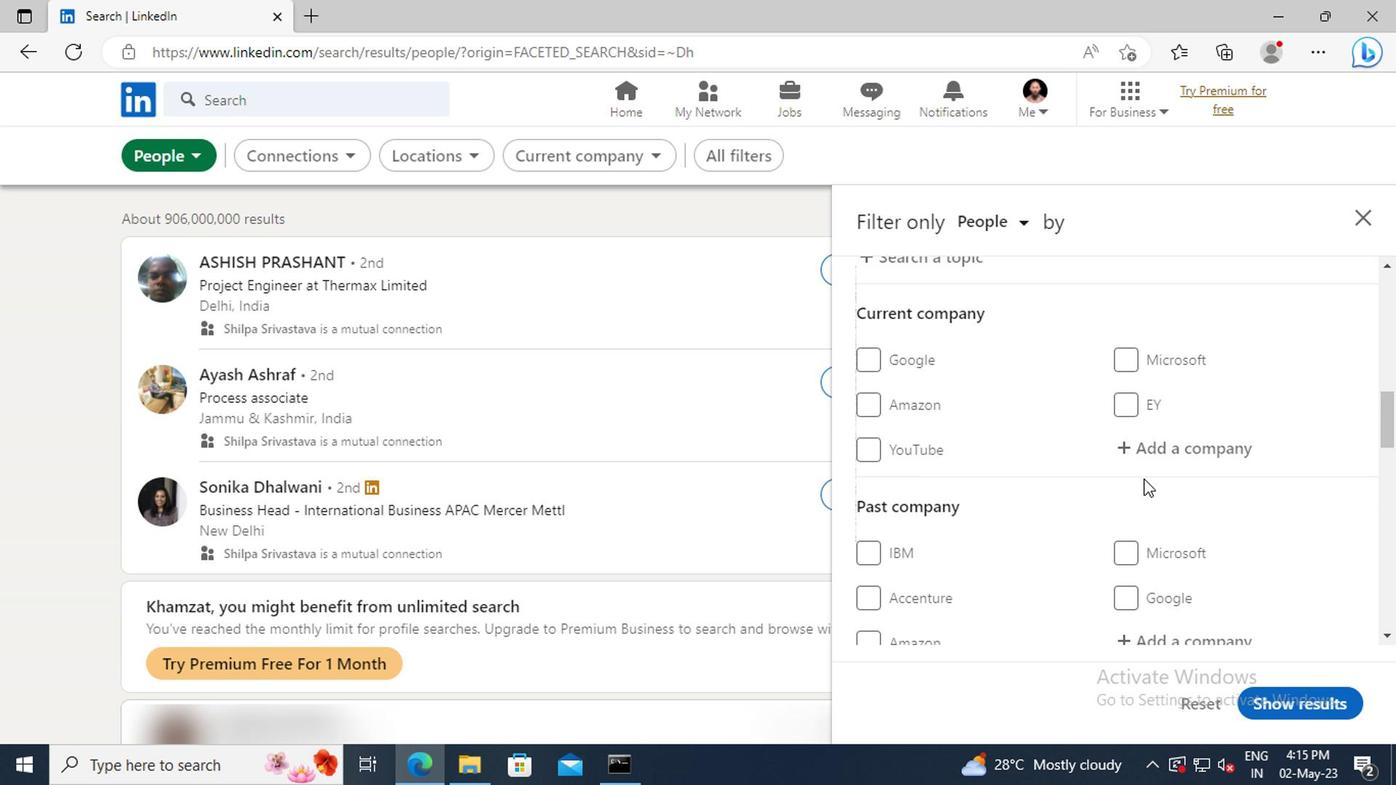 
Action: Mouse pressed left at (1137, 452)
Screenshot: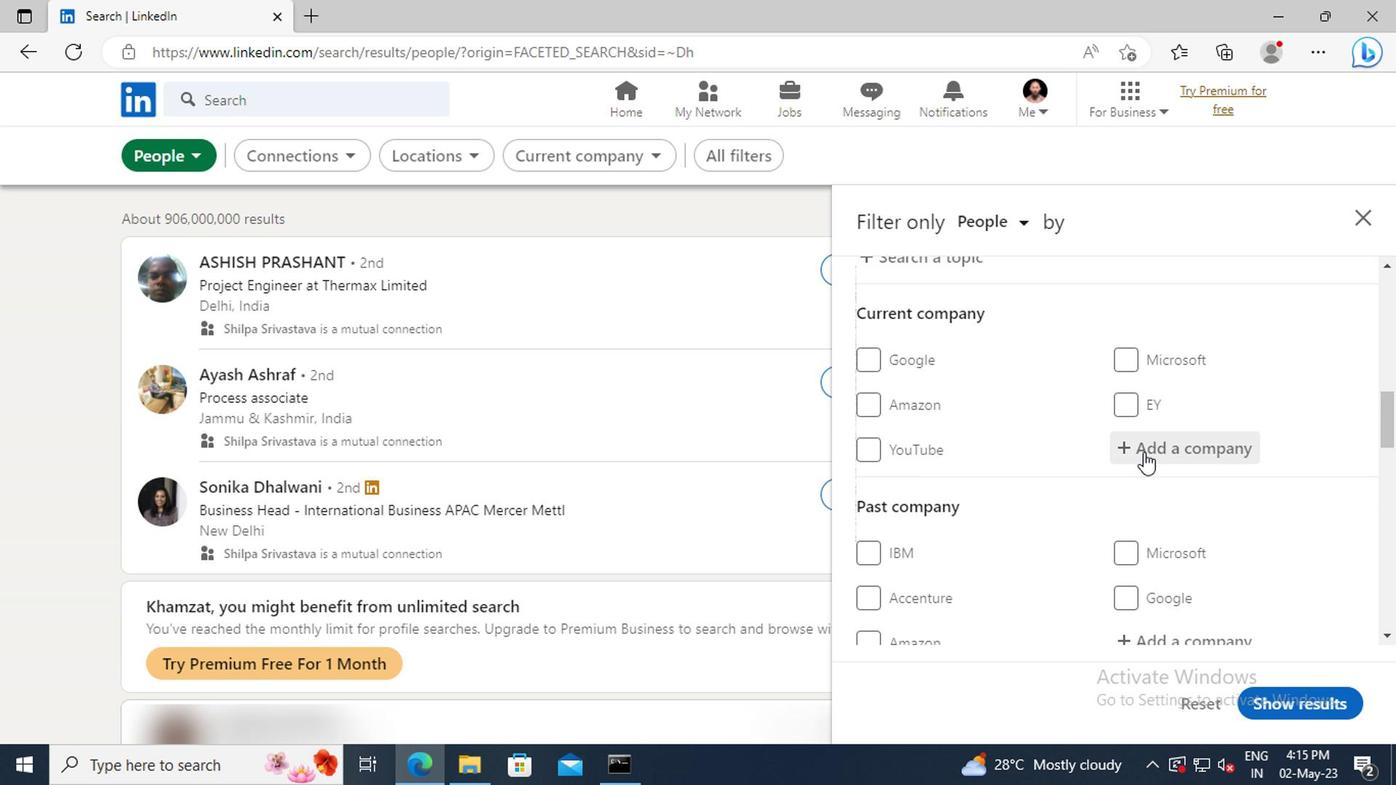 
Action: Key pressed <Key.shift>LUXASIA
Screenshot: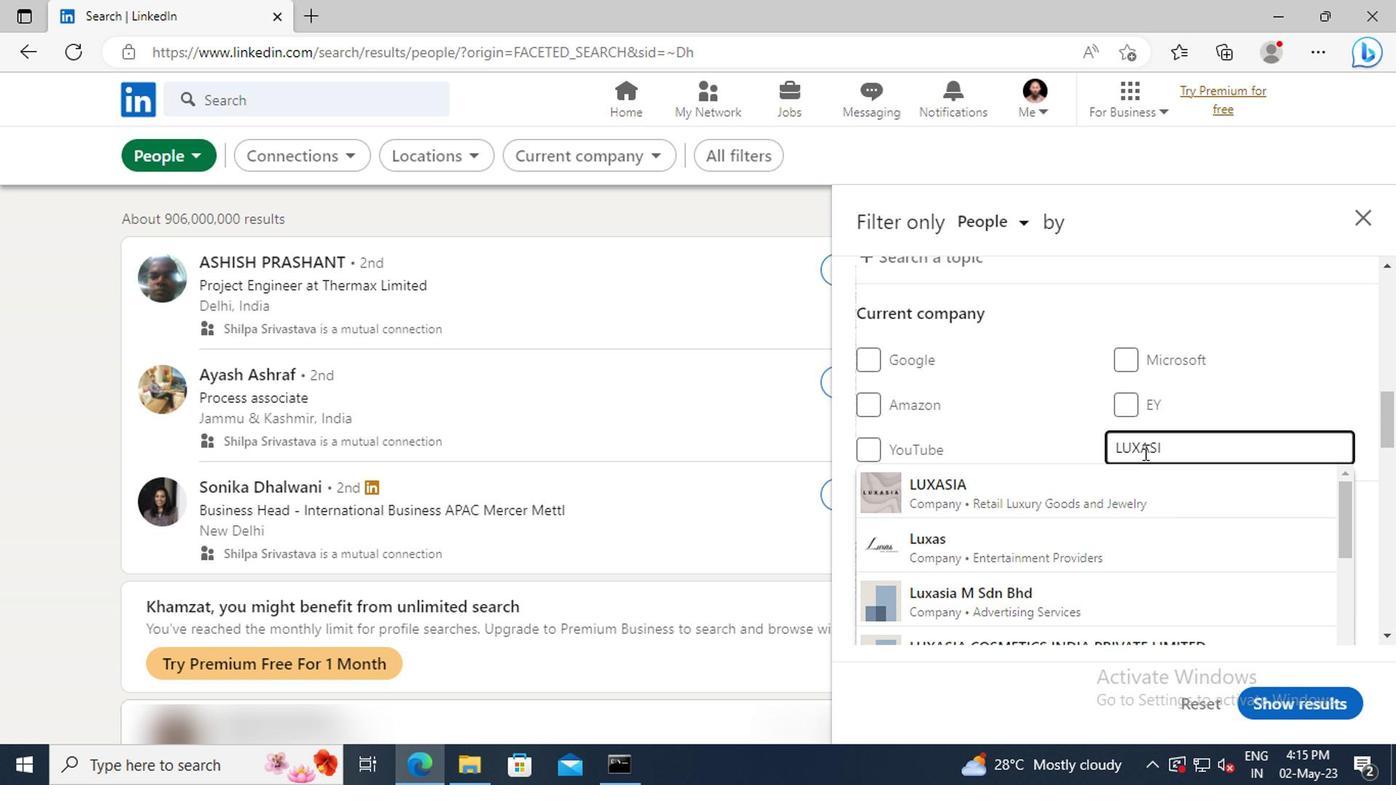 
Action: Mouse moved to (1140, 482)
Screenshot: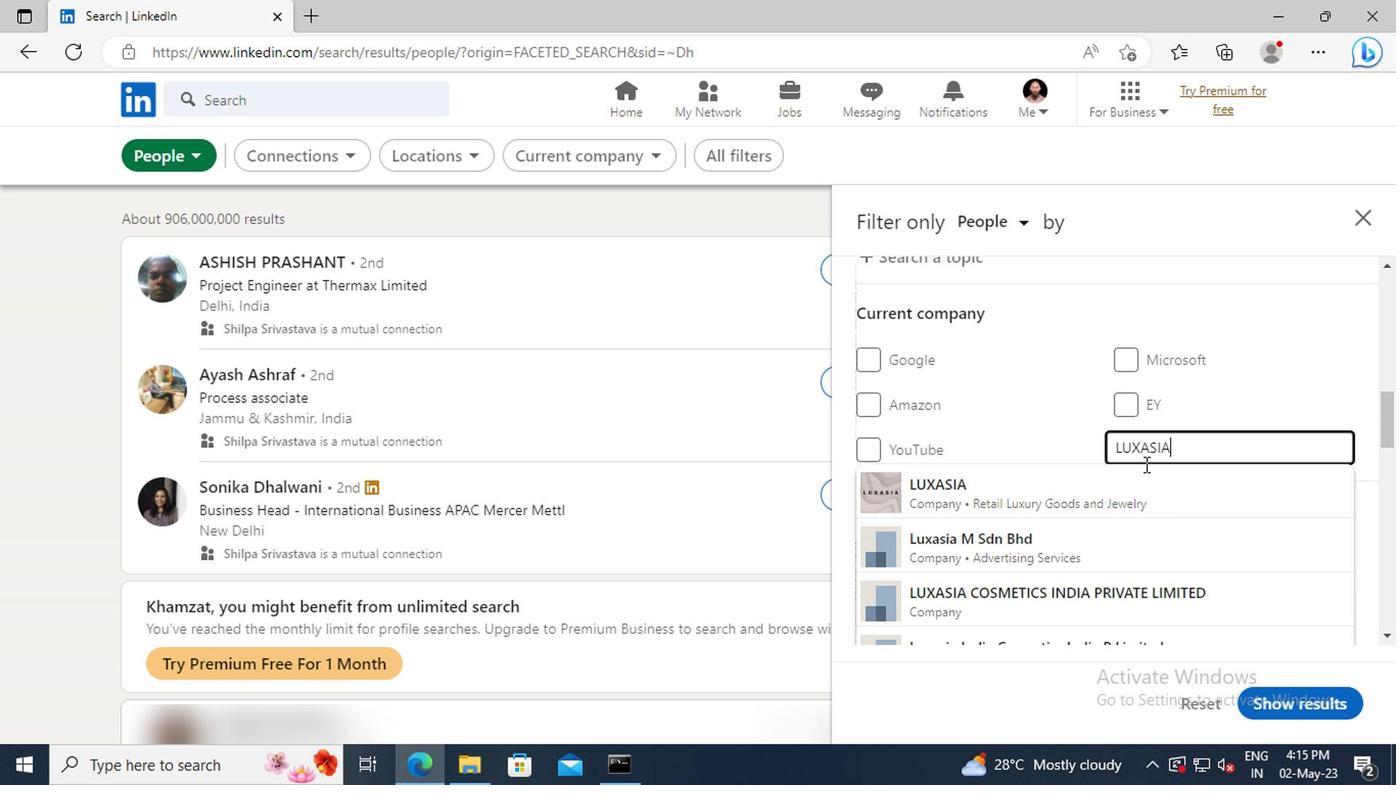 
Action: Mouse pressed left at (1140, 482)
Screenshot: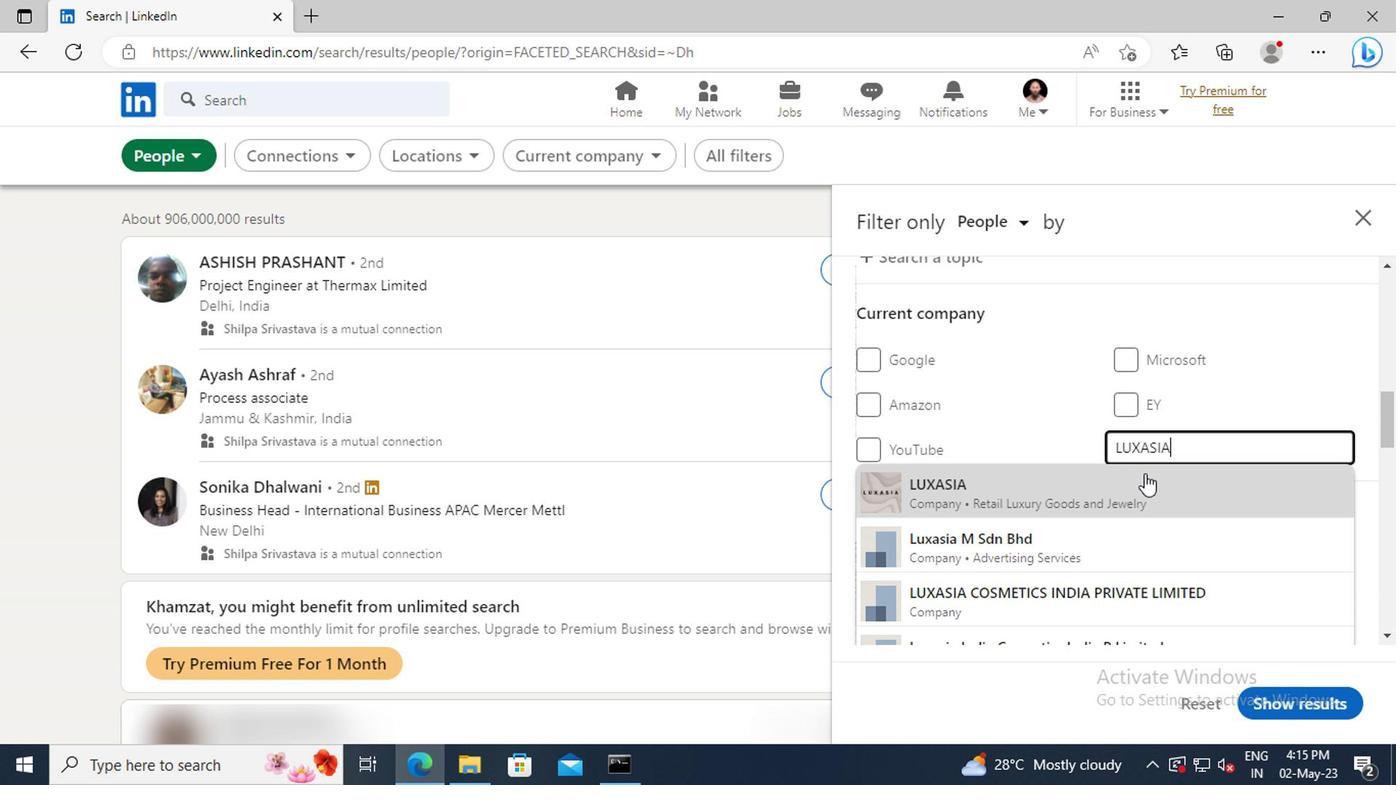 
Action: Mouse scrolled (1140, 482) with delta (0, 0)
Screenshot: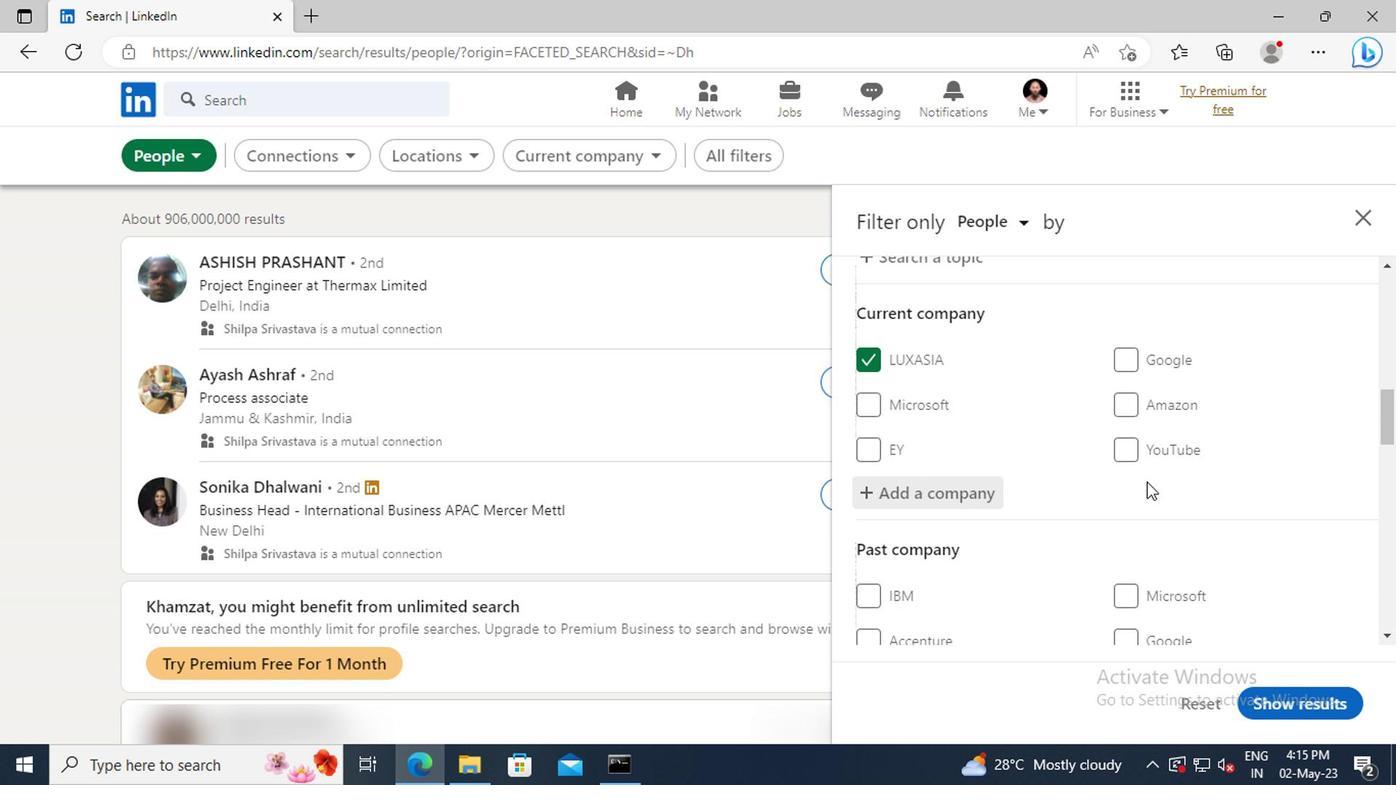 
Action: Mouse scrolled (1140, 482) with delta (0, 0)
Screenshot: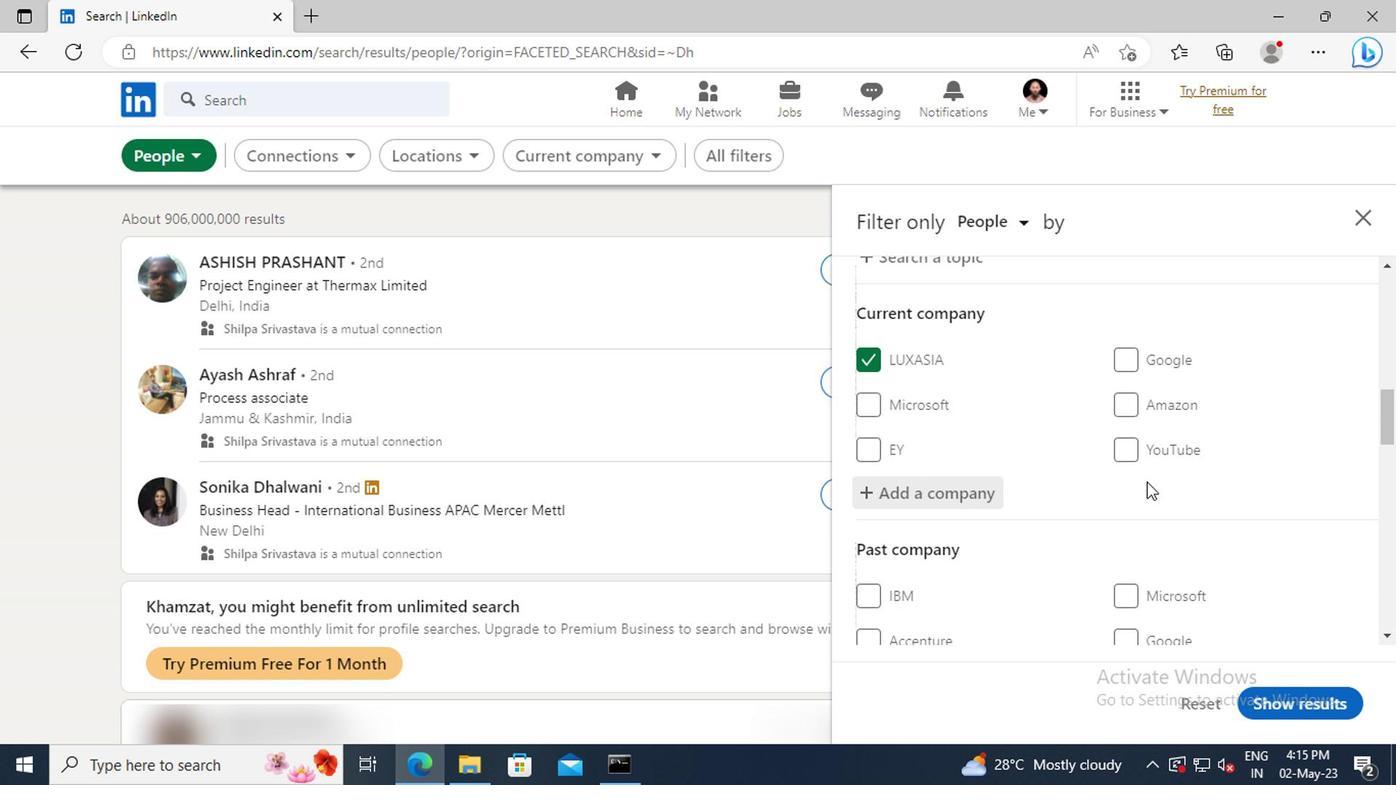 
Action: Mouse moved to (1140, 444)
Screenshot: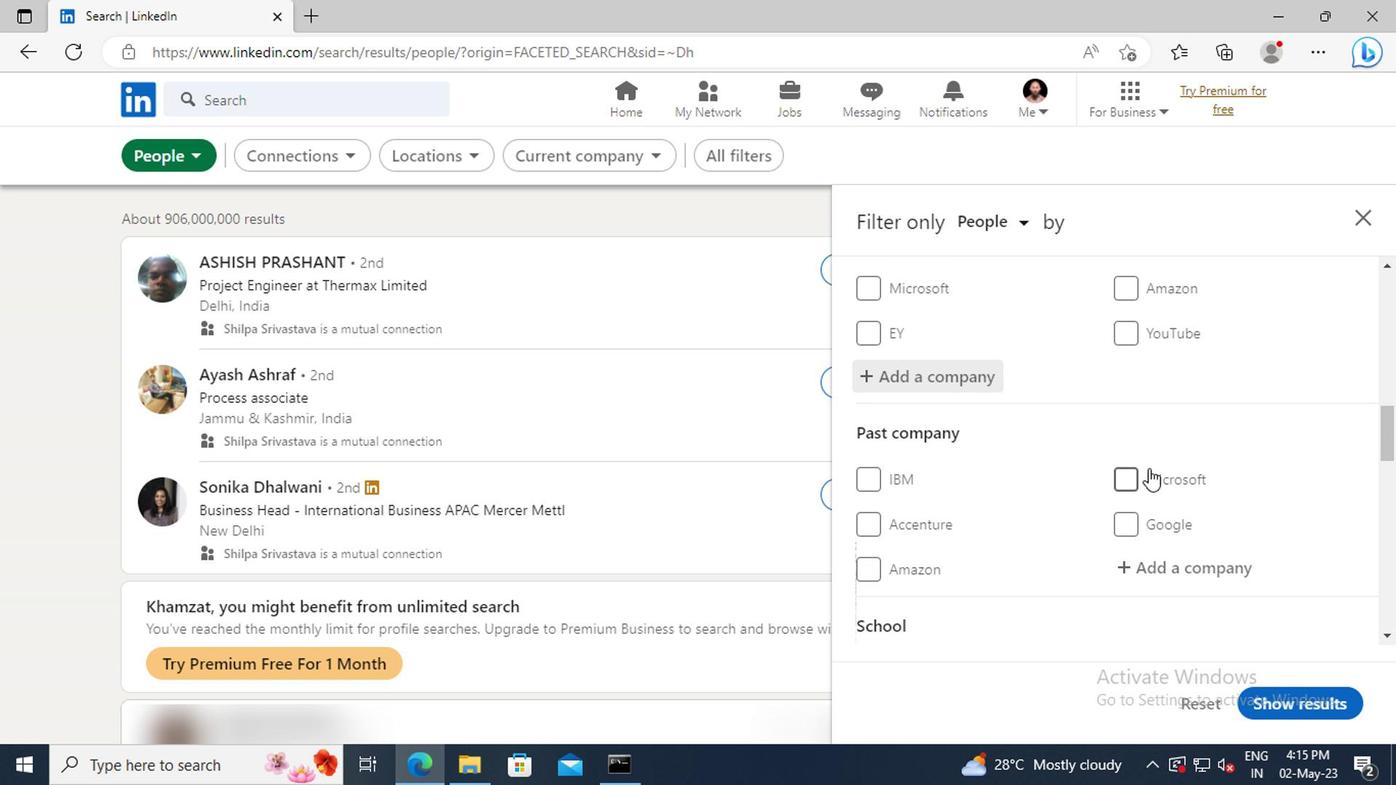 
Action: Mouse scrolled (1140, 442) with delta (0, -1)
Screenshot: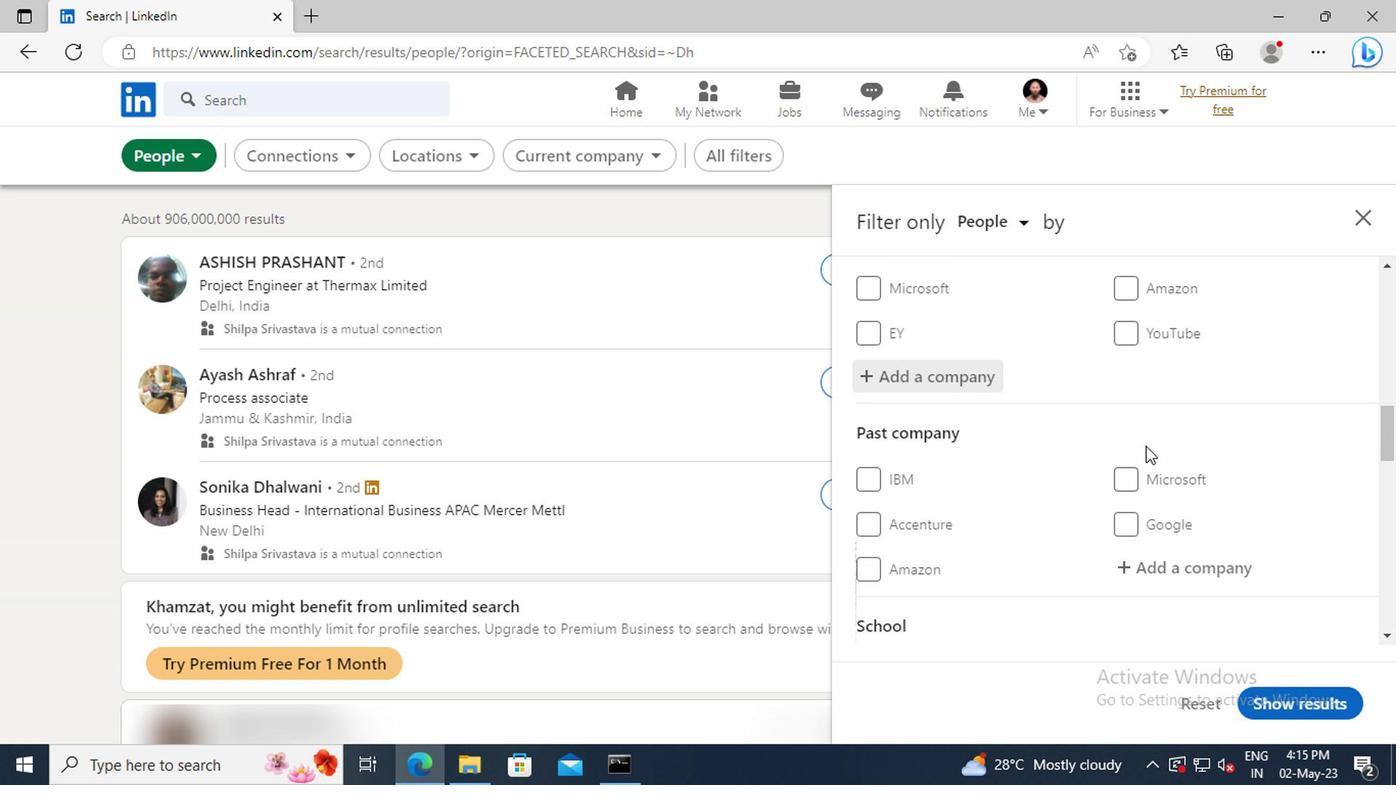 
Action: Mouse scrolled (1140, 442) with delta (0, -1)
Screenshot: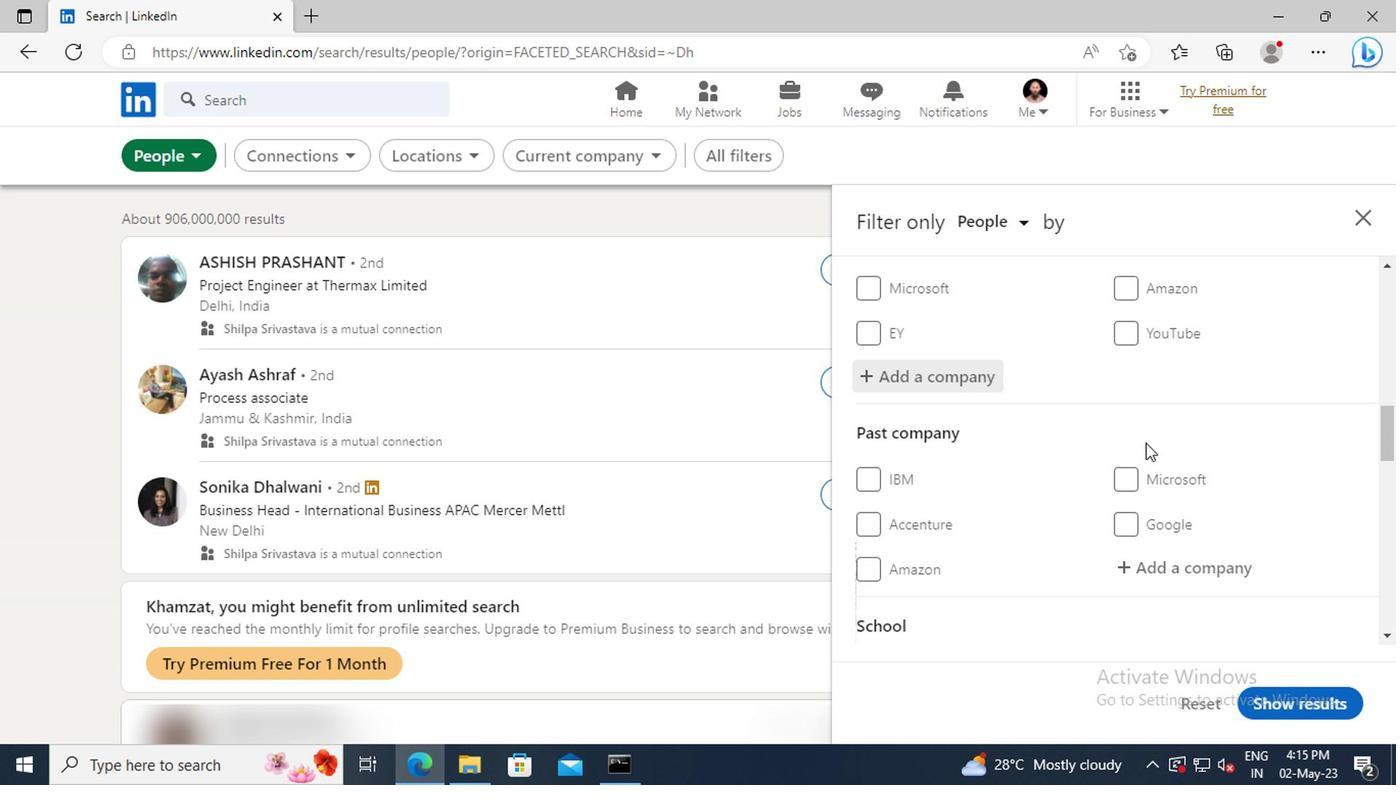 
Action: Mouse moved to (1137, 436)
Screenshot: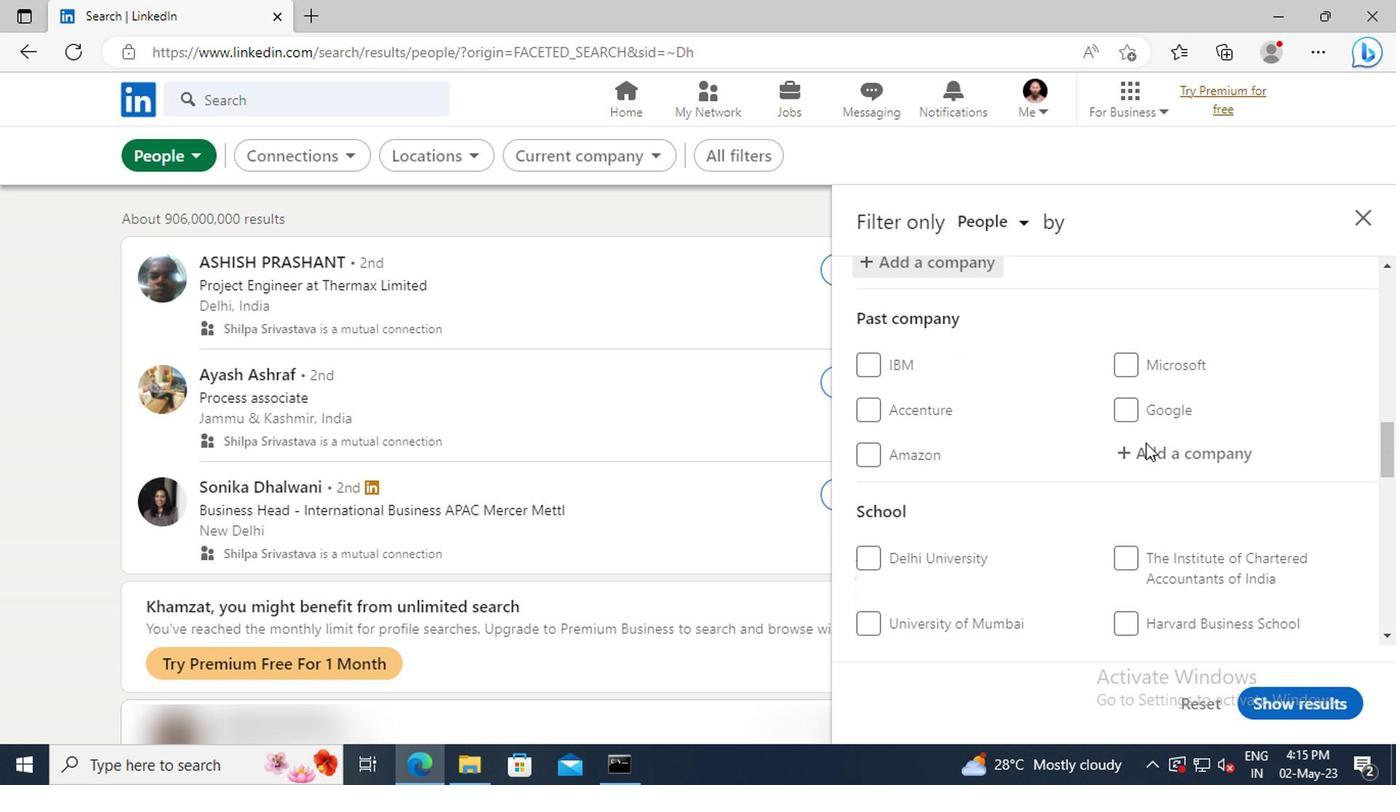 
Action: Mouse scrolled (1137, 434) with delta (0, -1)
Screenshot: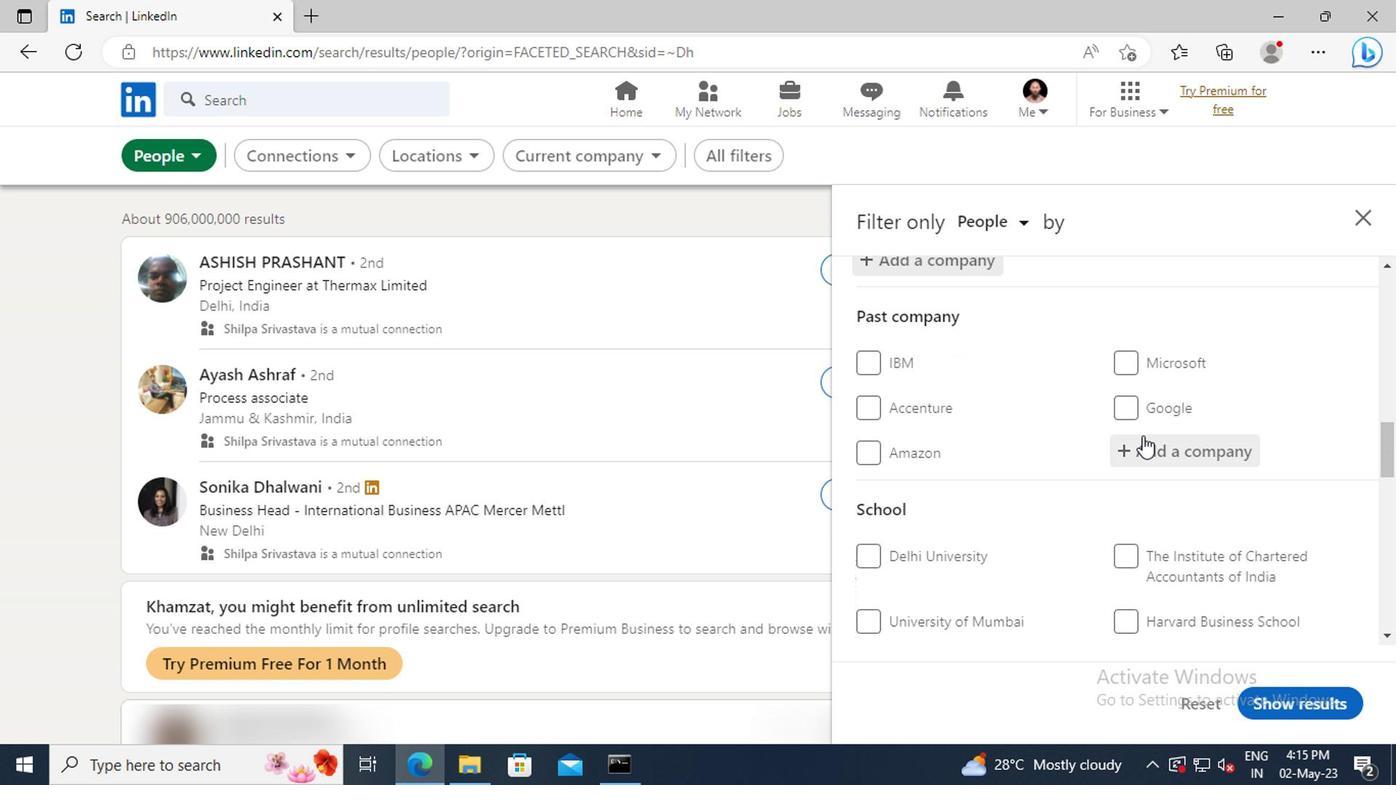
Action: Mouse scrolled (1137, 434) with delta (0, -1)
Screenshot: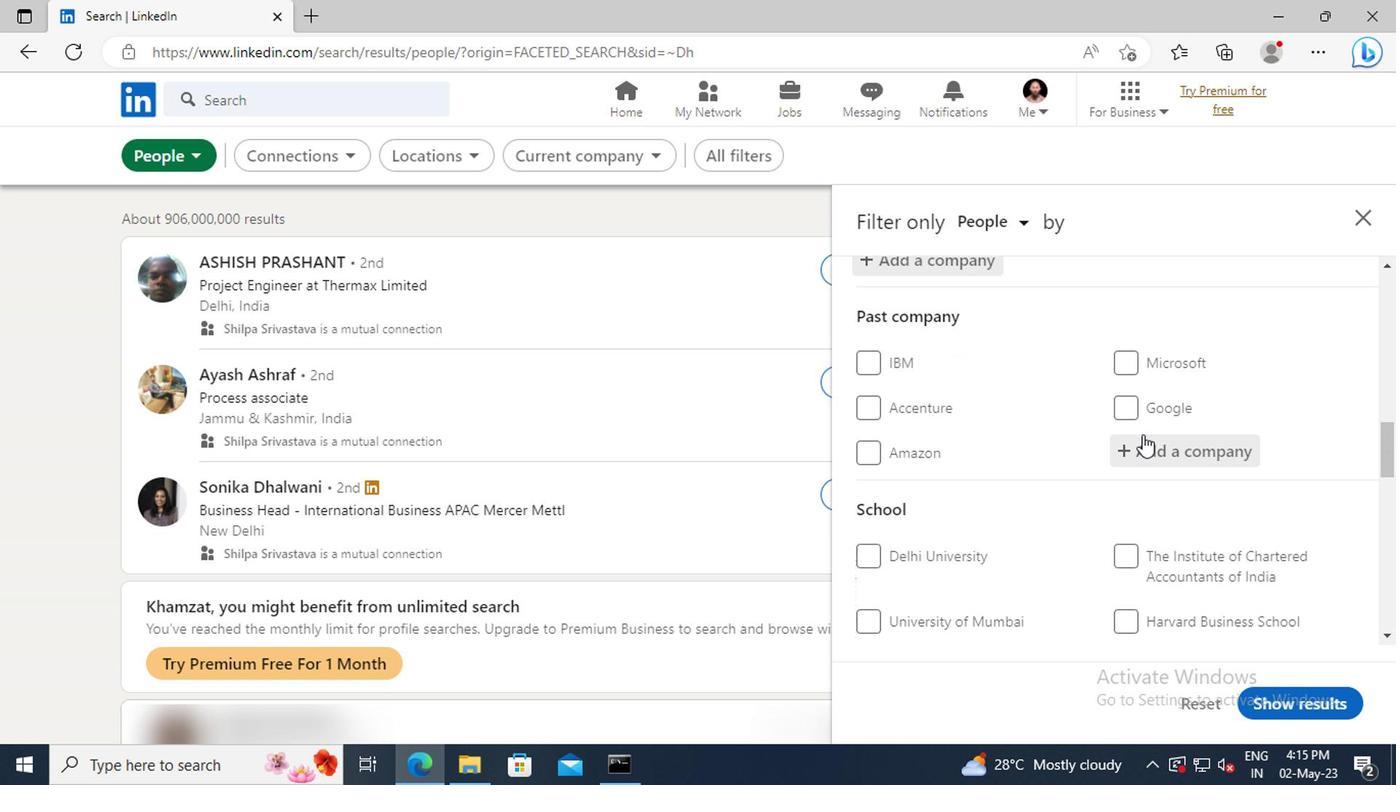 
Action: Mouse scrolled (1137, 434) with delta (0, -1)
Screenshot: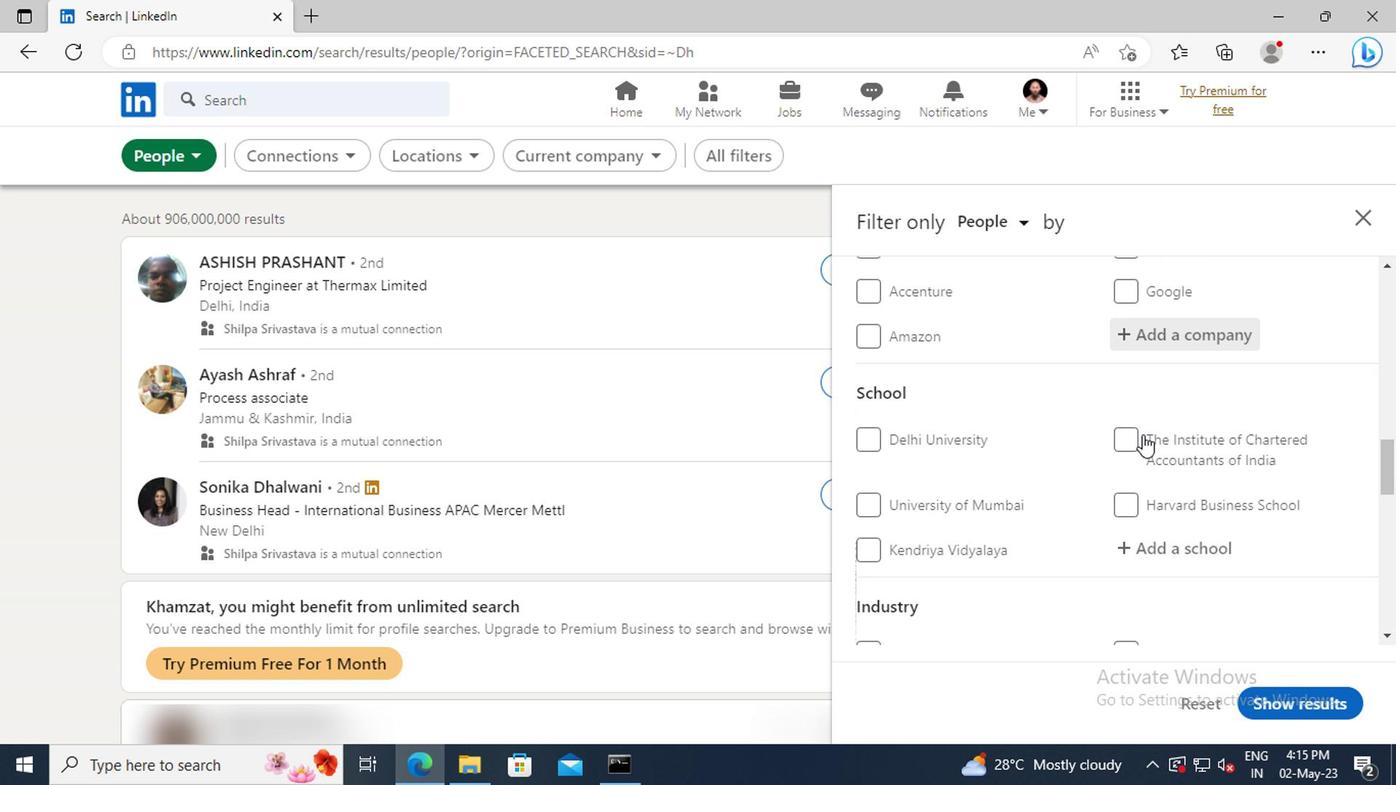 
Action: Mouse moved to (1144, 490)
Screenshot: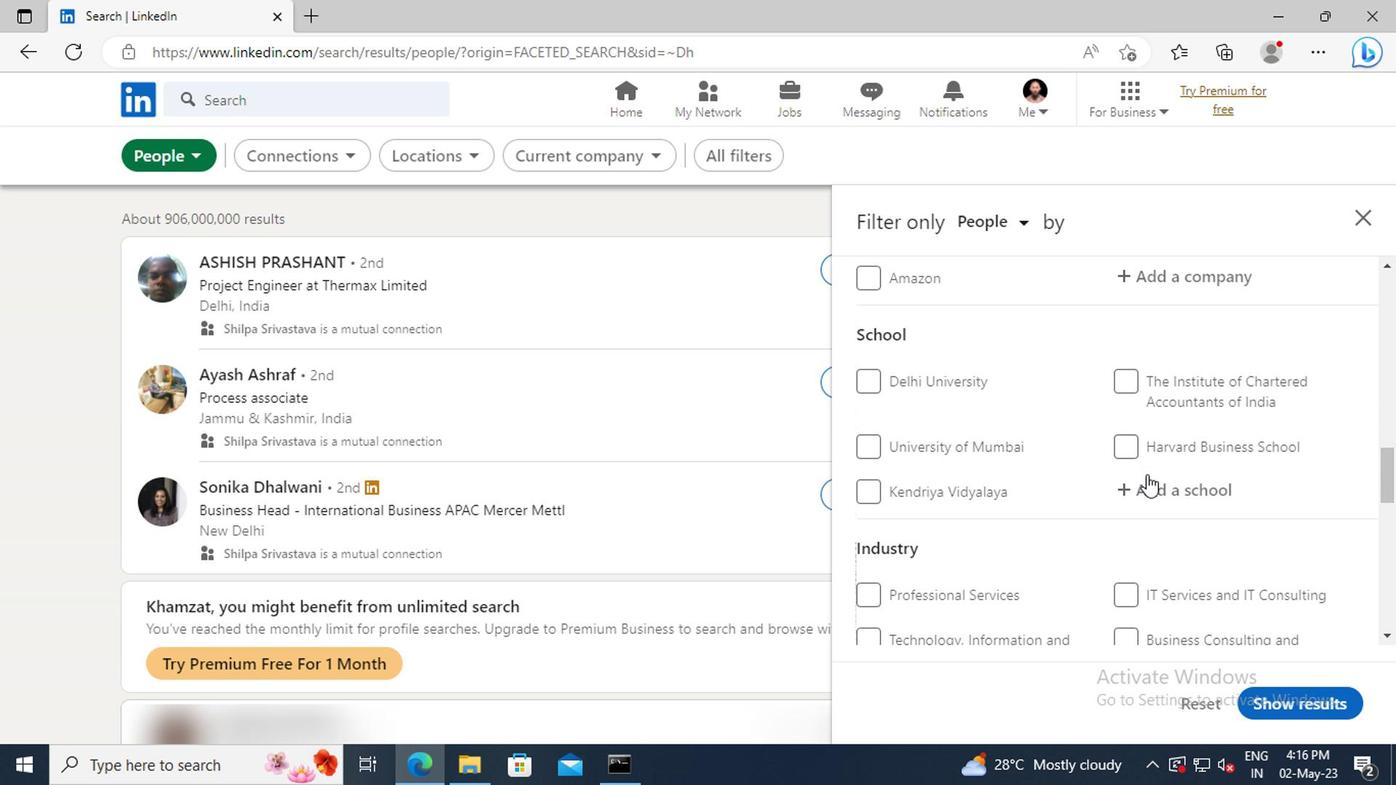 
Action: Mouse pressed left at (1144, 490)
Screenshot: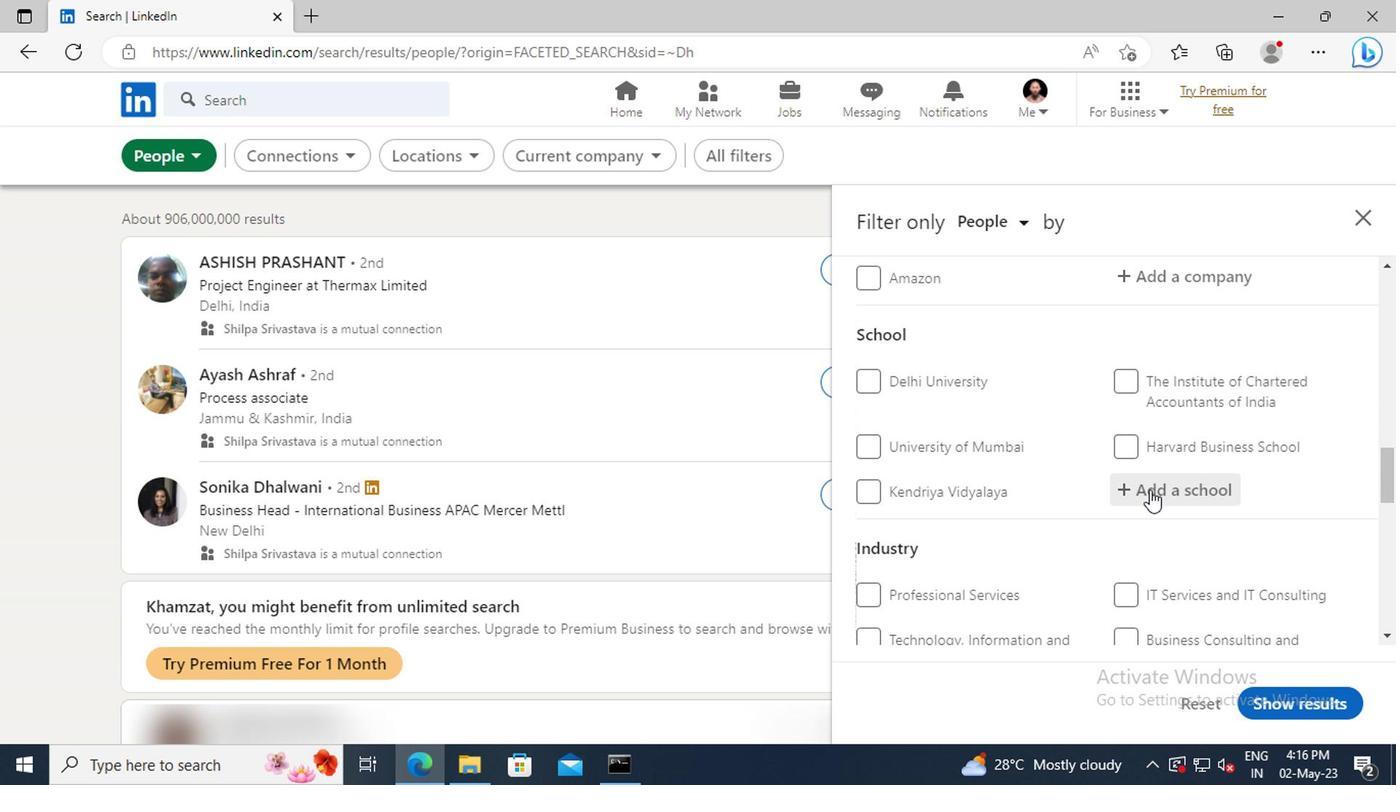 
Action: Key pressed <Key.shift>LINGAYAS<Key.space><Key.shift>UNI
Screenshot: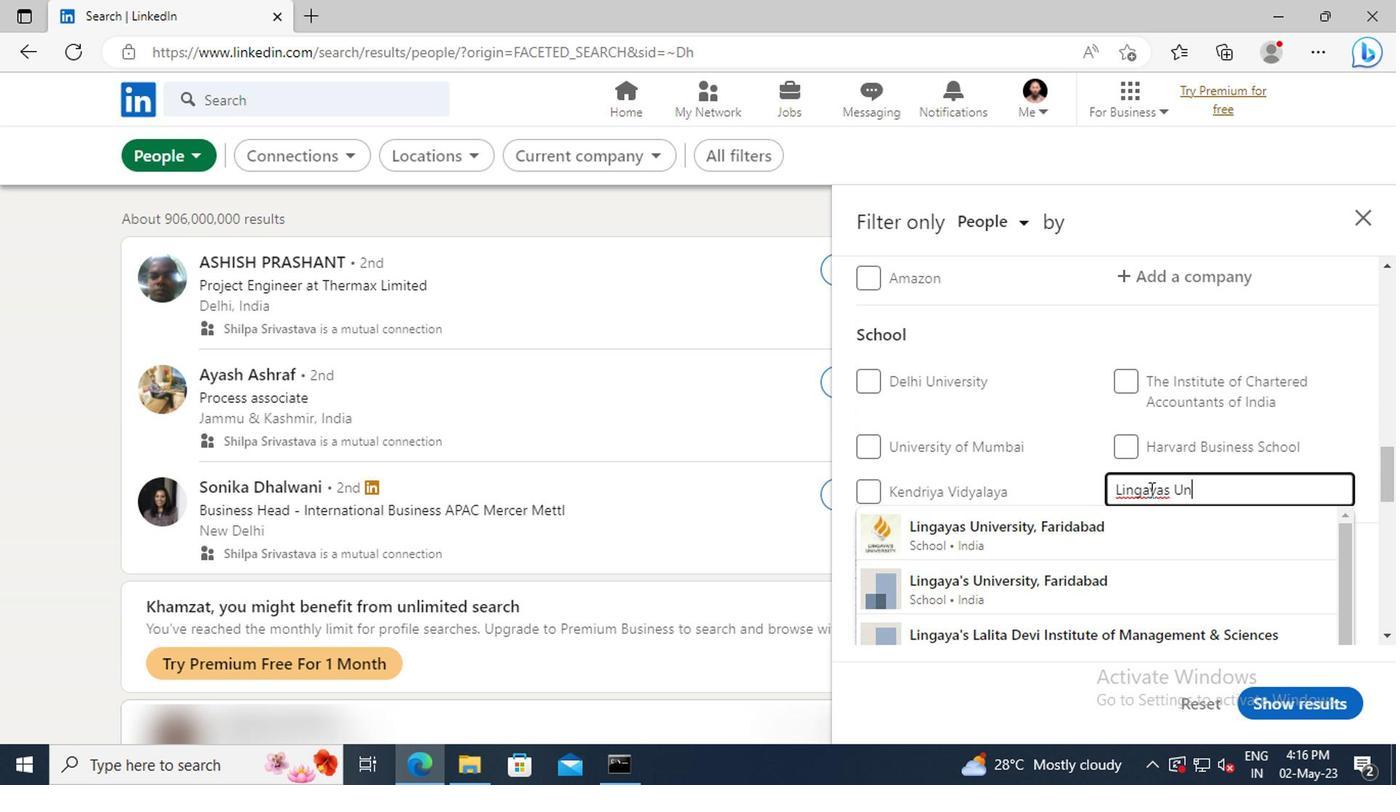 
Action: Mouse moved to (1144, 527)
Screenshot: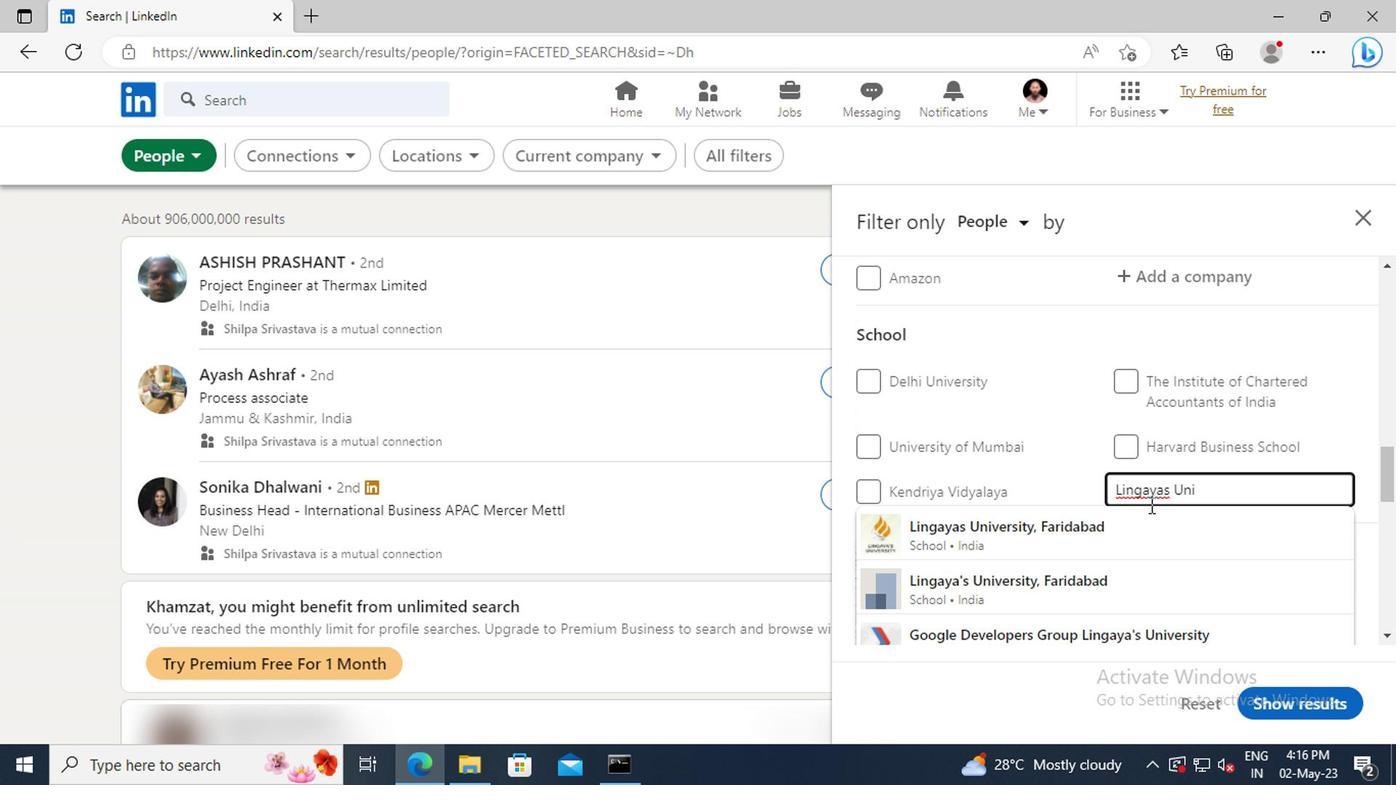 
Action: Mouse pressed left at (1144, 527)
Screenshot: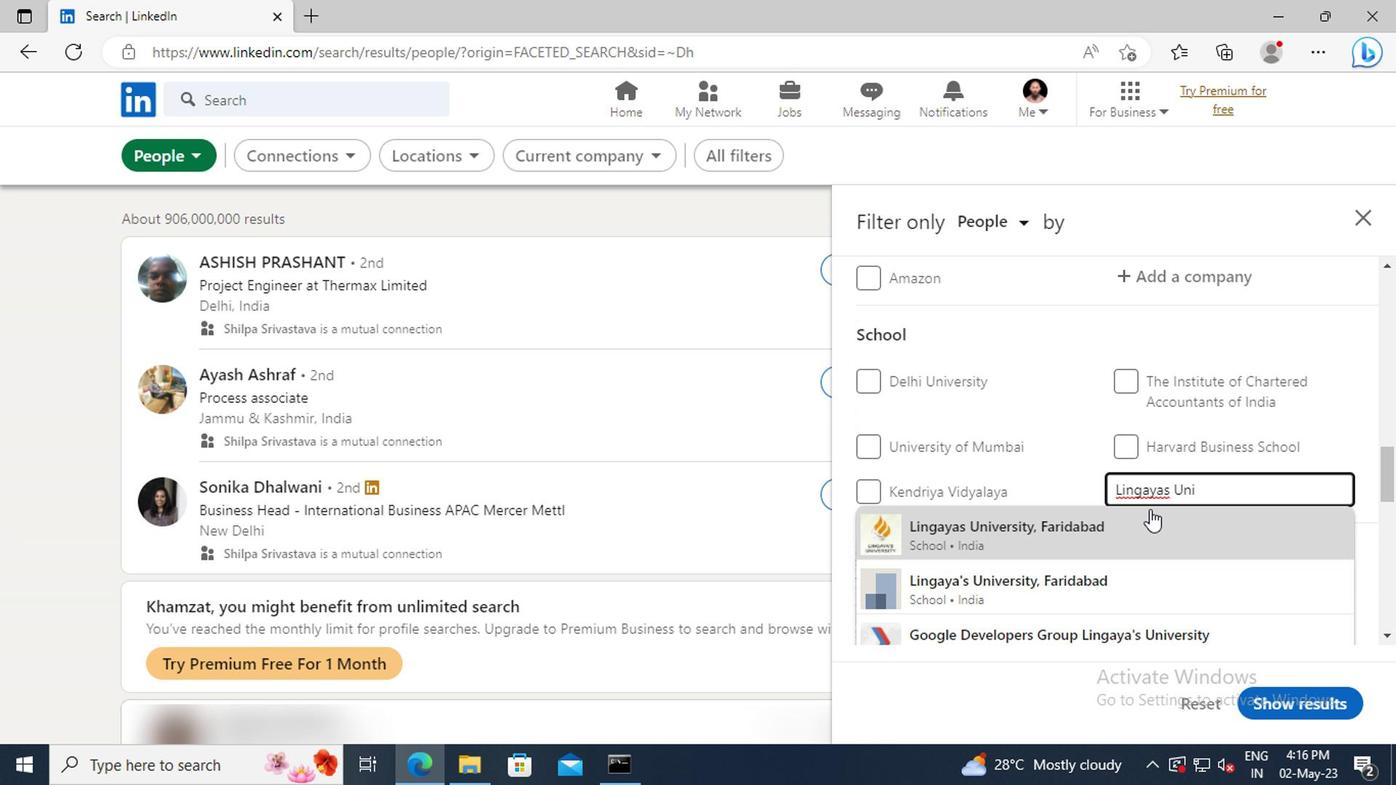 
Action: Mouse scrolled (1144, 525) with delta (0, -1)
Screenshot: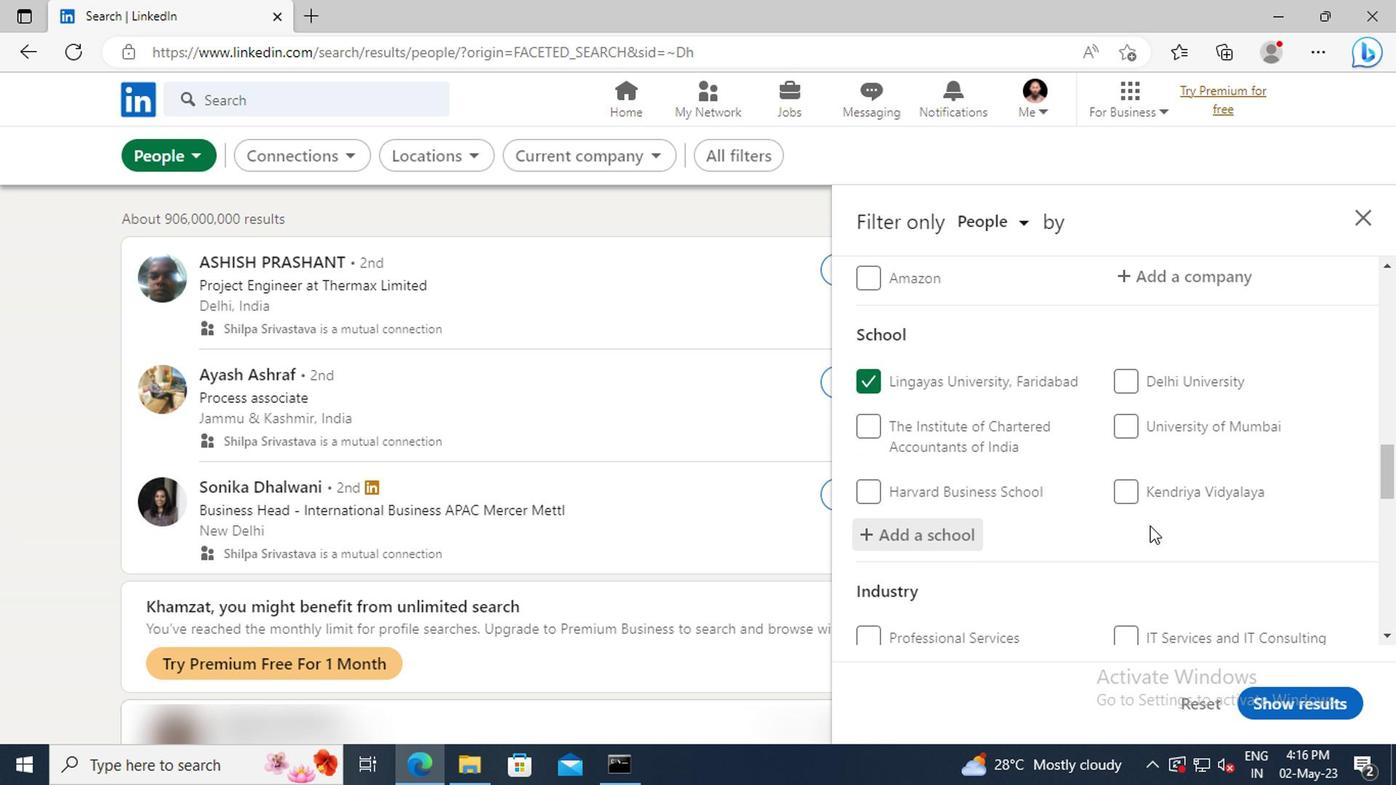 
Action: Mouse scrolled (1144, 525) with delta (0, -1)
Screenshot: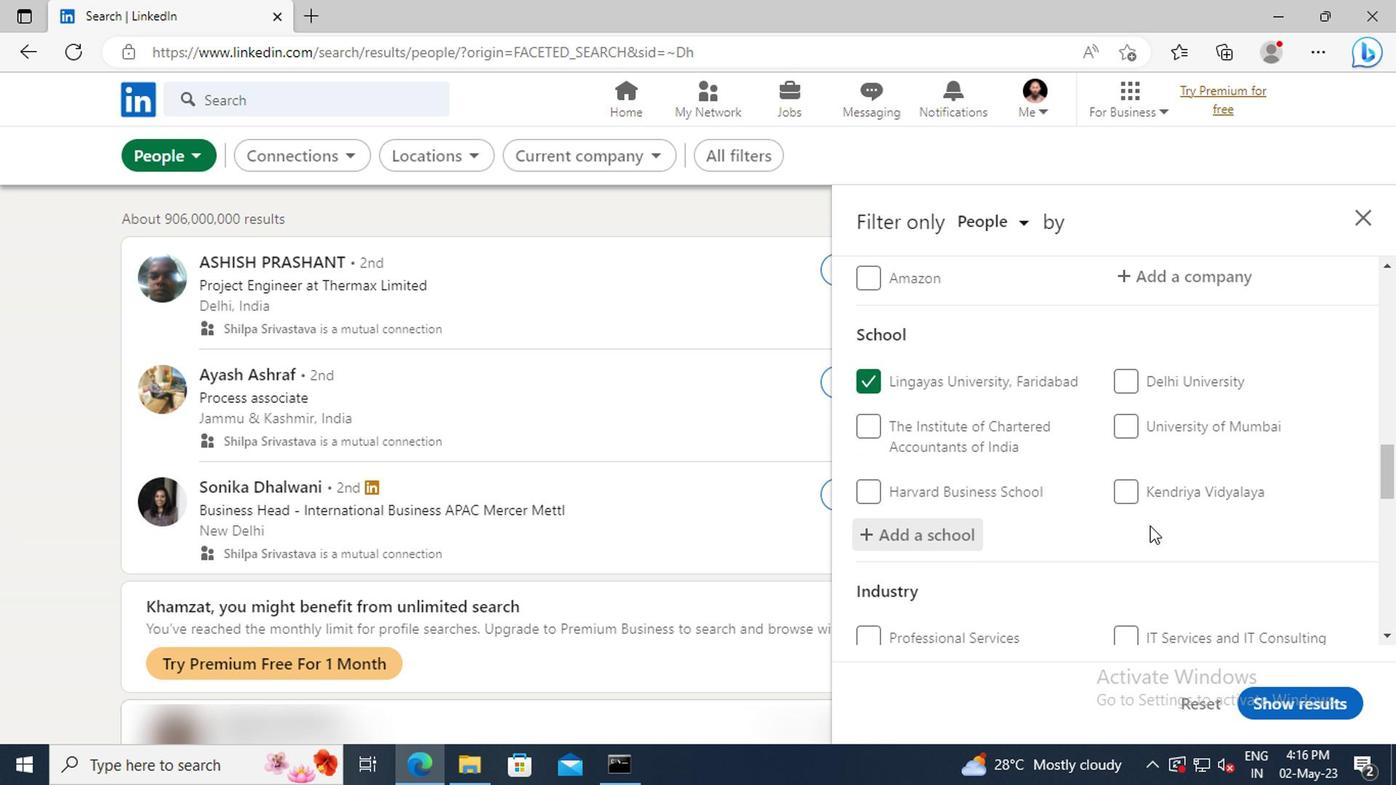
Action: Mouse moved to (1129, 479)
Screenshot: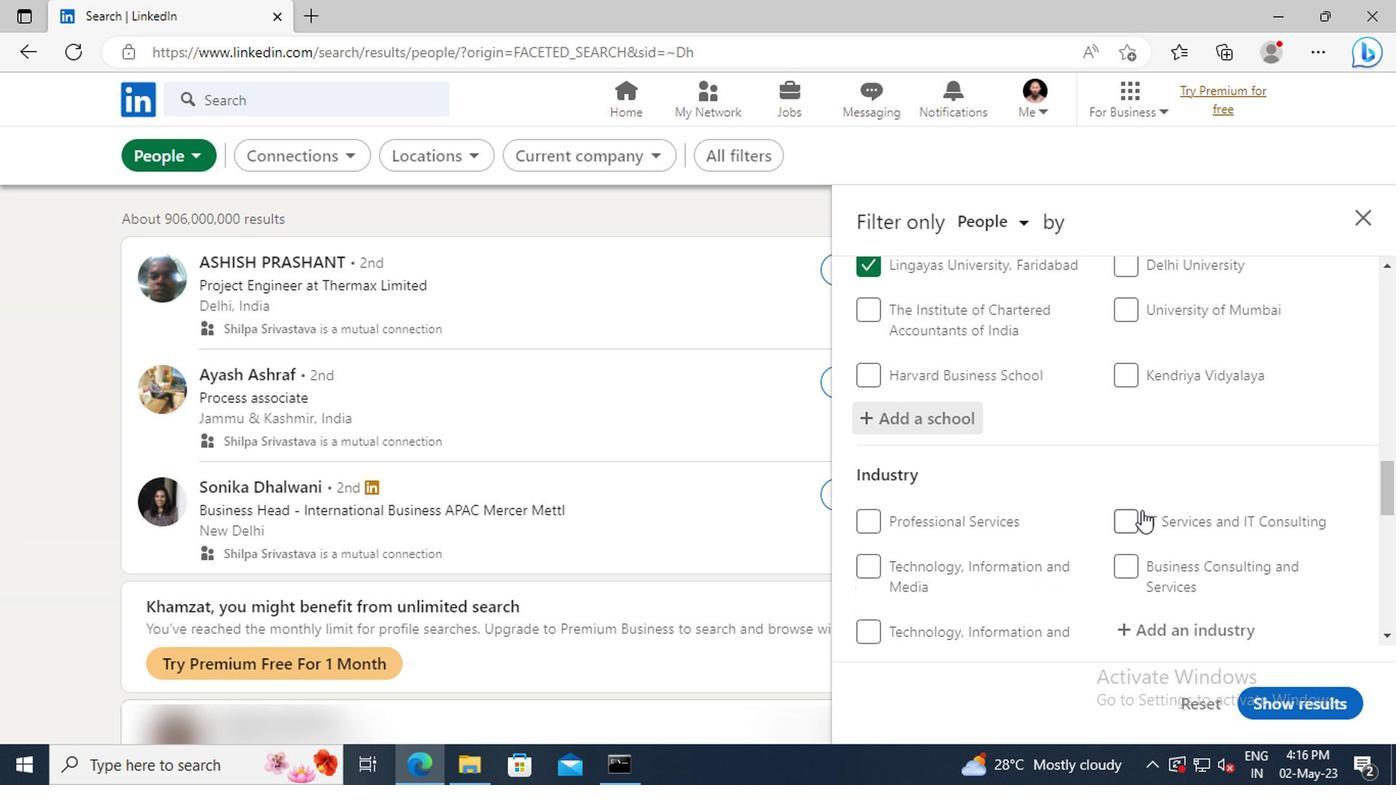 
Action: Mouse scrolled (1129, 477) with delta (0, -1)
Screenshot: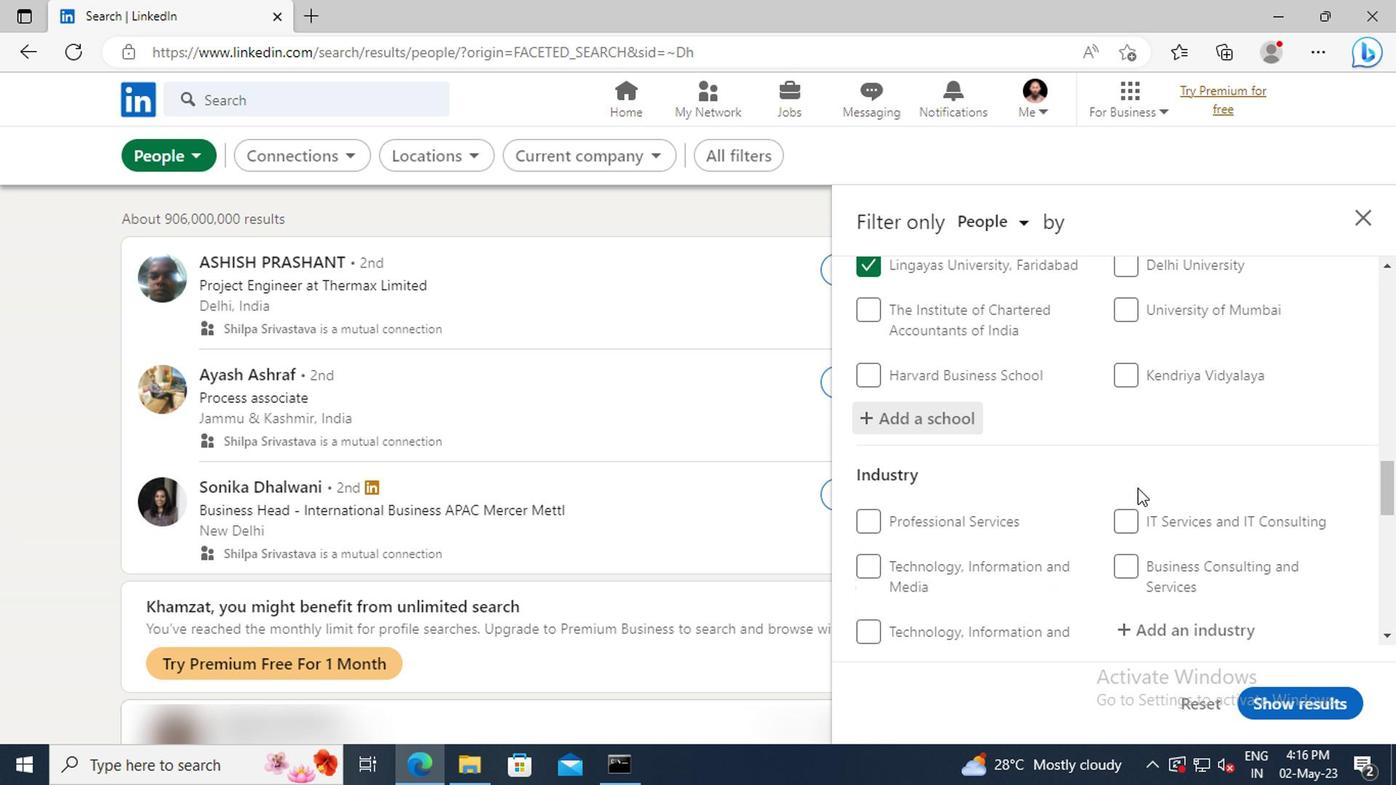 
Action: Mouse scrolled (1129, 477) with delta (0, -1)
Screenshot: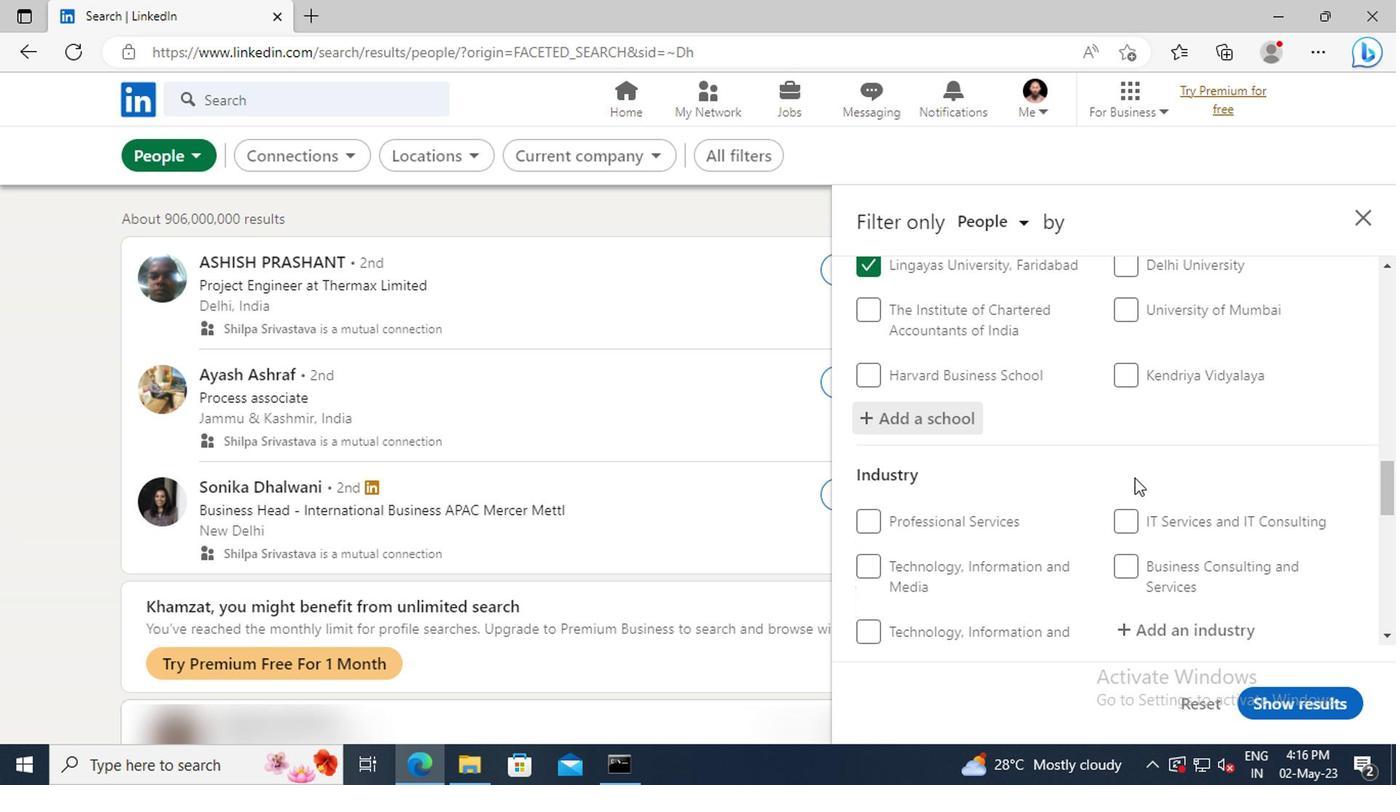 
Action: Mouse moved to (1124, 476)
Screenshot: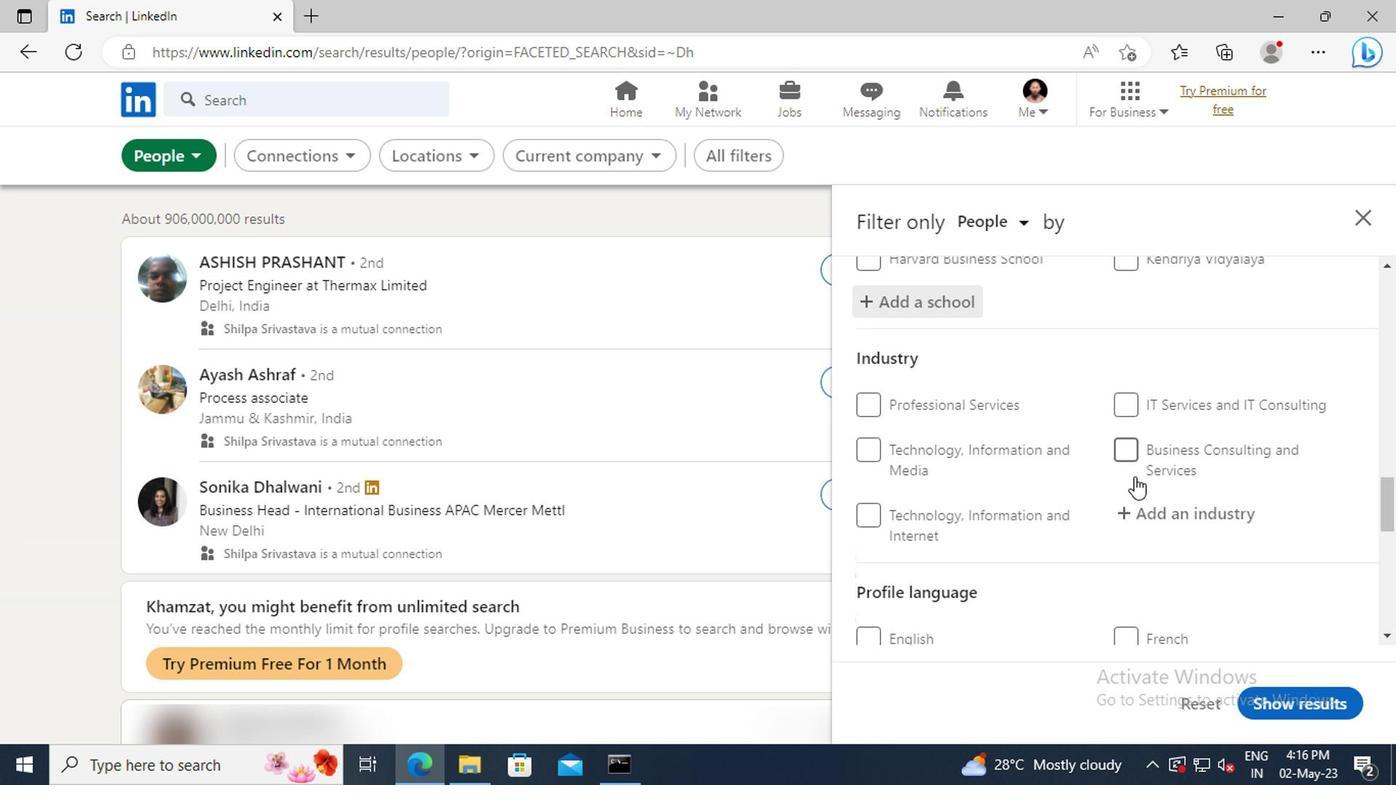 
Action: Mouse scrolled (1124, 475) with delta (0, -1)
Screenshot: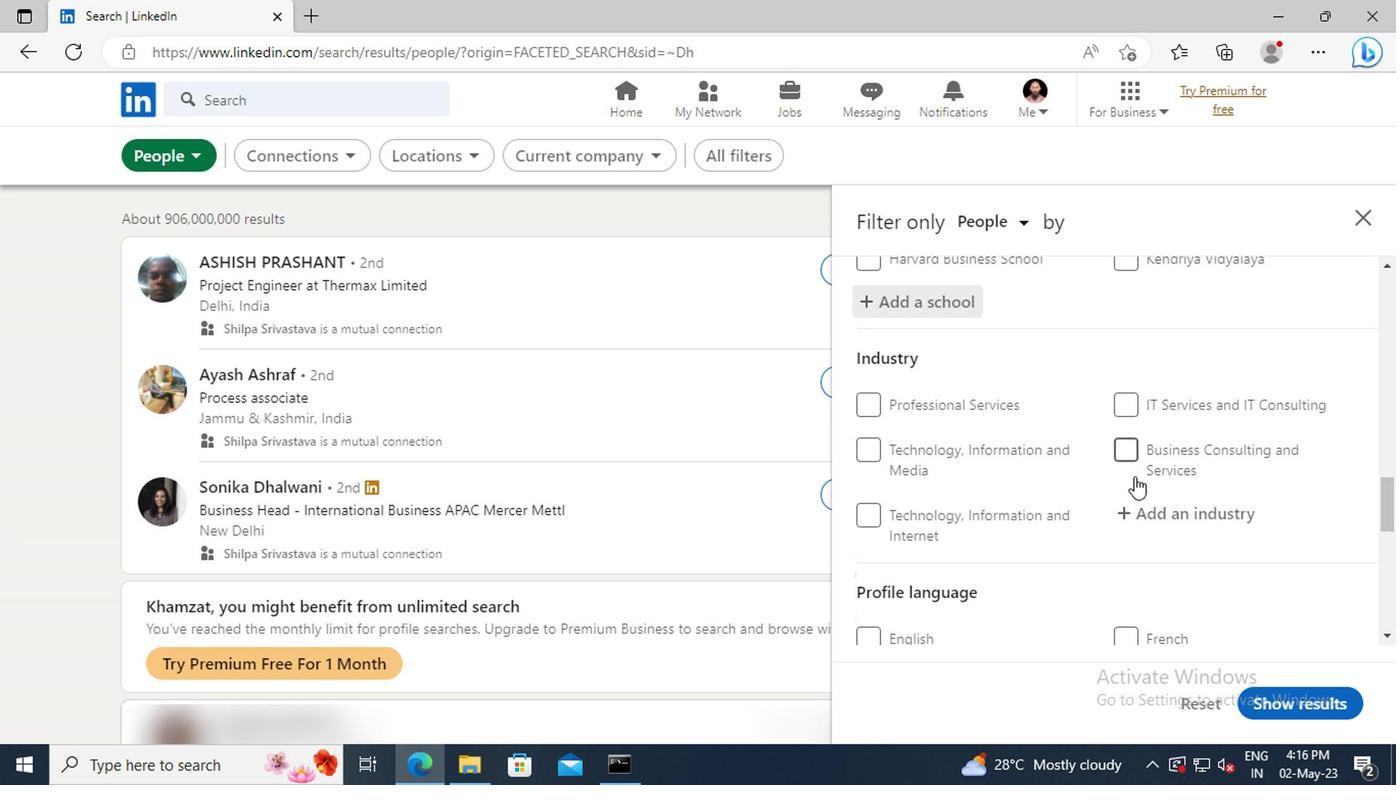 
Action: Mouse moved to (1124, 461)
Screenshot: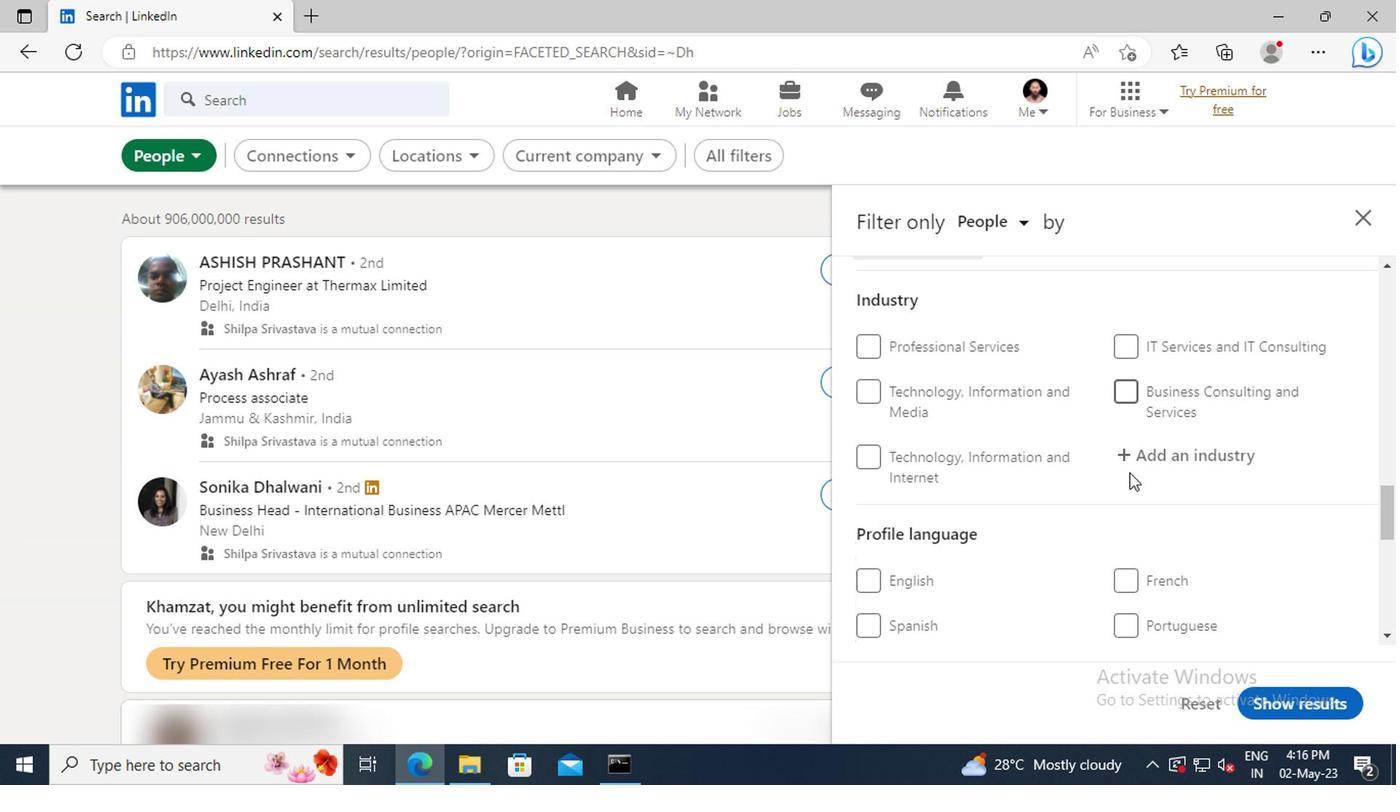 
Action: Mouse pressed left at (1124, 461)
Screenshot: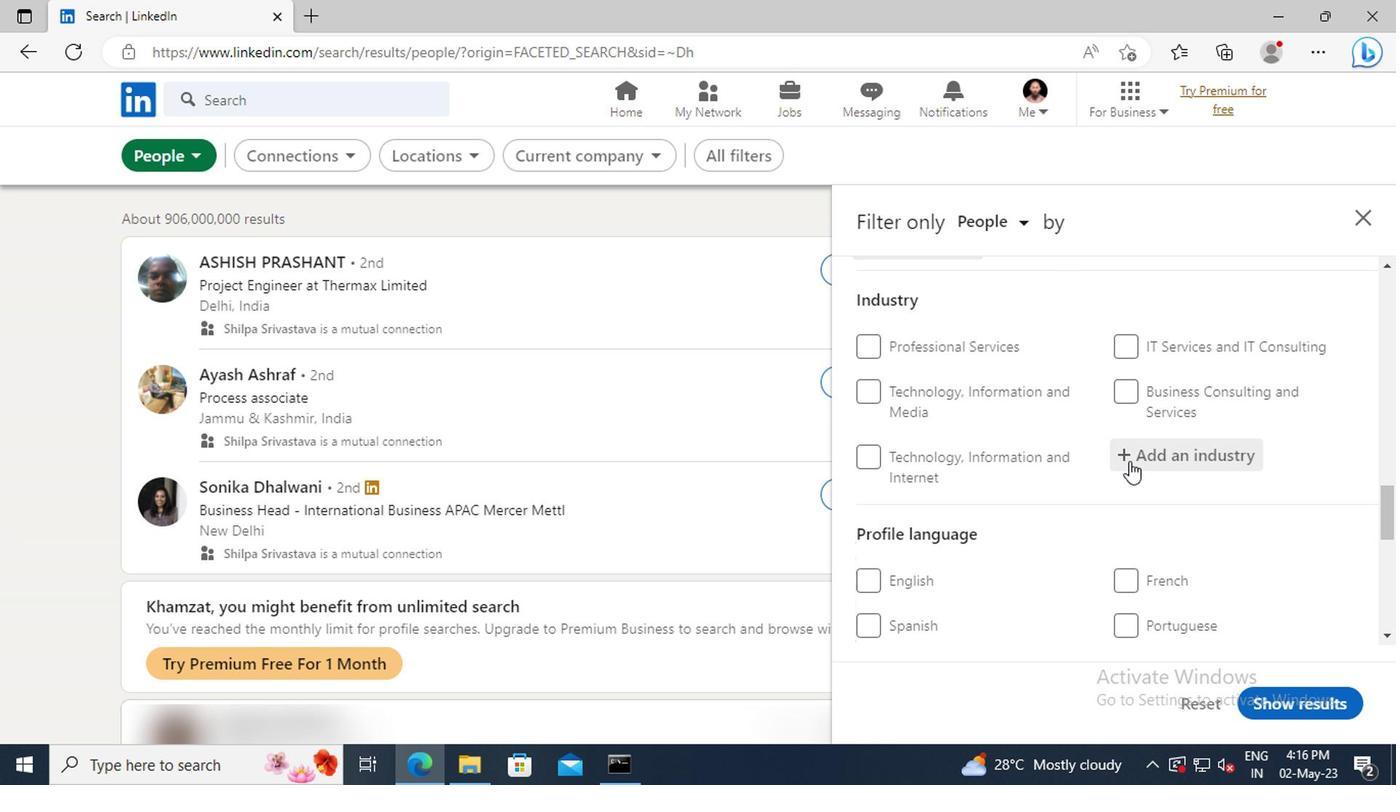 
Action: Key pressed <Key.shift>ROBOT<Key.space><Key.shift>M
Screenshot: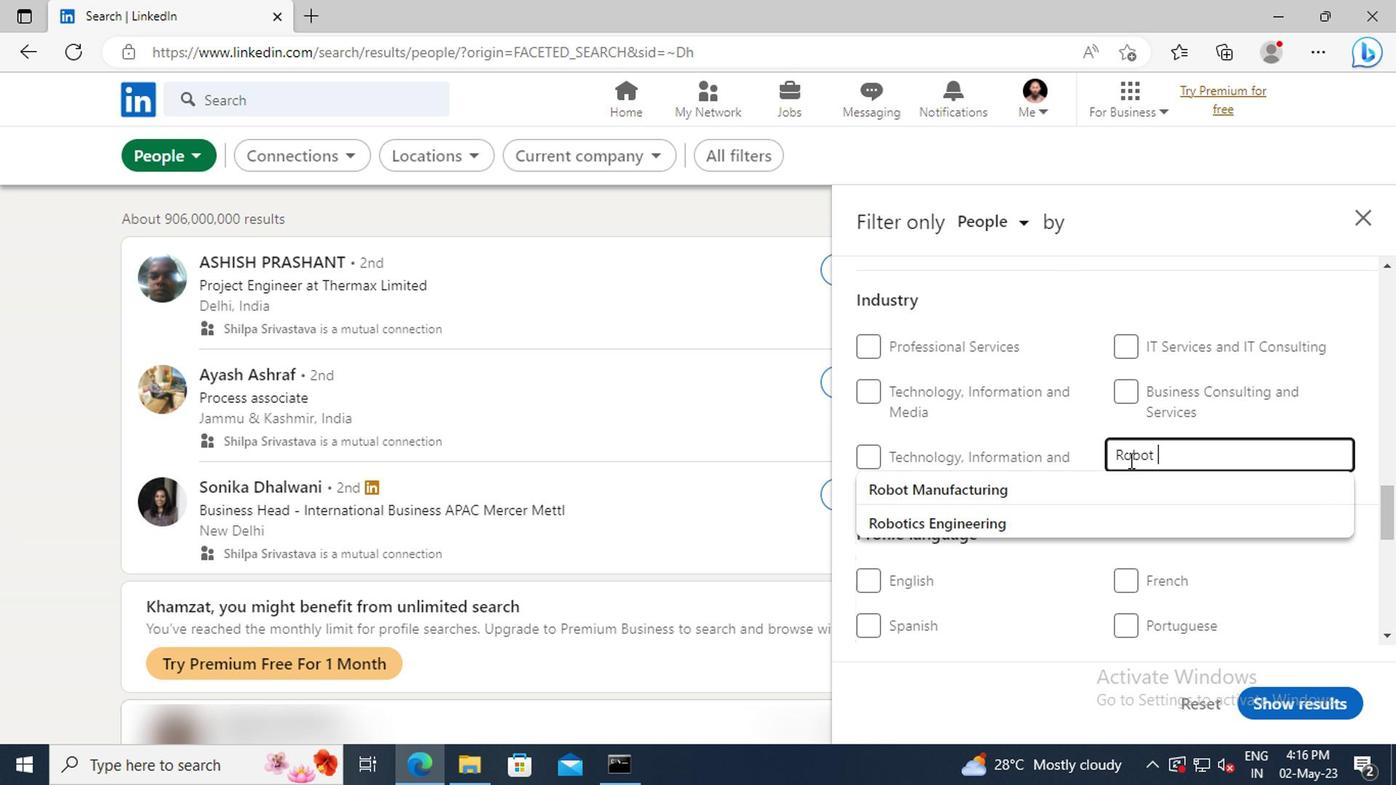 
Action: Mouse moved to (1127, 484)
Screenshot: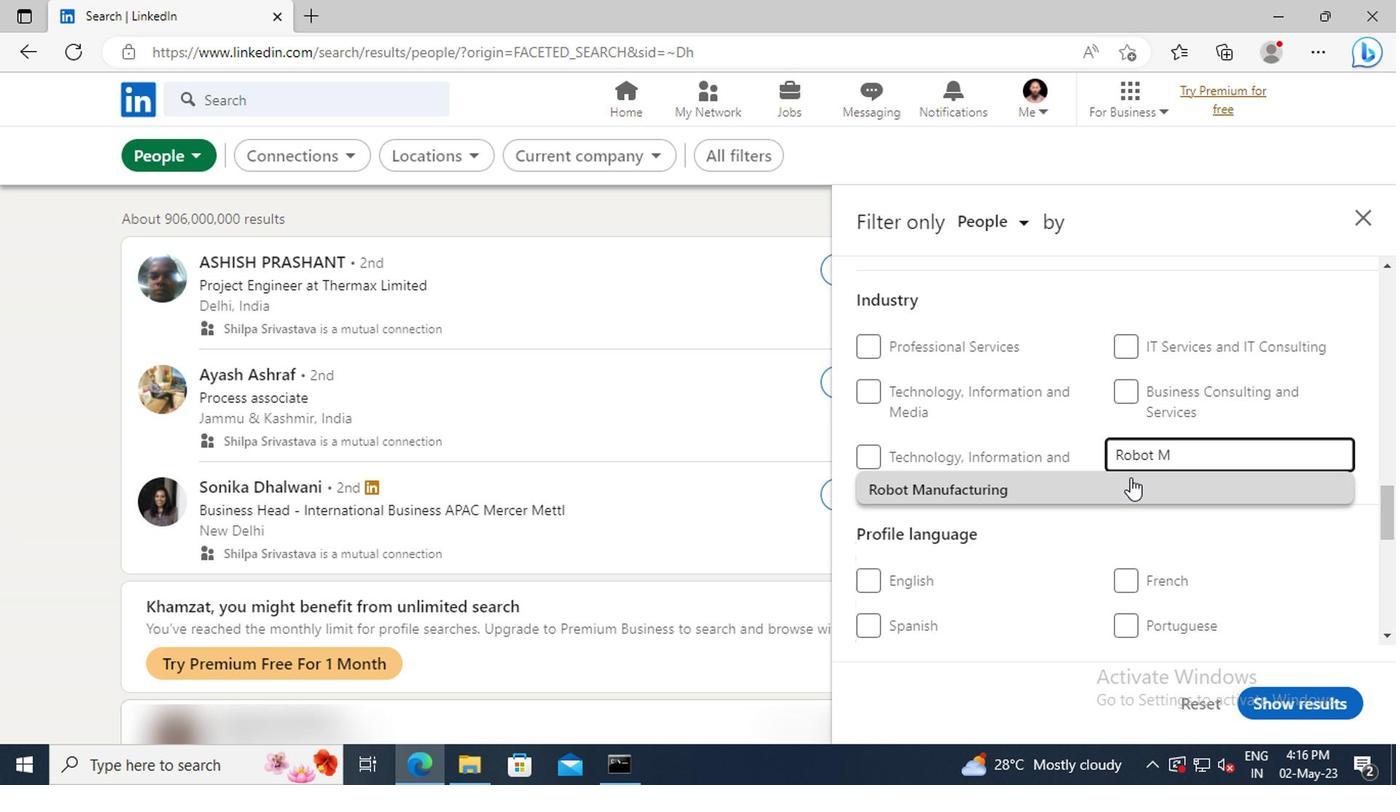 
Action: Mouse pressed left at (1127, 484)
Screenshot: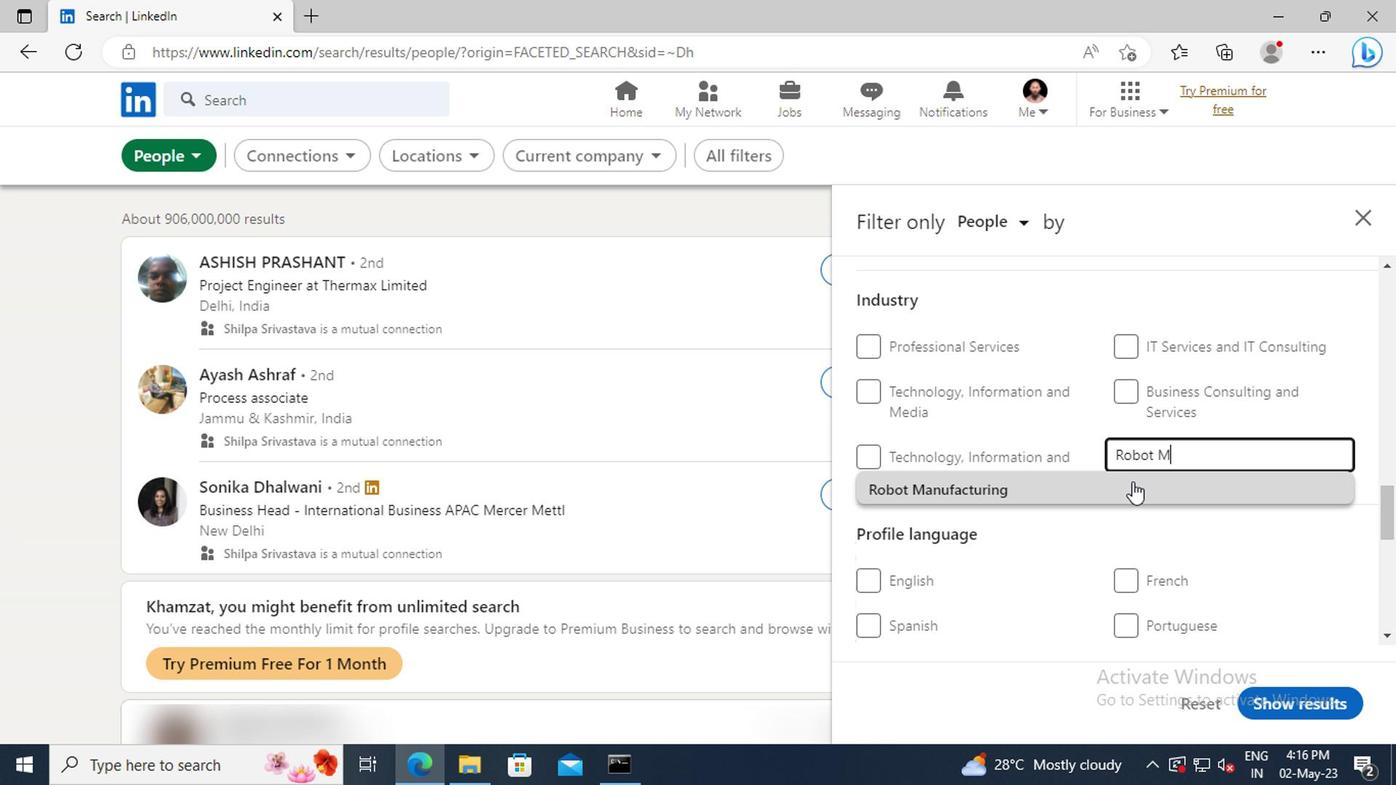 
Action: Mouse scrolled (1127, 482) with delta (0, -1)
Screenshot: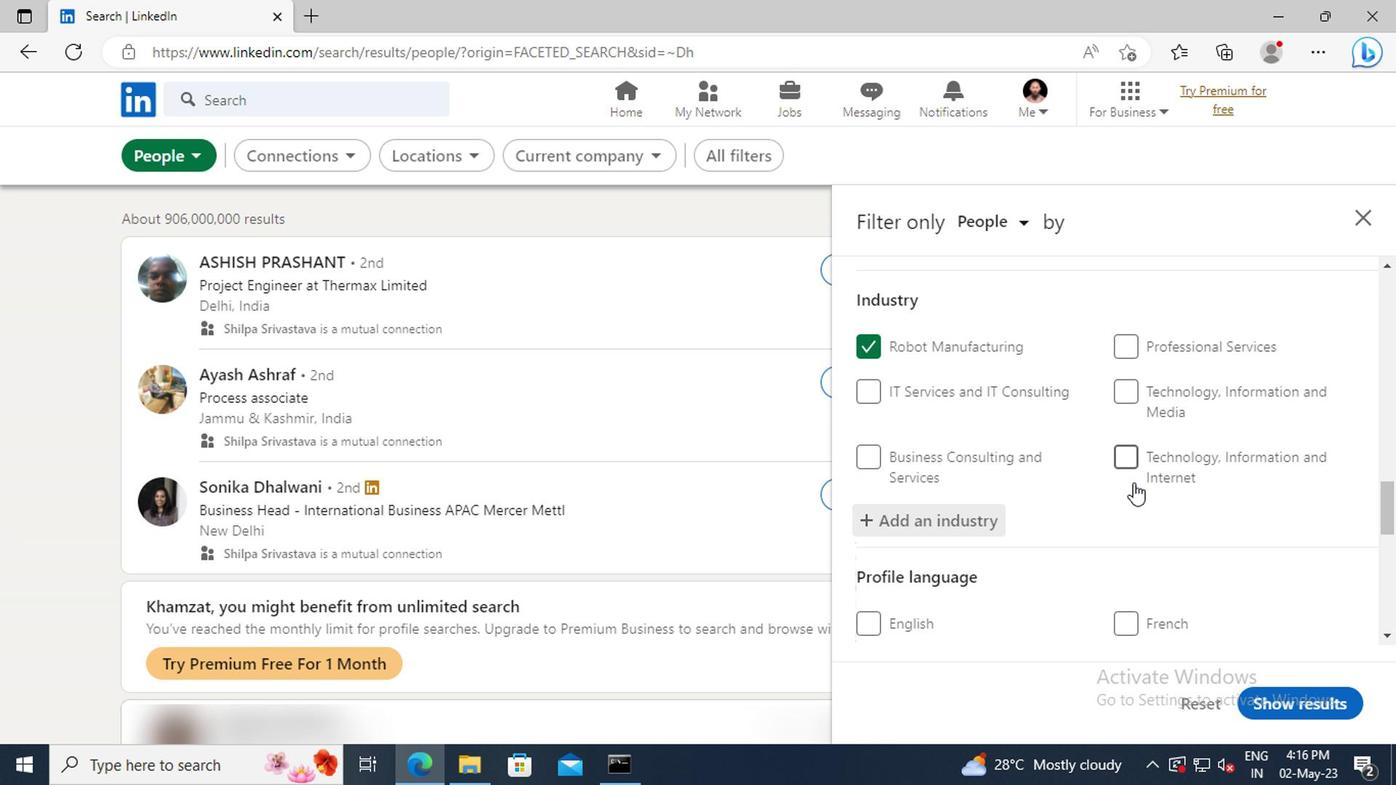 
Action: Mouse scrolled (1127, 482) with delta (0, -1)
Screenshot: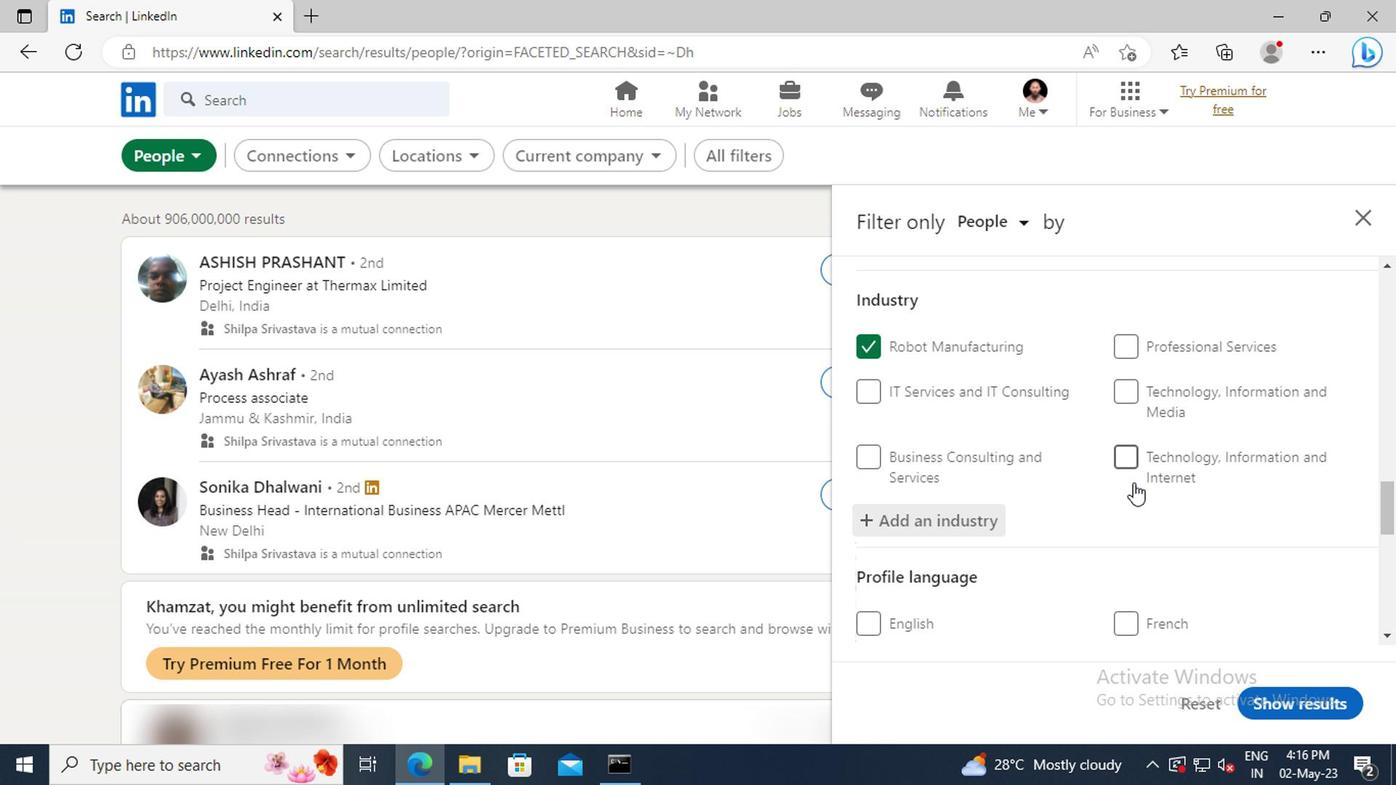 
Action: Mouse scrolled (1127, 482) with delta (0, -1)
Screenshot: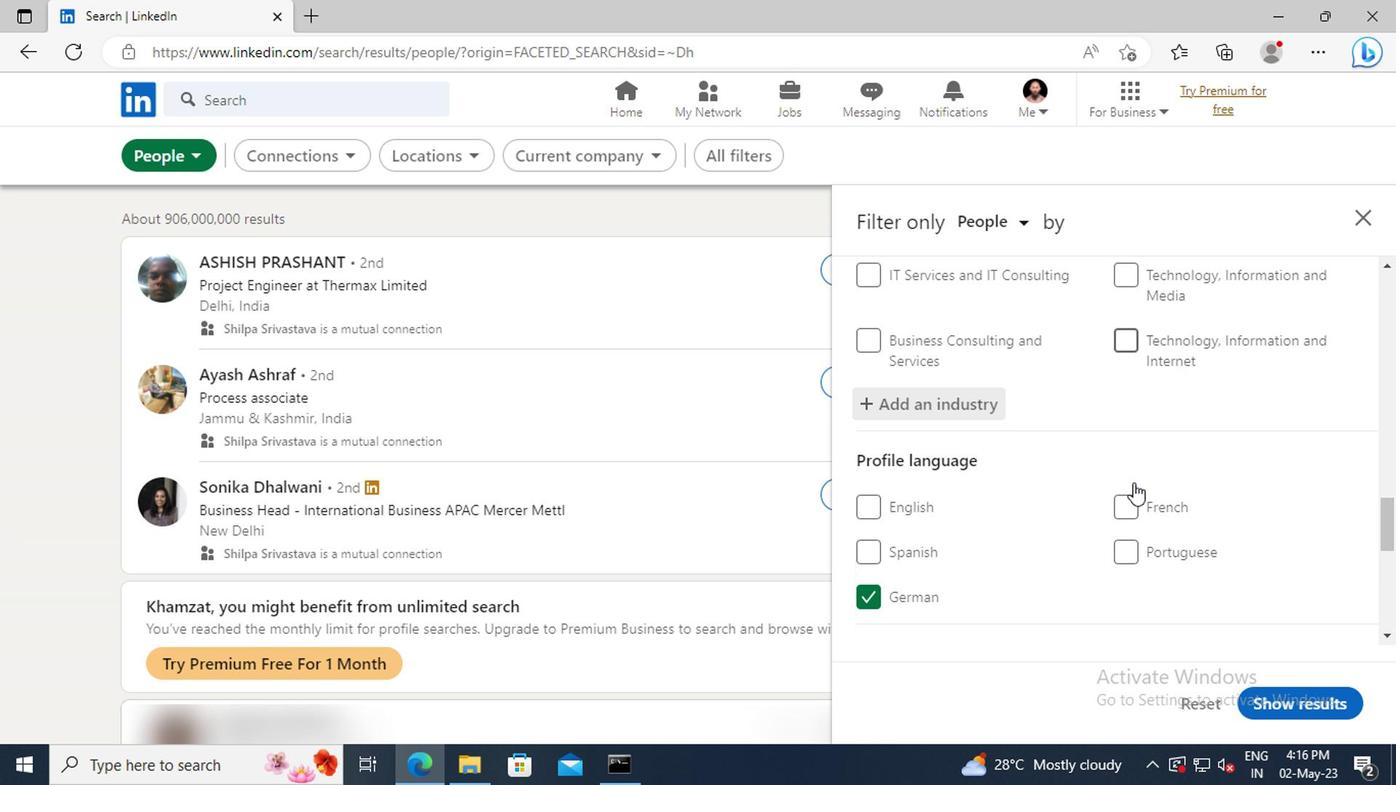 
Action: Mouse scrolled (1127, 482) with delta (0, -1)
Screenshot: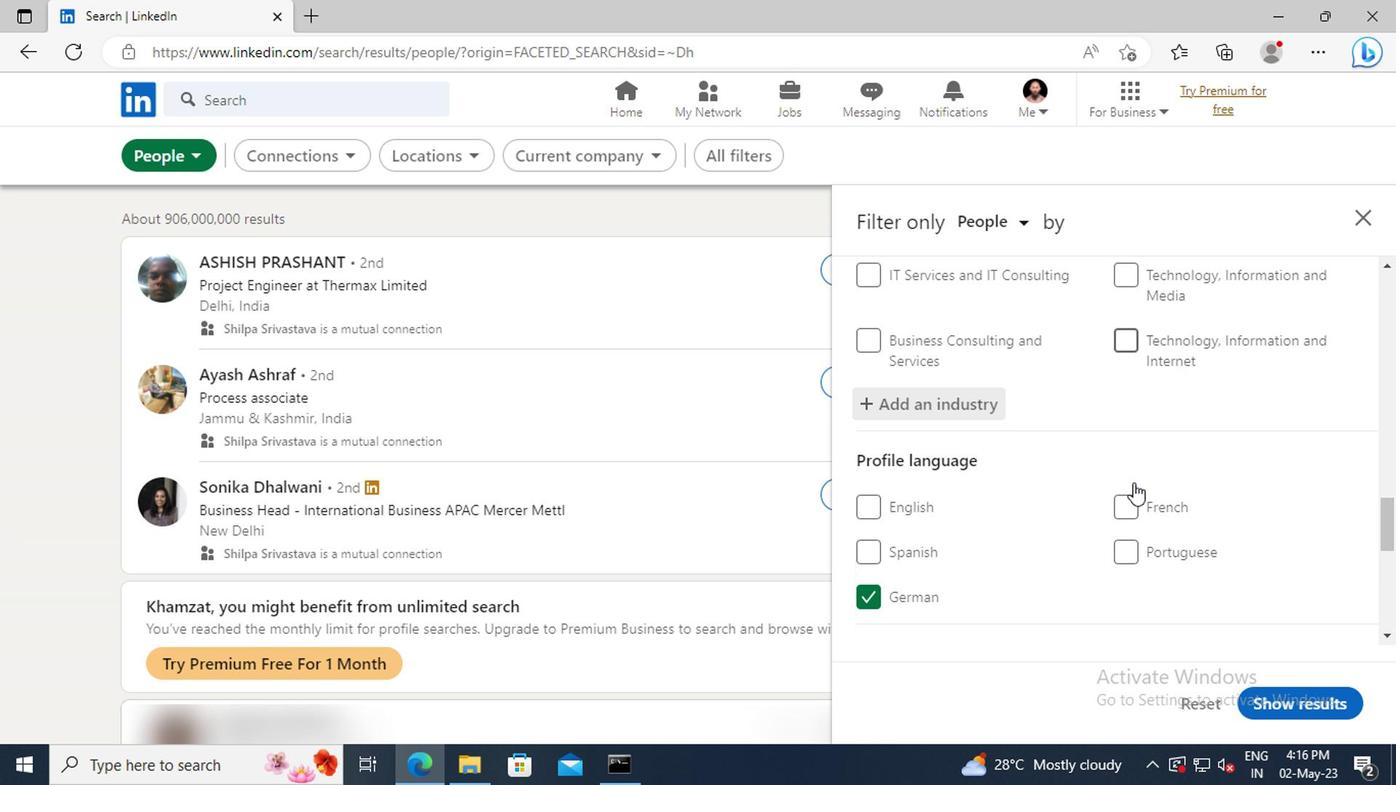 
Action: Mouse scrolled (1127, 482) with delta (0, -1)
Screenshot: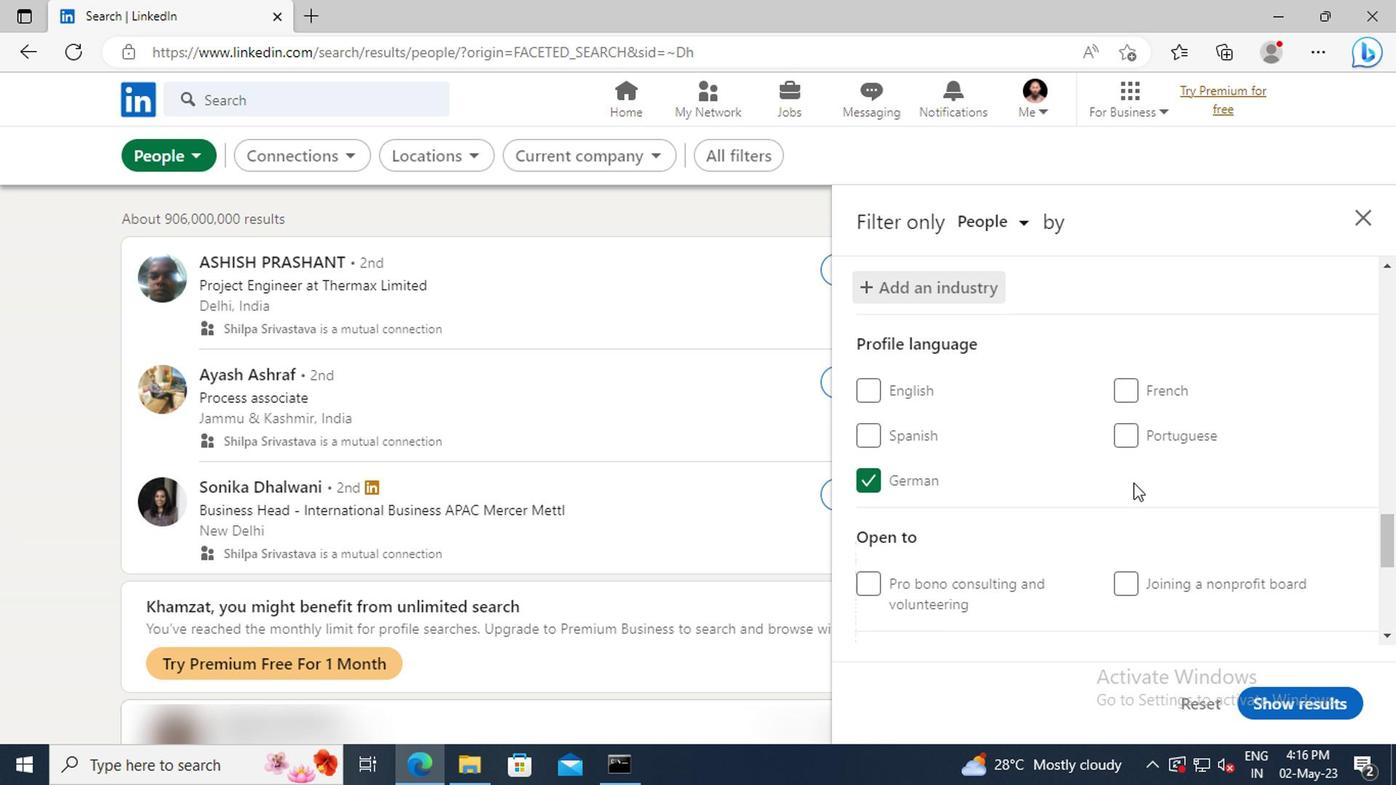
Action: Mouse scrolled (1127, 482) with delta (0, -1)
Screenshot: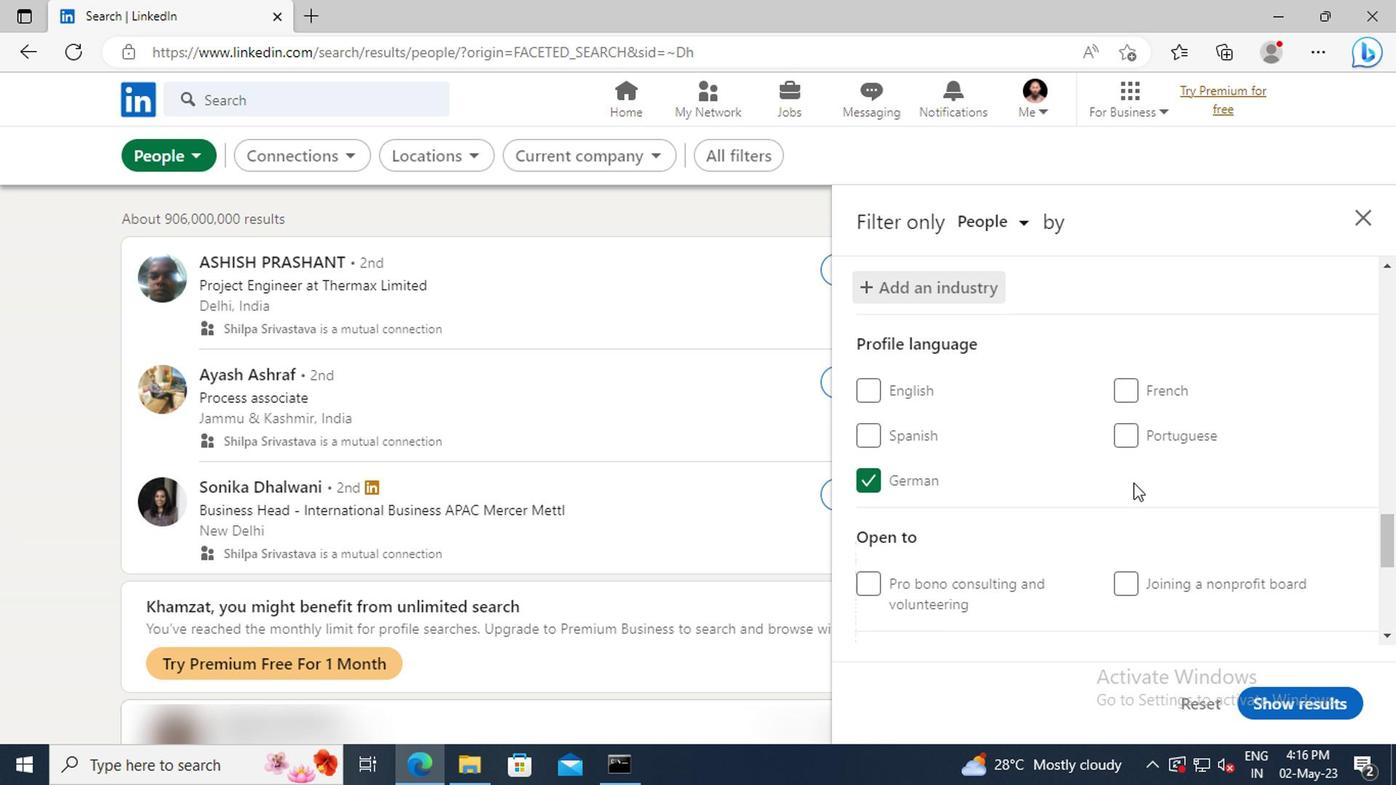 
Action: Mouse scrolled (1127, 482) with delta (0, -1)
Screenshot: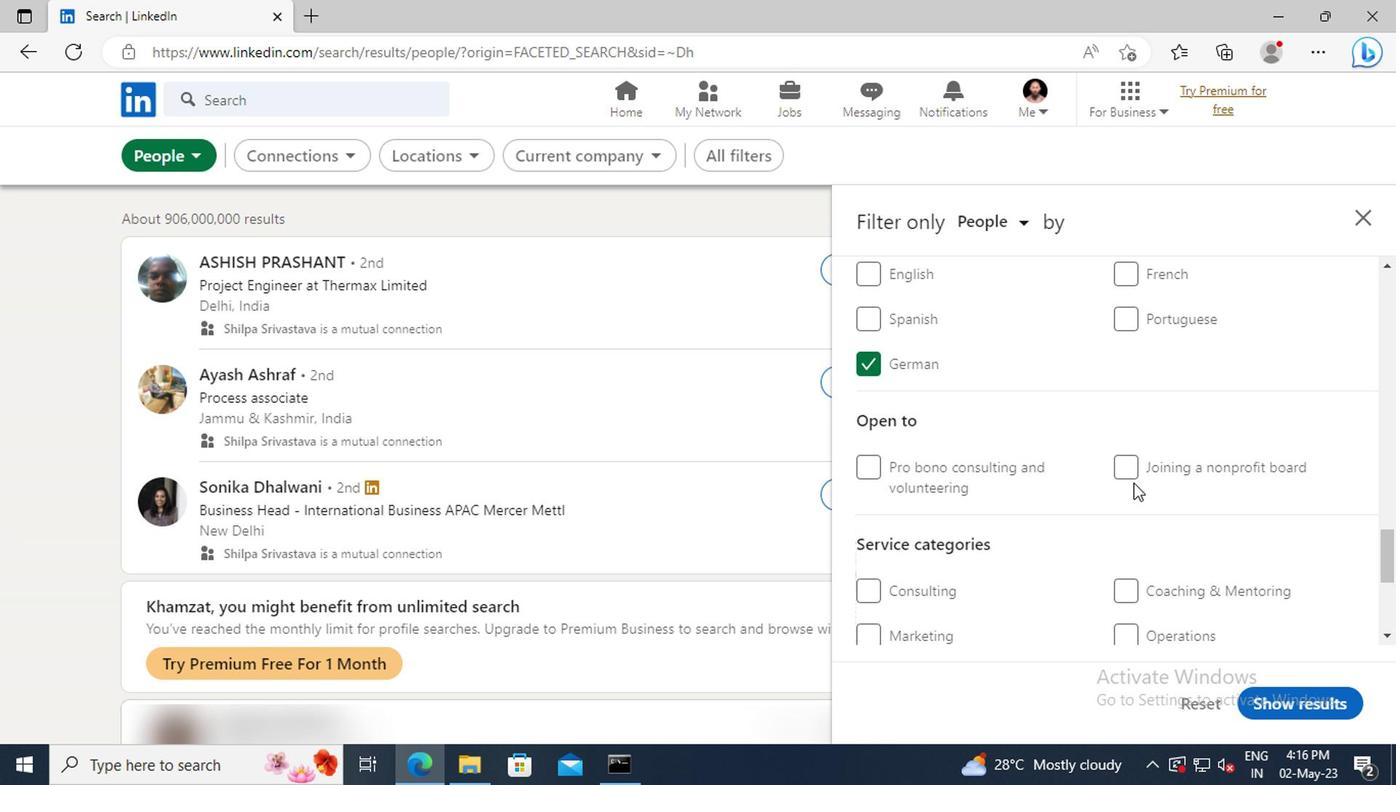 
Action: Mouse scrolled (1127, 482) with delta (0, -1)
Screenshot: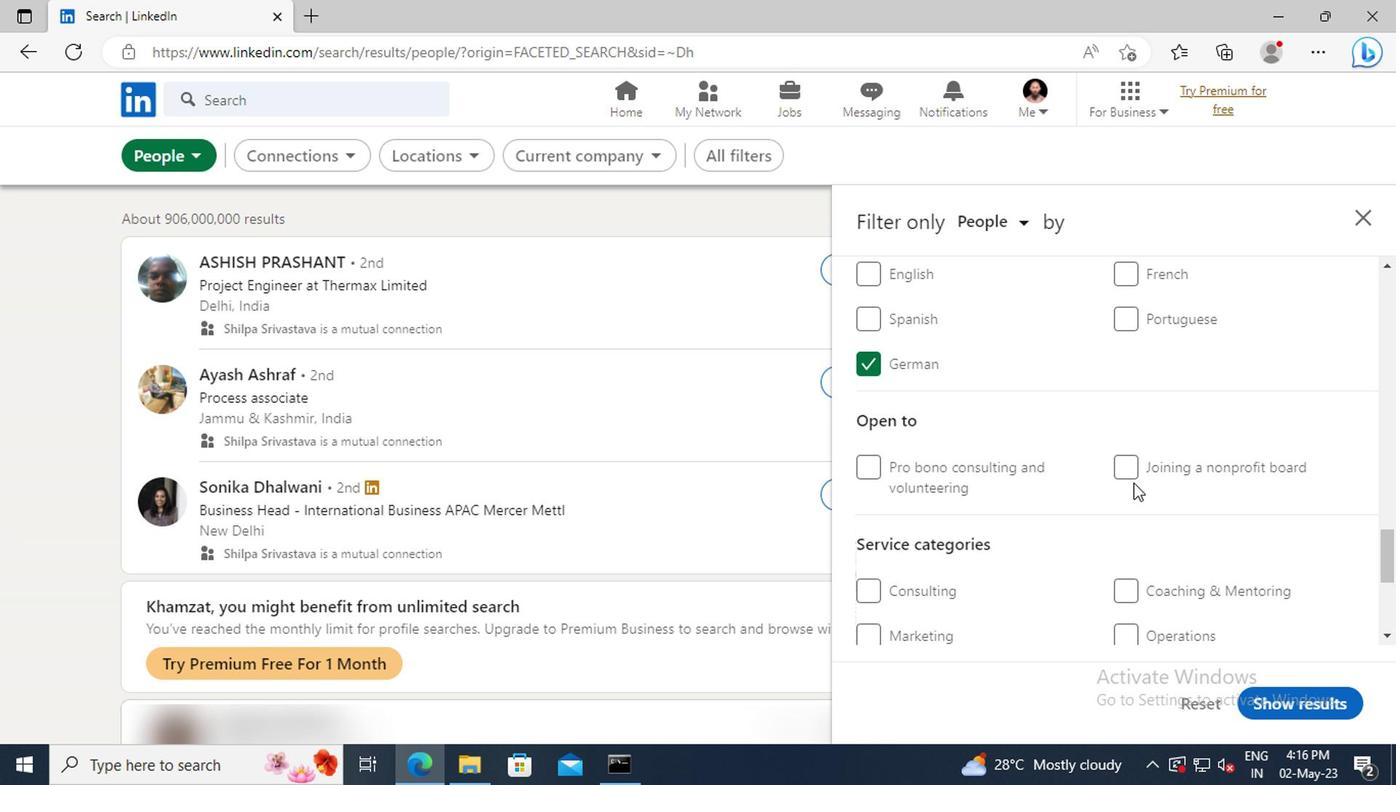 
Action: Mouse scrolled (1127, 482) with delta (0, -1)
Screenshot: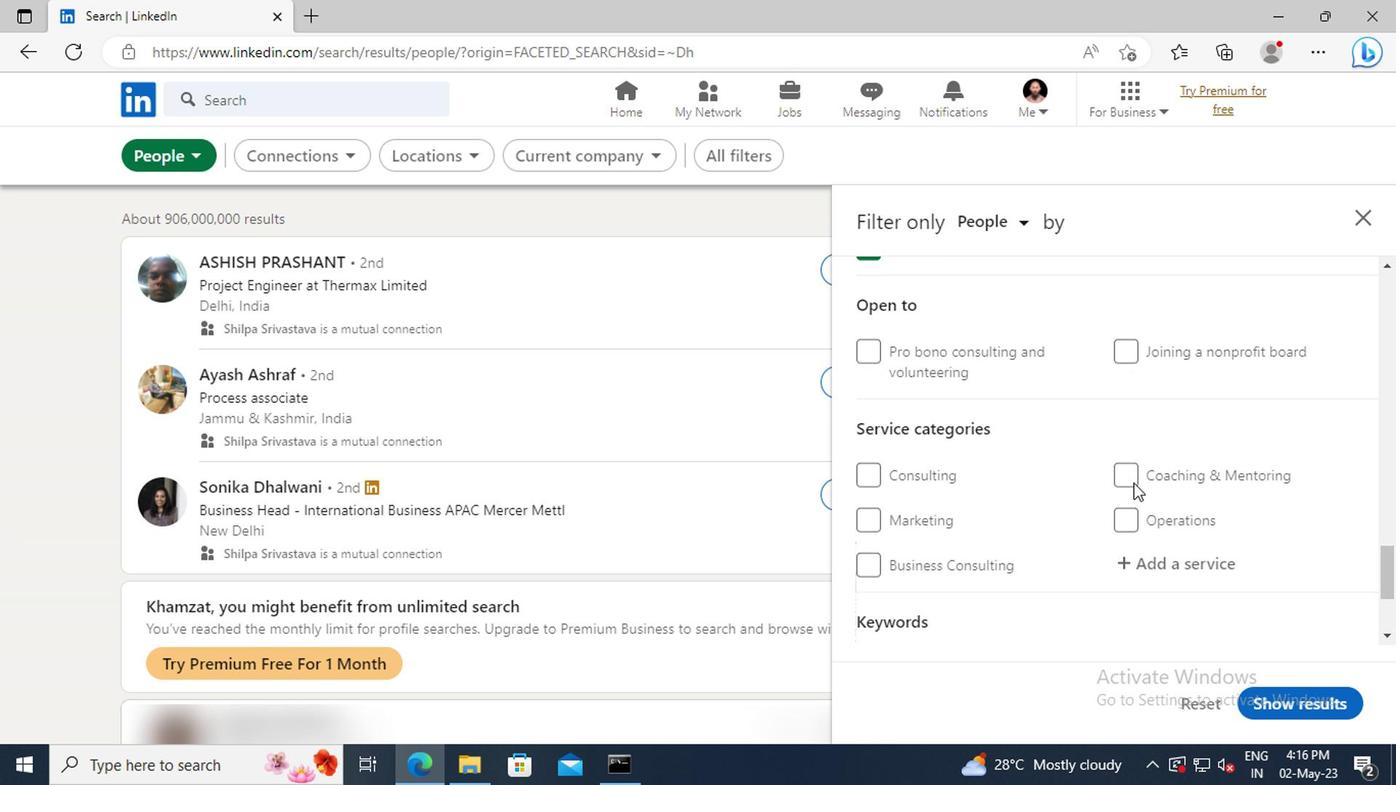 
Action: Mouse moved to (1134, 499)
Screenshot: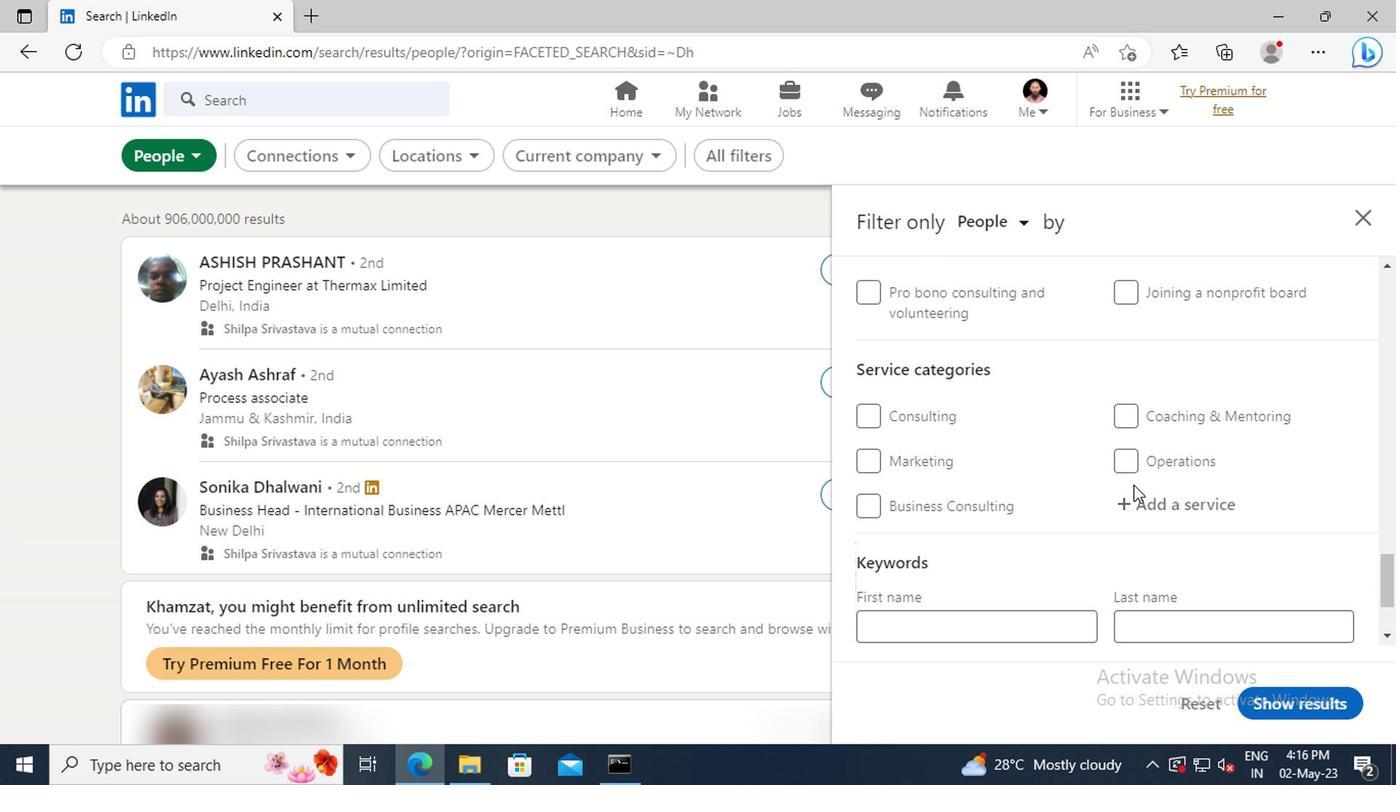 
Action: Mouse pressed left at (1134, 499)
Screenshot: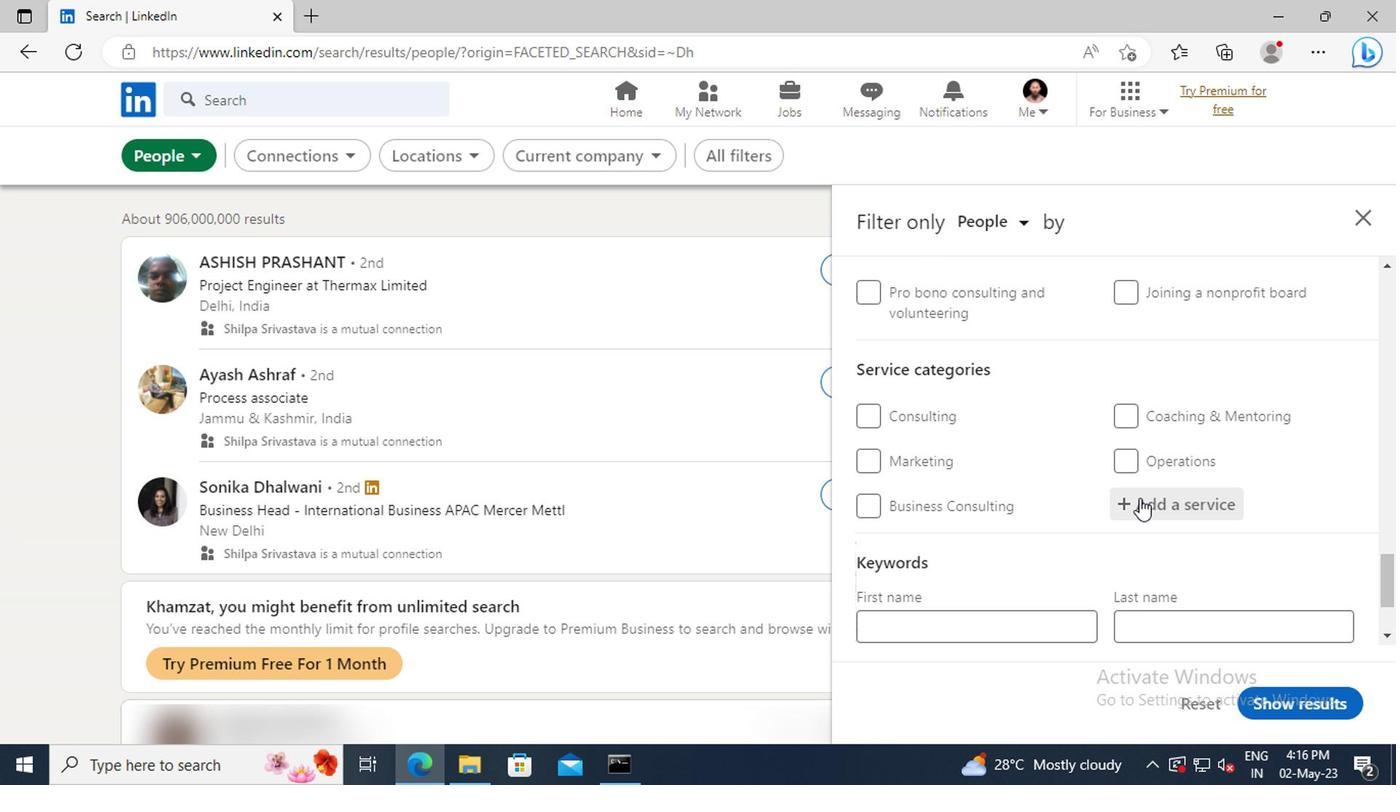
Action: Key pressed <Key.shift>EXECUTIVE<Key.space>
Screenshot: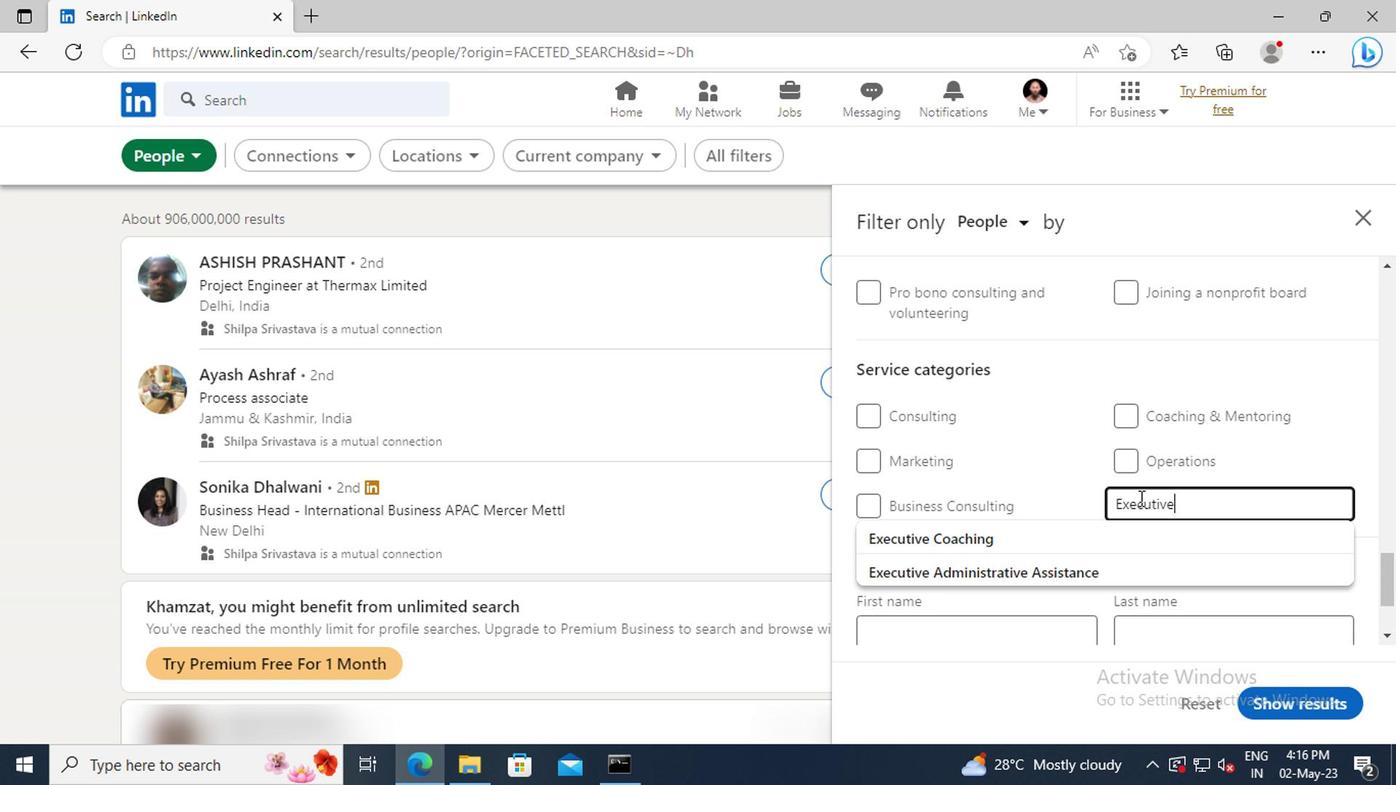 
Action: Mouse moved to (1137, 530)
Screenshot: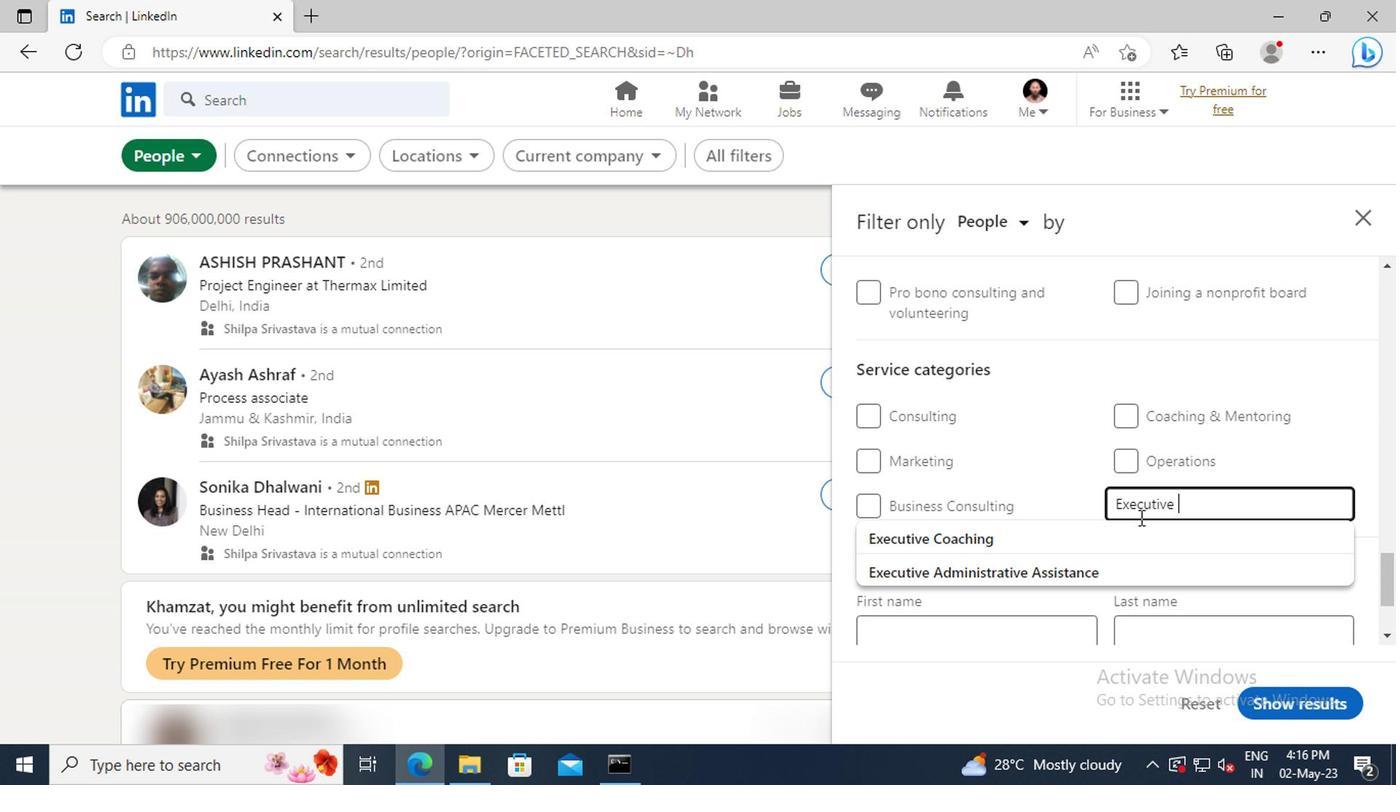 
Action: Mouse pressed left at (1137, 530)
Screenshot: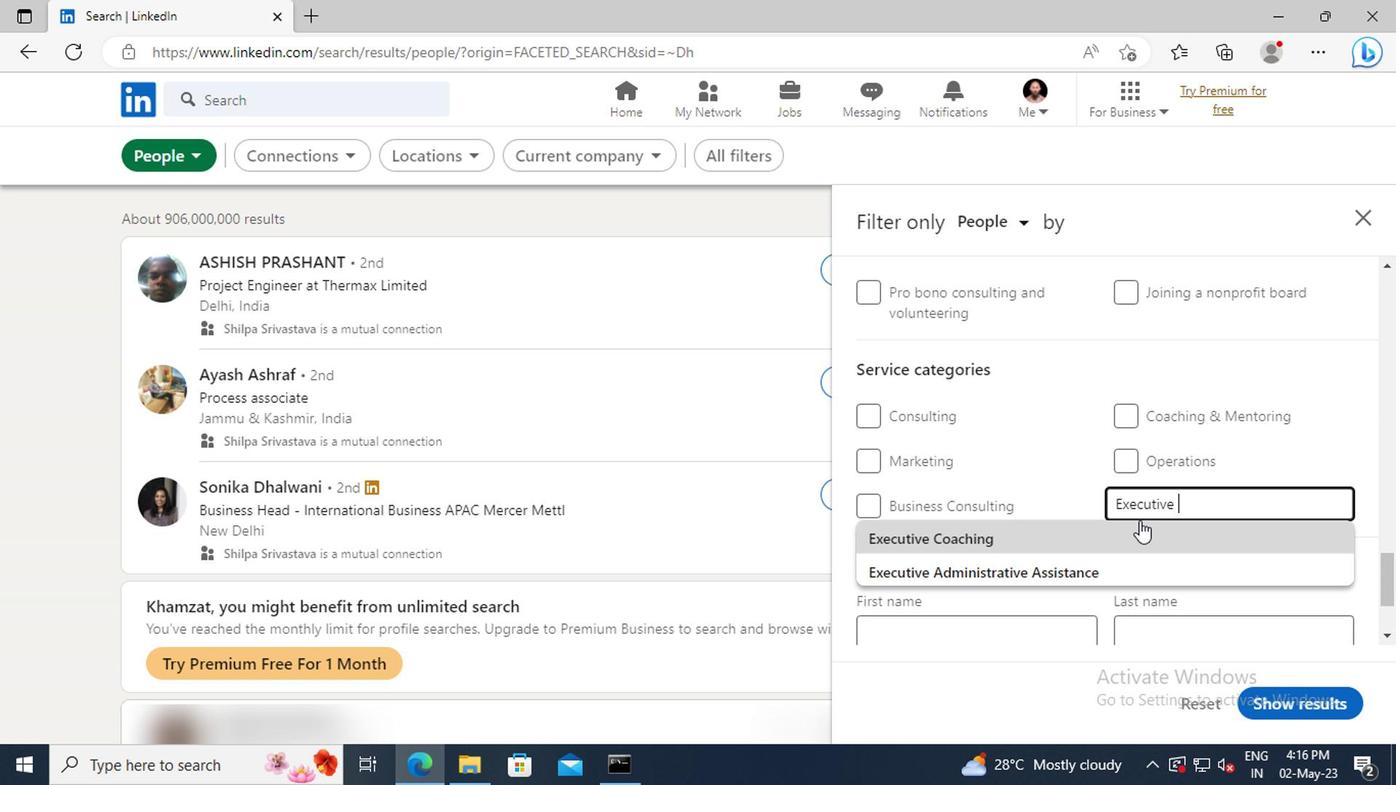 
Action: Mouse scrolled (1137, 530) with delta (0, 0)
Screenshot: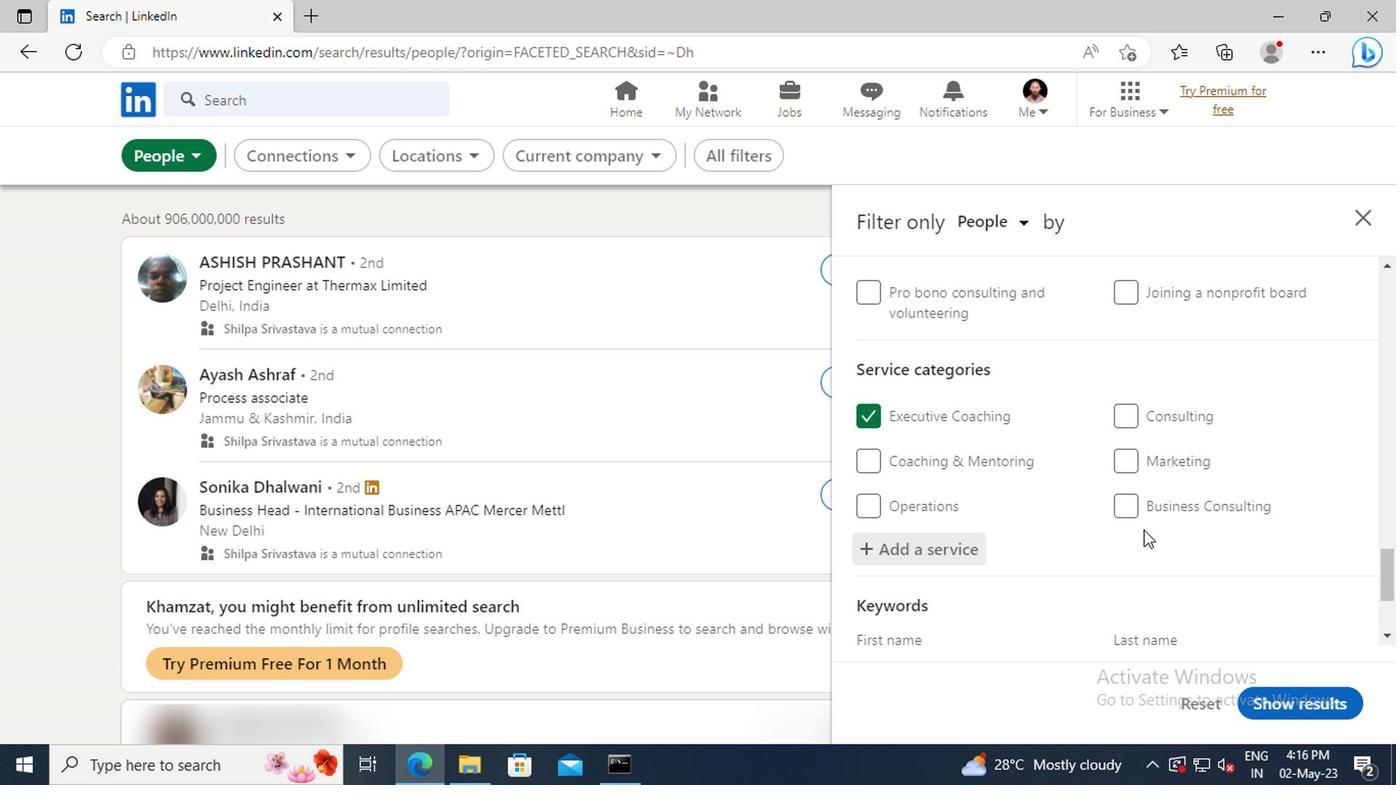 
Action: Mouse scrolled (1137, 530) with delta (0, 0)
Screenshot: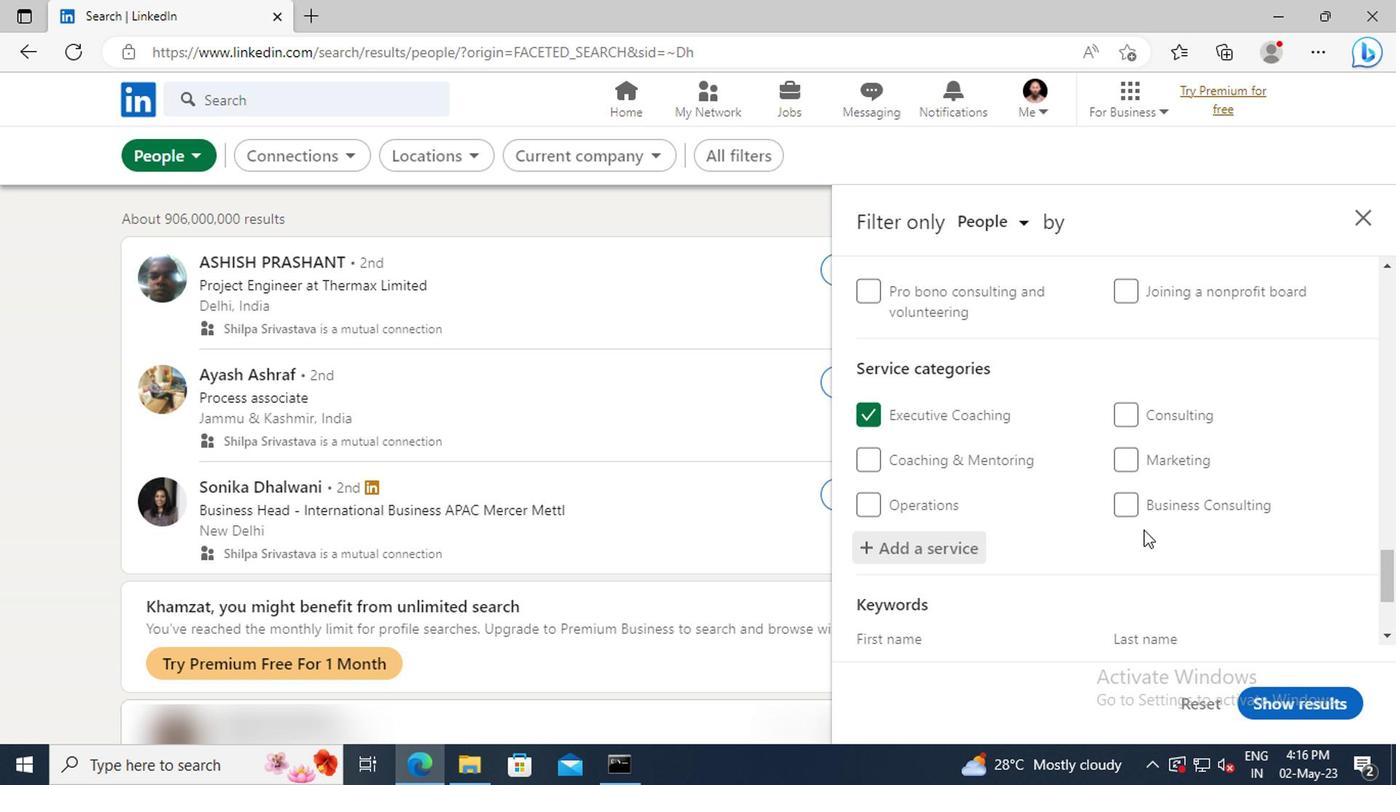 
Action: Mouse scrolled (1137, 530) with delta (0, 0)
Screenshot: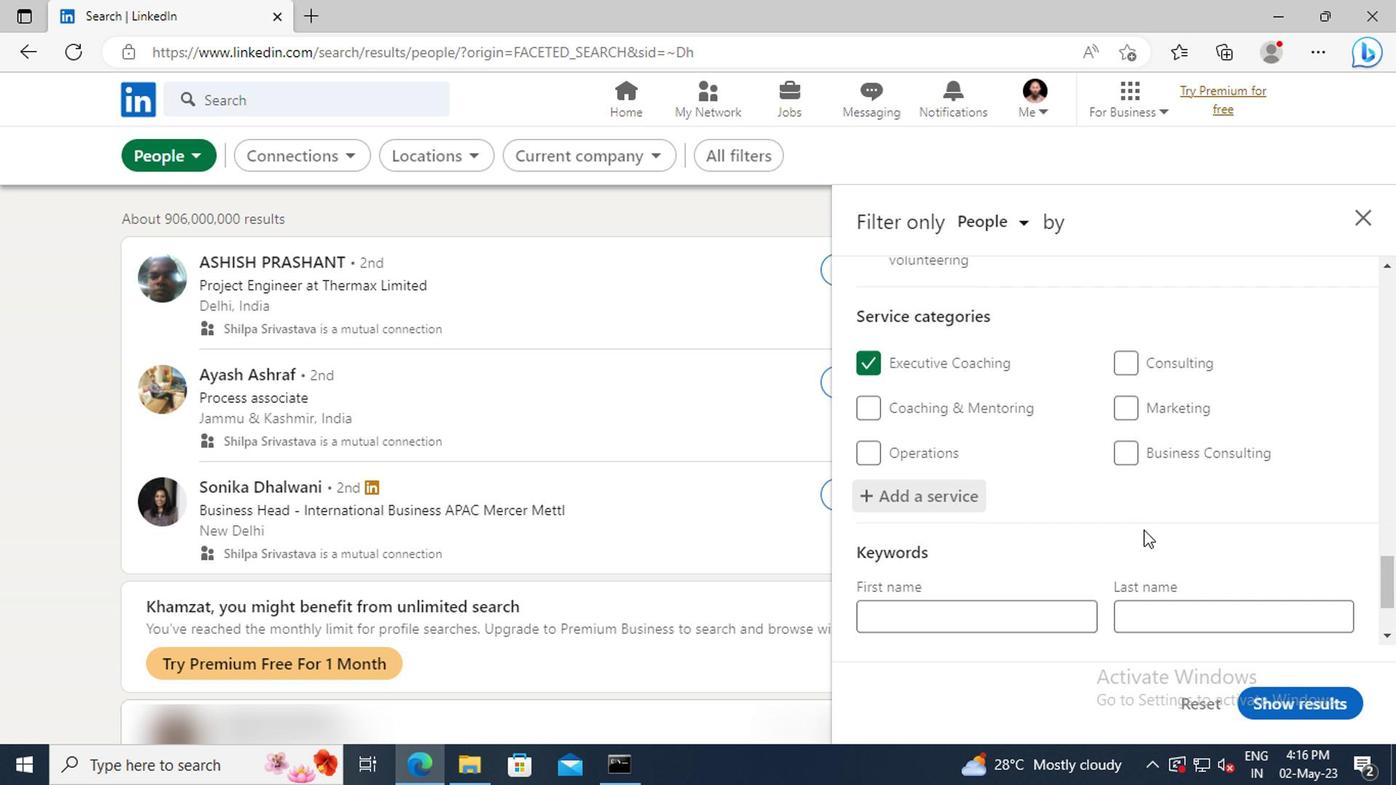 
Action: Mouse scrolled (1137, 530) with delta (0, 0)
Screenshot: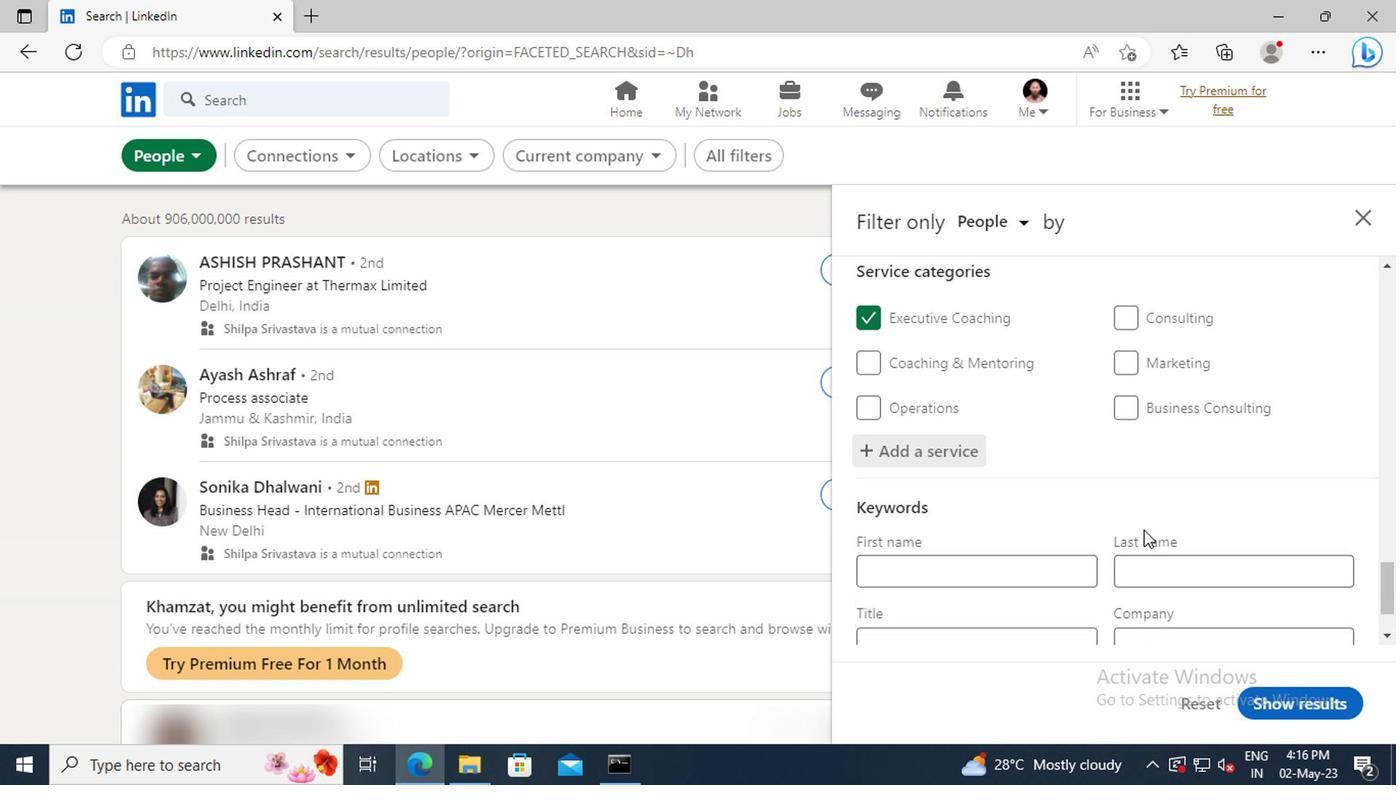 
Action: Mouse moved to (973, 554)
Screenshot: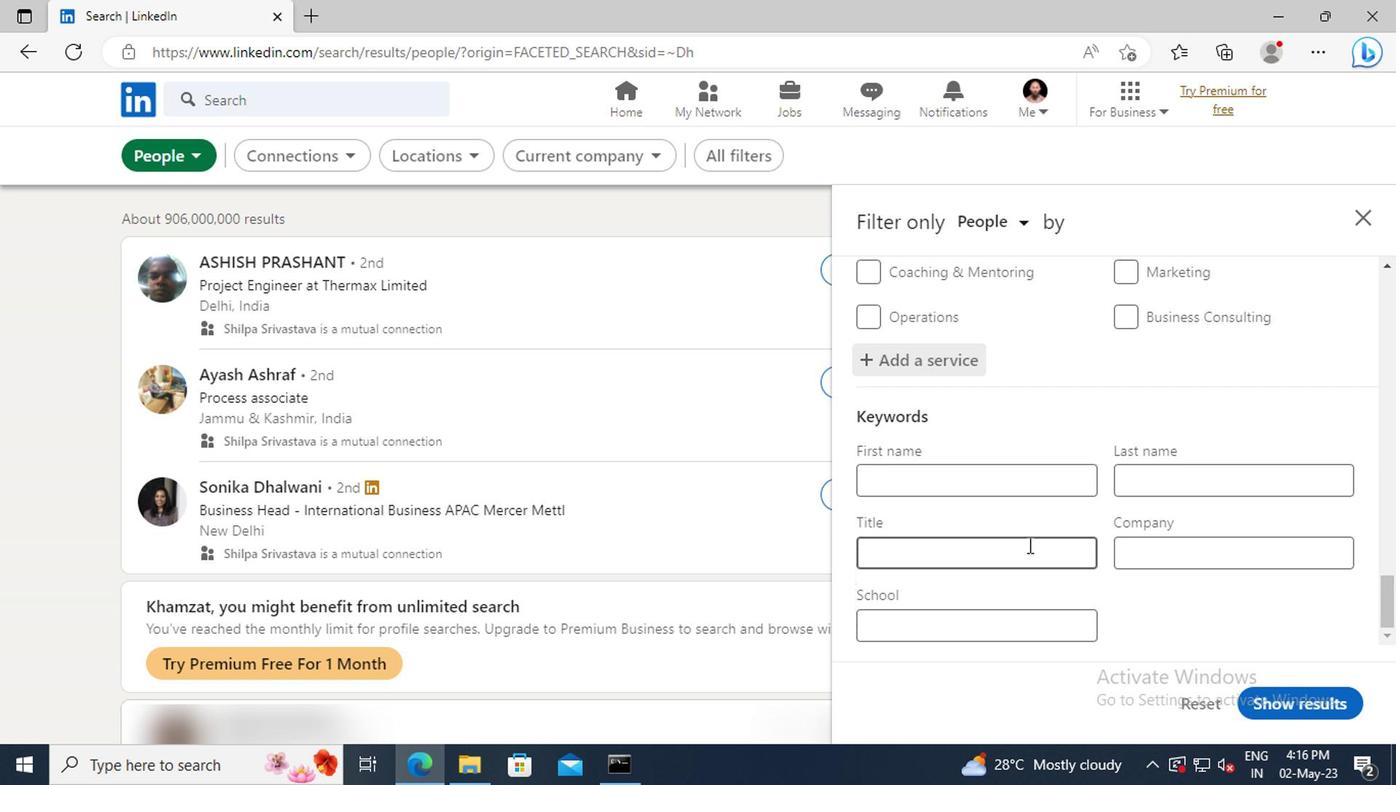 
Action: Mouse pressed left at (973, 554)
Screenshot: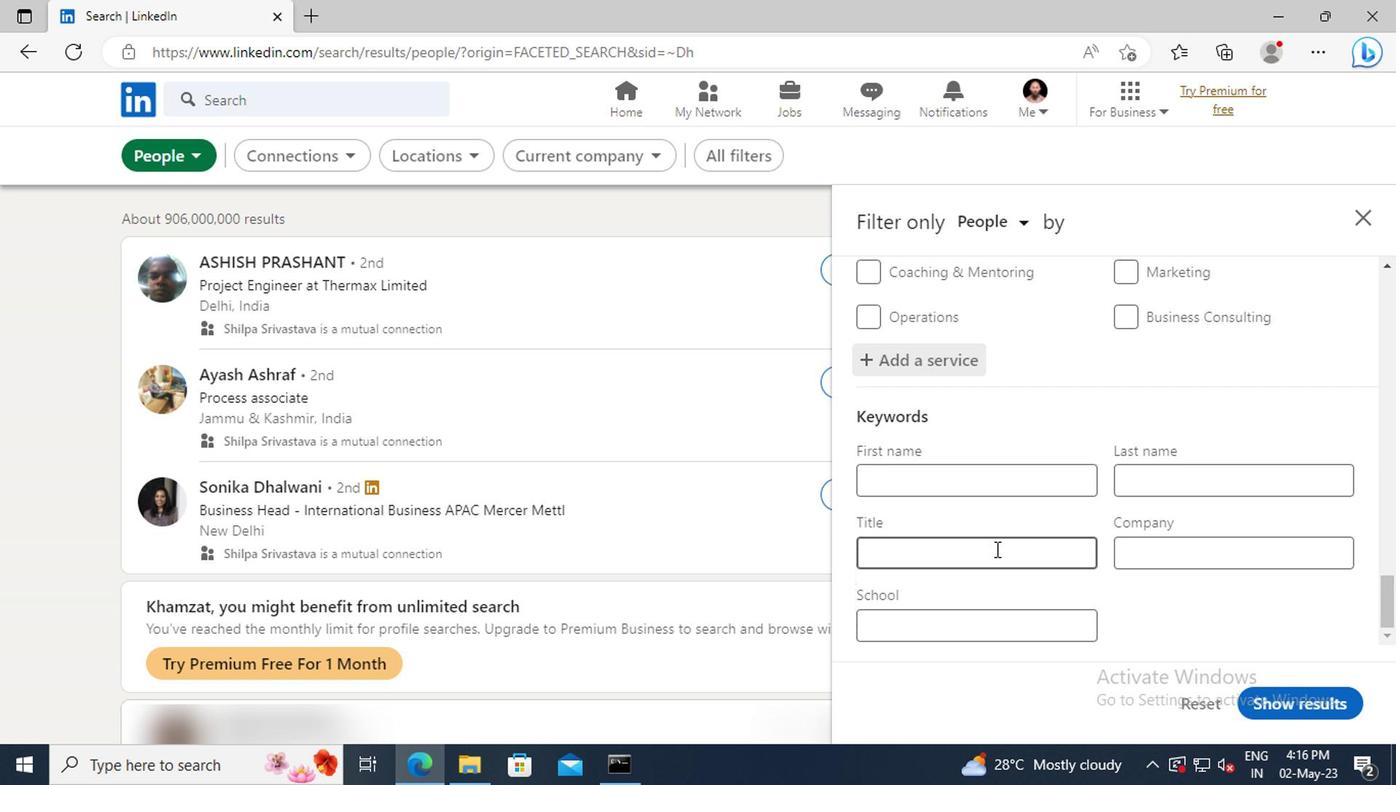 
Action: Mouse moved to (975, 555)
Screenshot: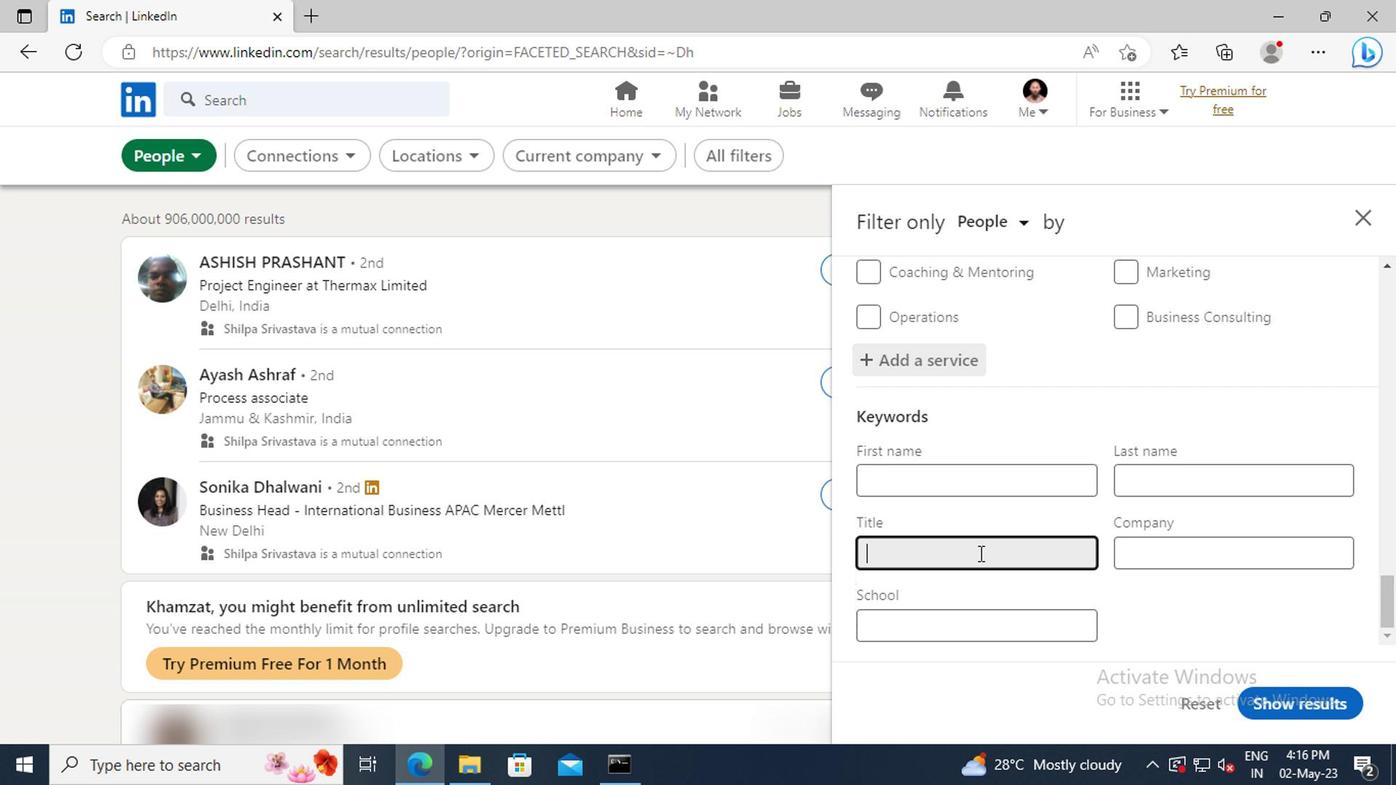 
Action: Key pressed <Key.shift>
Screenshot: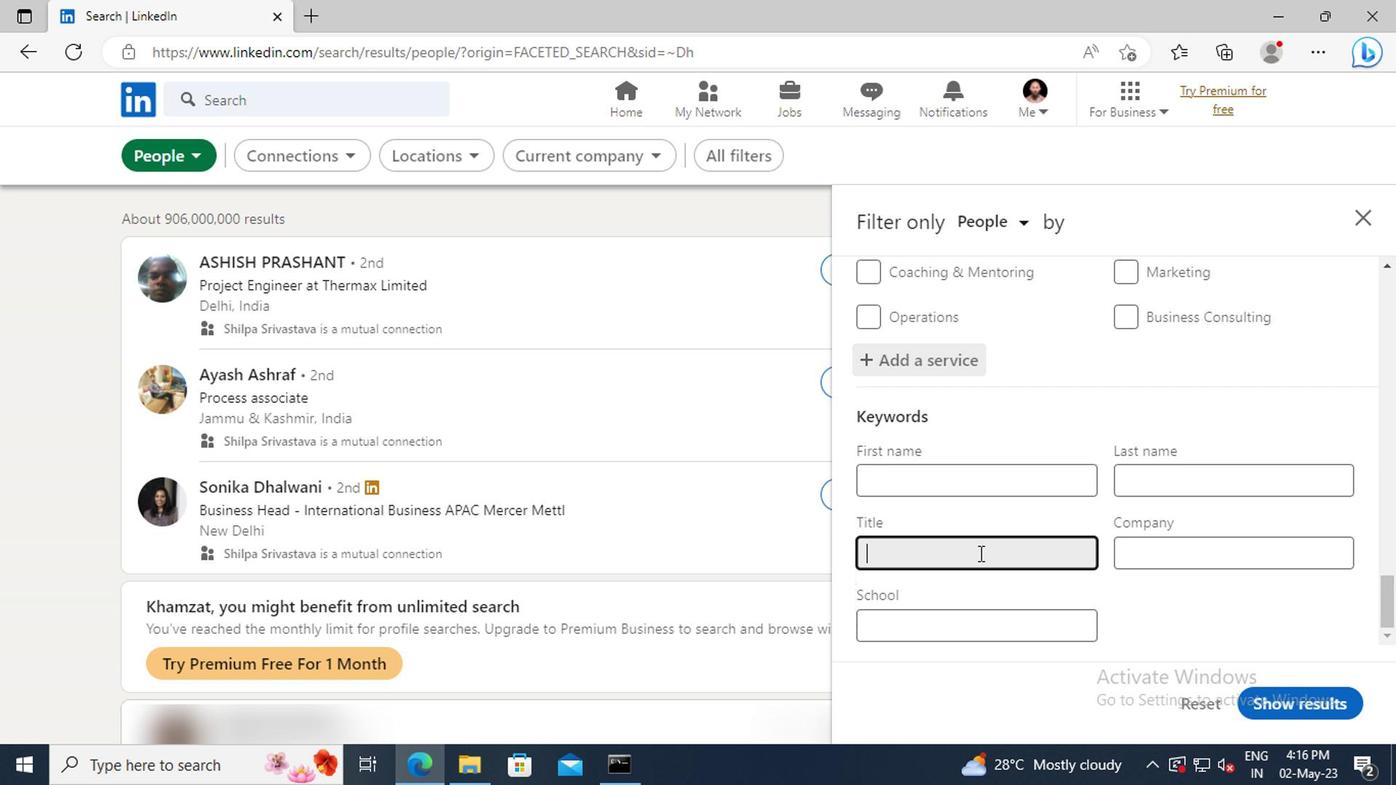 
Action: Mouse moved to (977, 554)
Screenshot: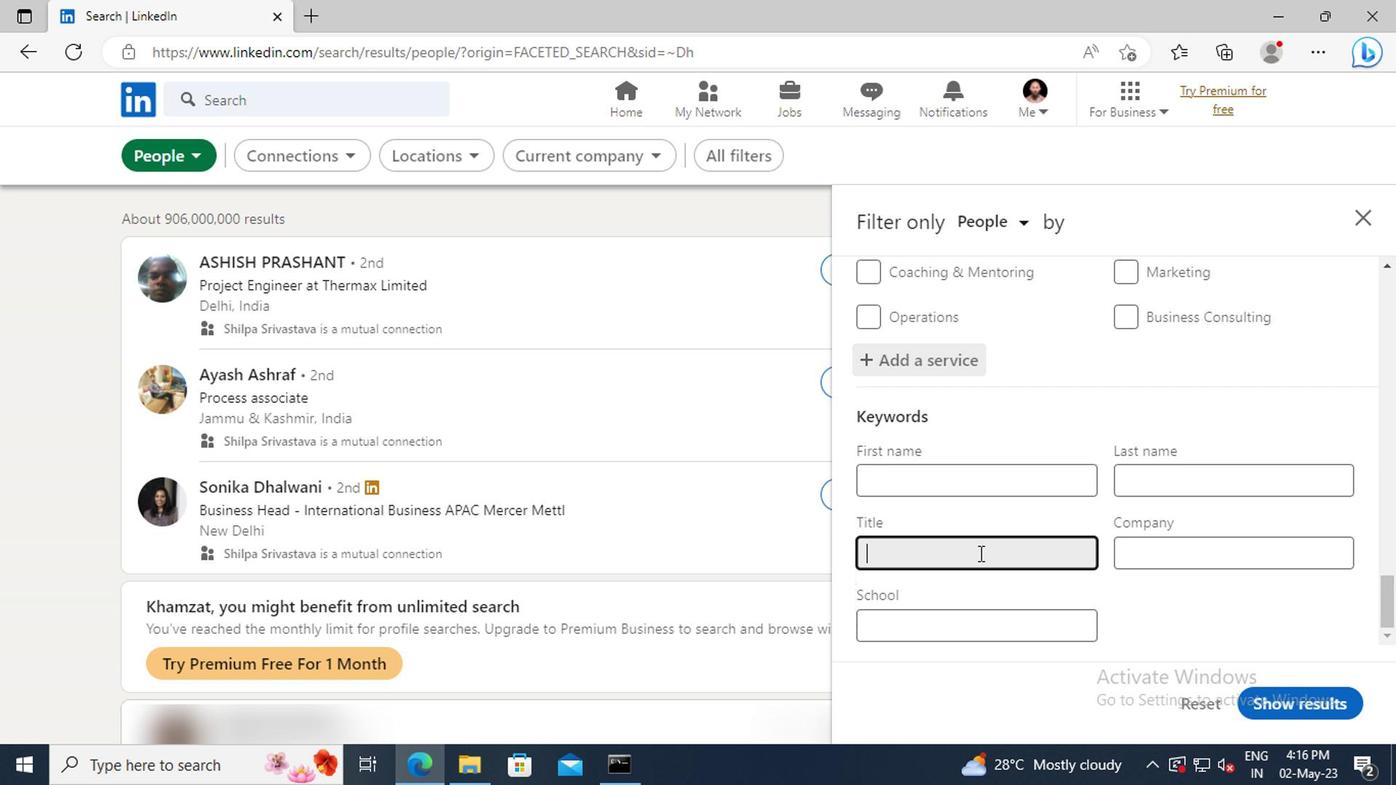 
Action: Key pressed A
Screenshot: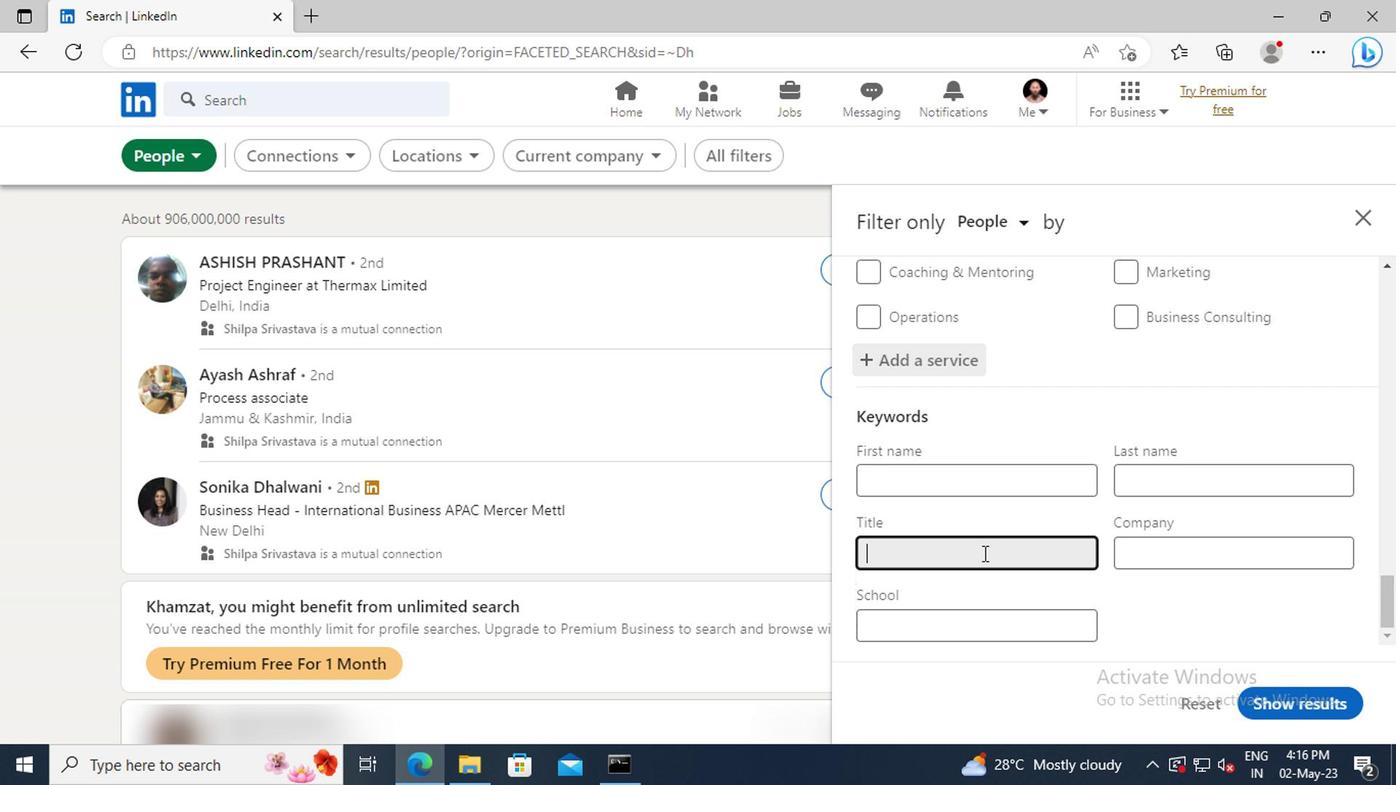 
Action: Mouse moved to (983, 554)
Screenshot: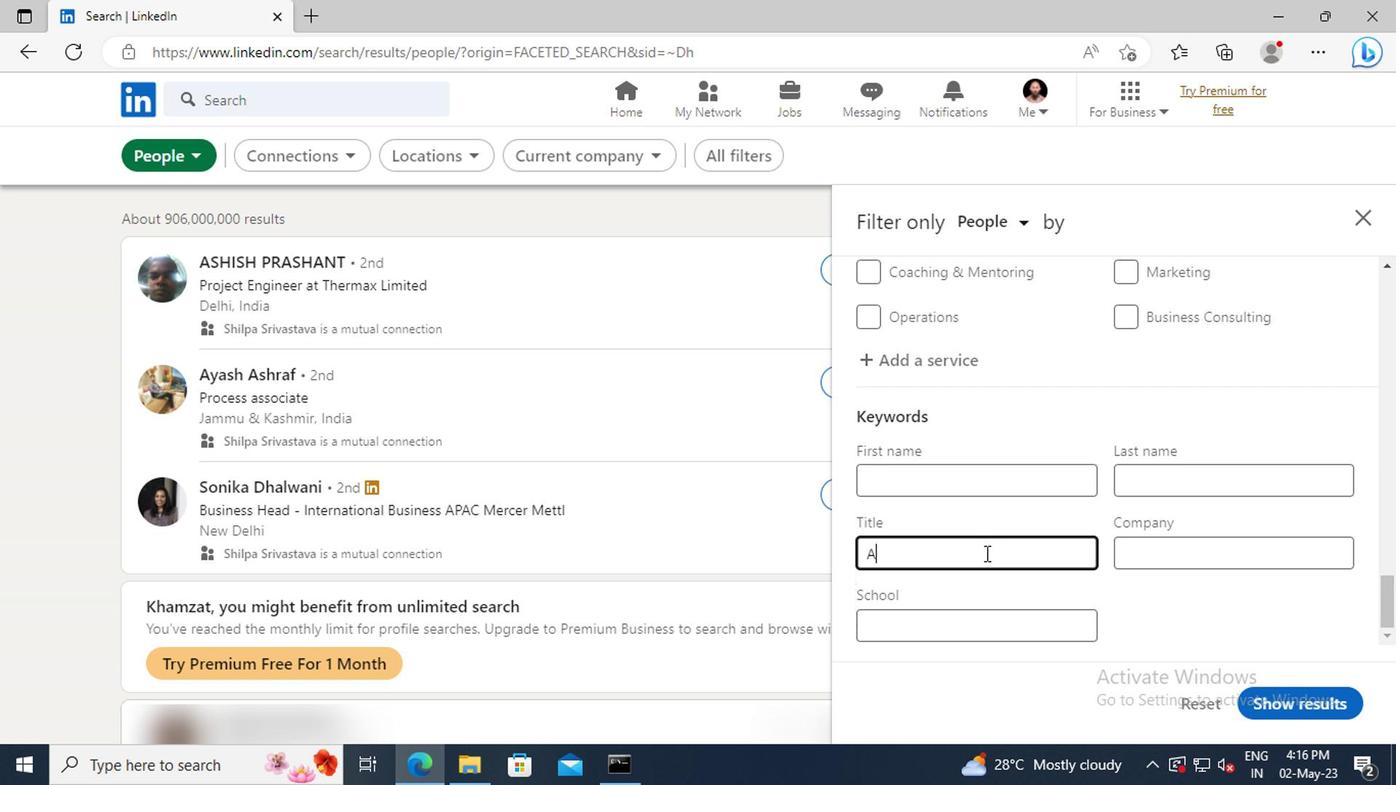 
Action: Key pressed SSISTANT<Key.space><Key.shift>GOLF<Key.space><Key.shift>PROFESSIONAL<Key.enter>
Screenshot: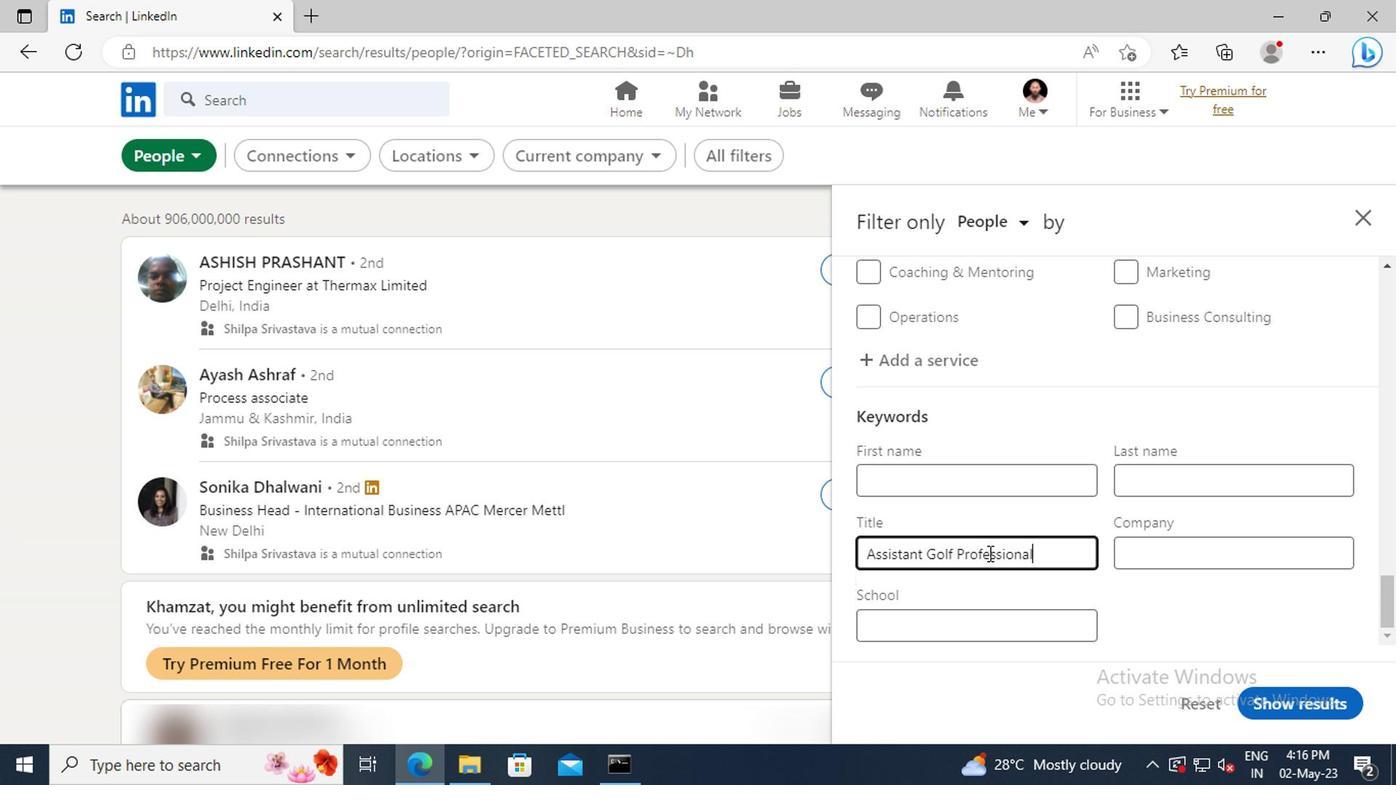 
Action: Mouse moved to (1260, 700)
Screenshot: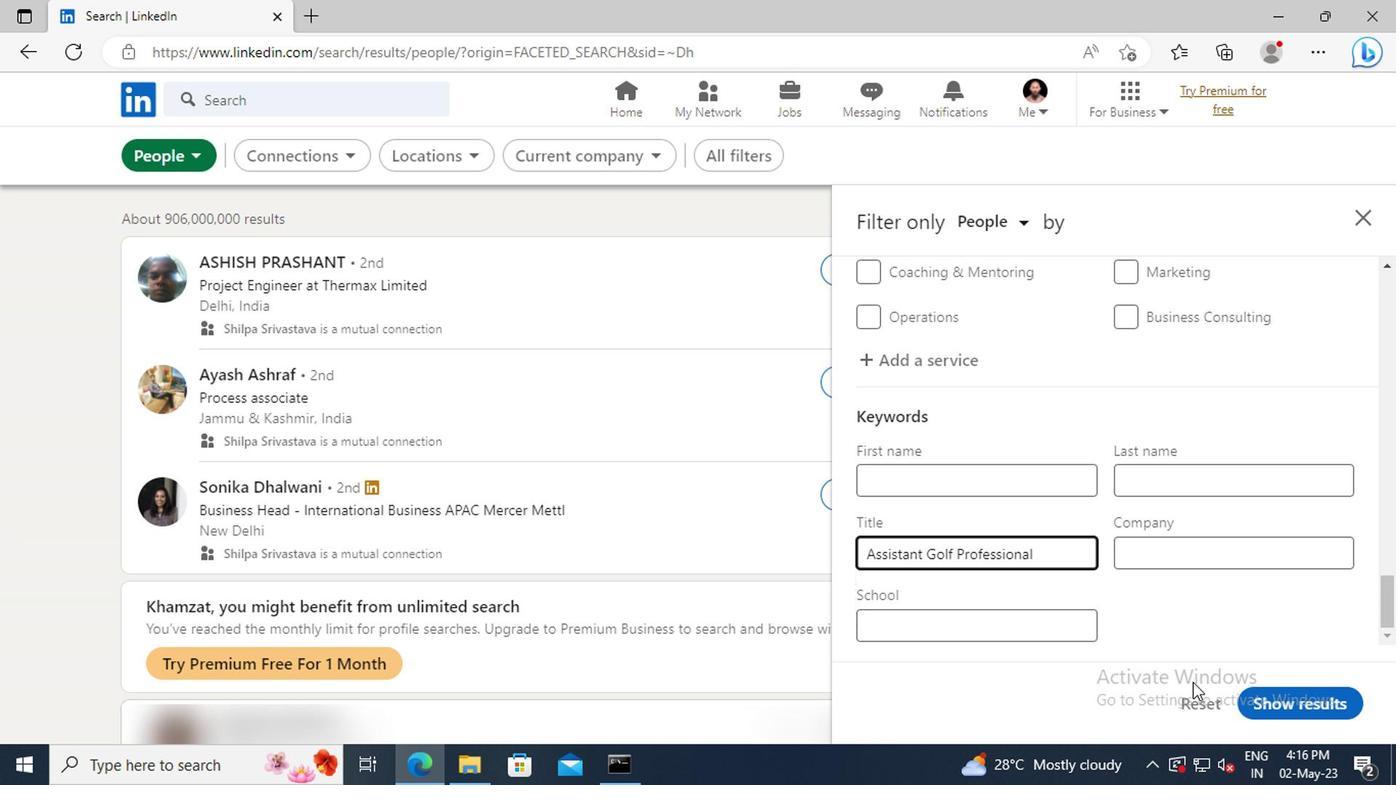 
Action: Mouse pressed left at (1260, 700)
Screenshot: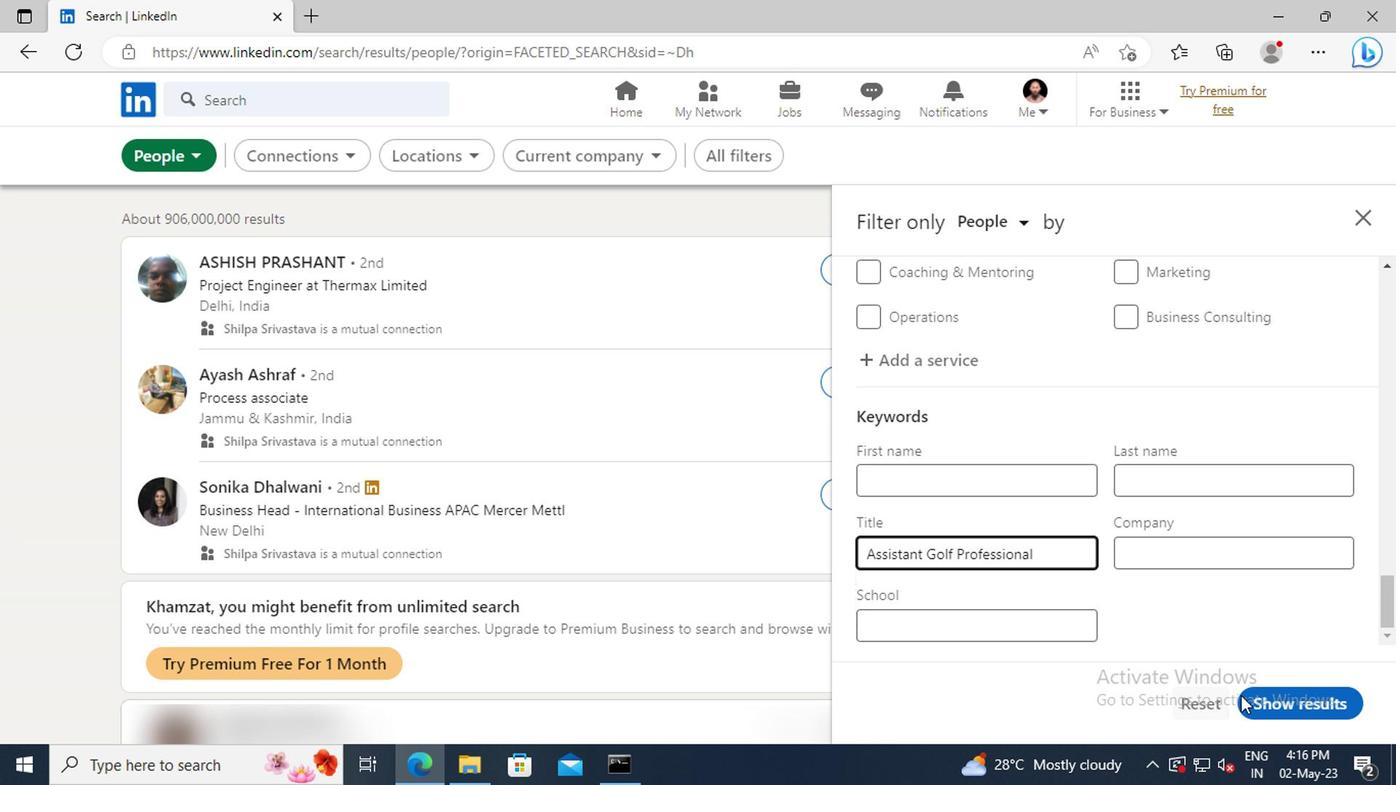 
